 Task: Find connections with filter location Arauca with filter topic #sustainabilitywith filter profile language English with filter current company Microsoft with filter school MVGR College of Engineering with filter industry Housing and Community Development with filter service category Management with filter keywords title Truck Driver
Action: Mouse moved to (647, 92)
Screenshot: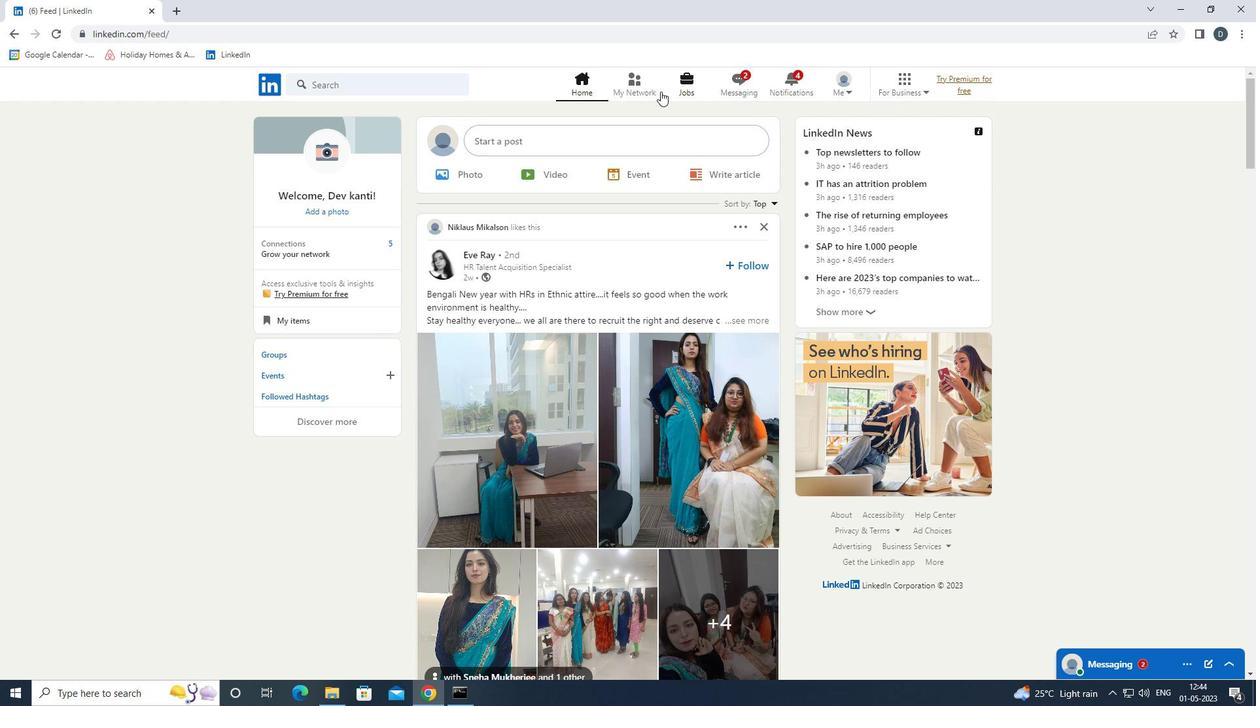 
Action: Mouse pressed left at (647, 92)
Screenshot: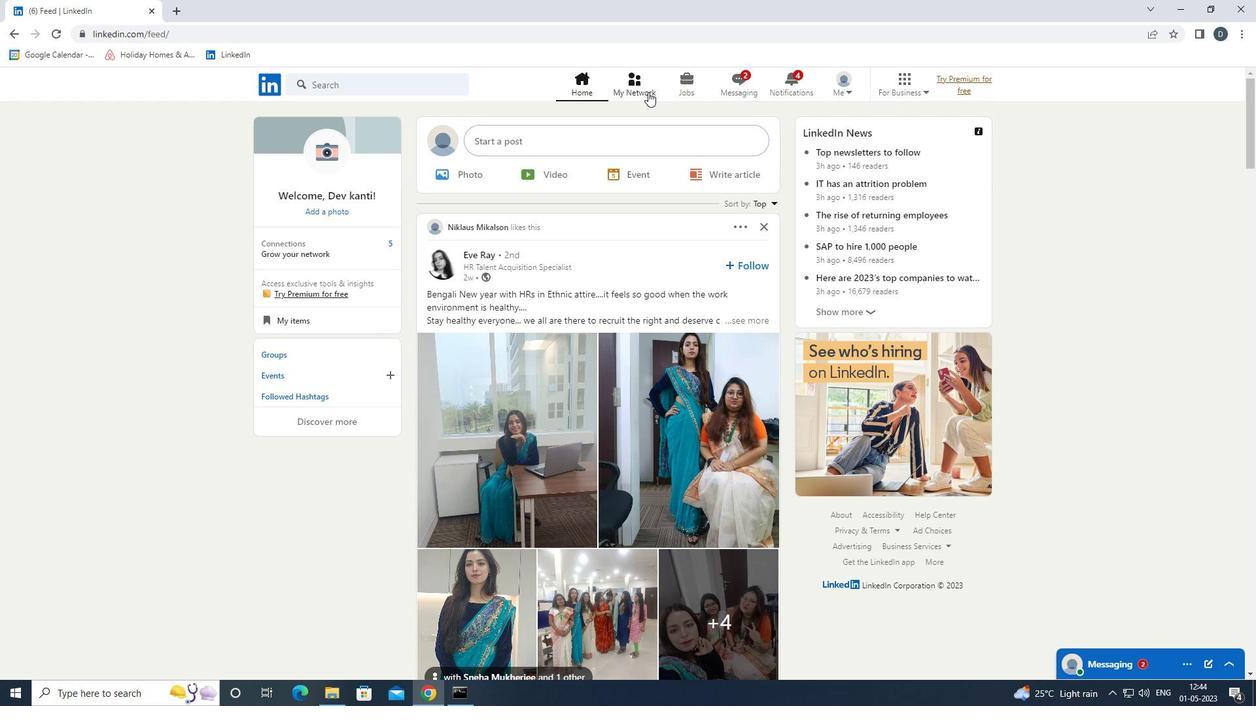 
Action: Mouse moved to (430, 158)
Screenshot: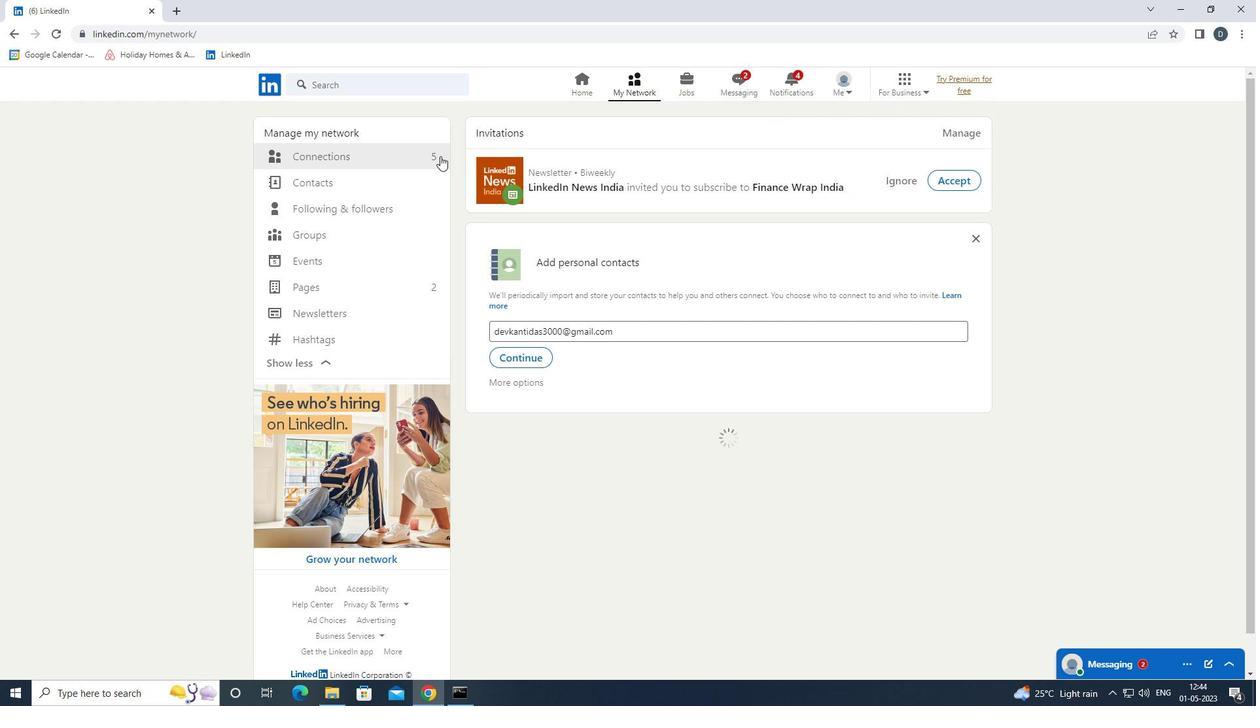 
Action: Mouse pressed left at (430, 158)
Screenshot: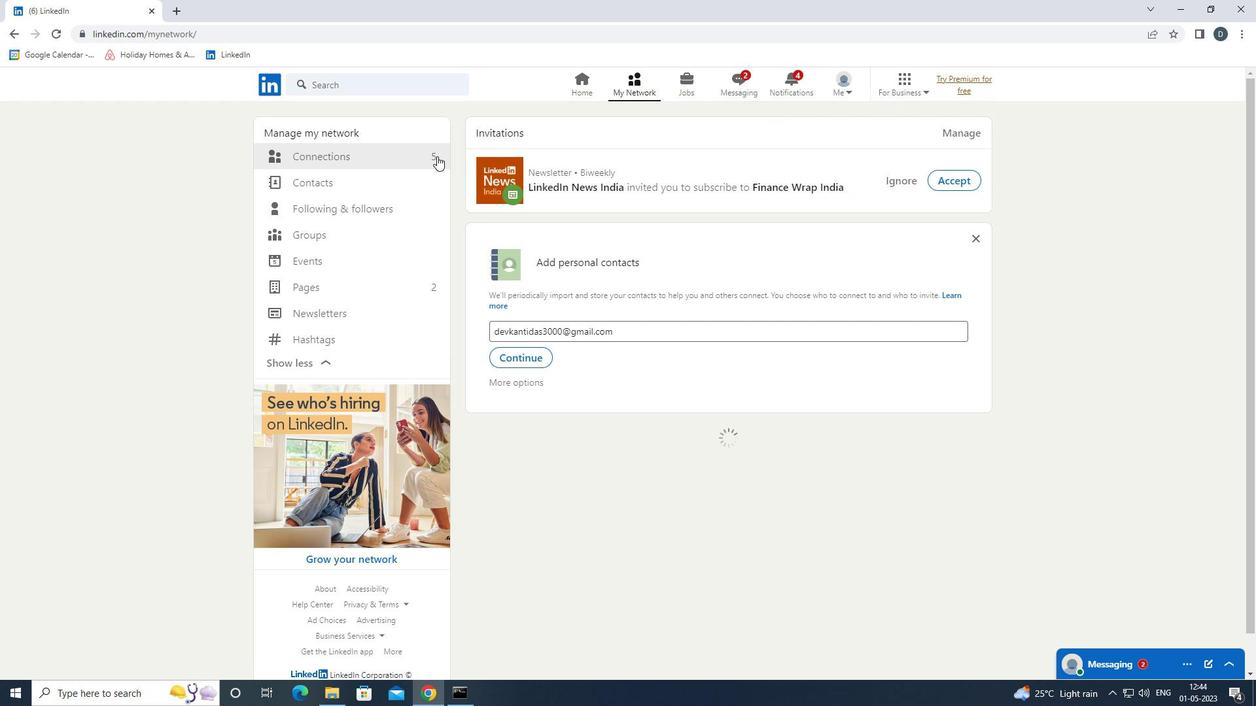 
Action: Mouse moved to (338, 159)
Screenshot: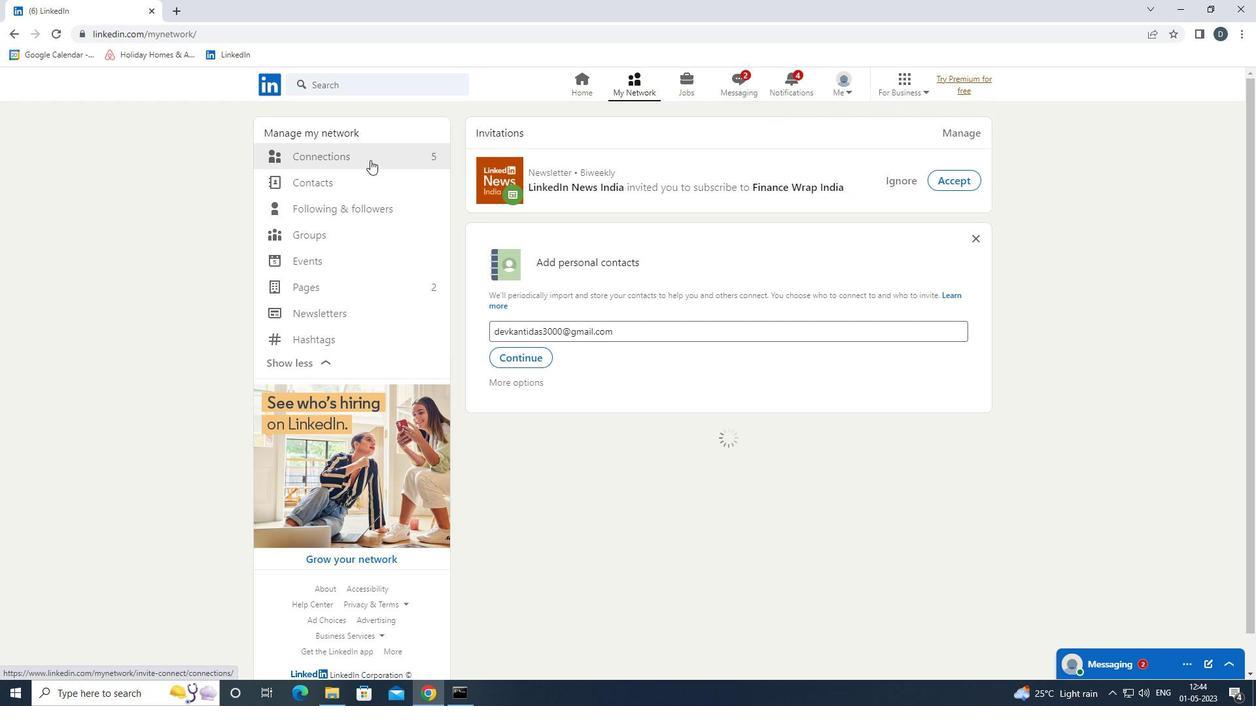 
Action: Mouse pressed left at (338, 159)
Screenshot: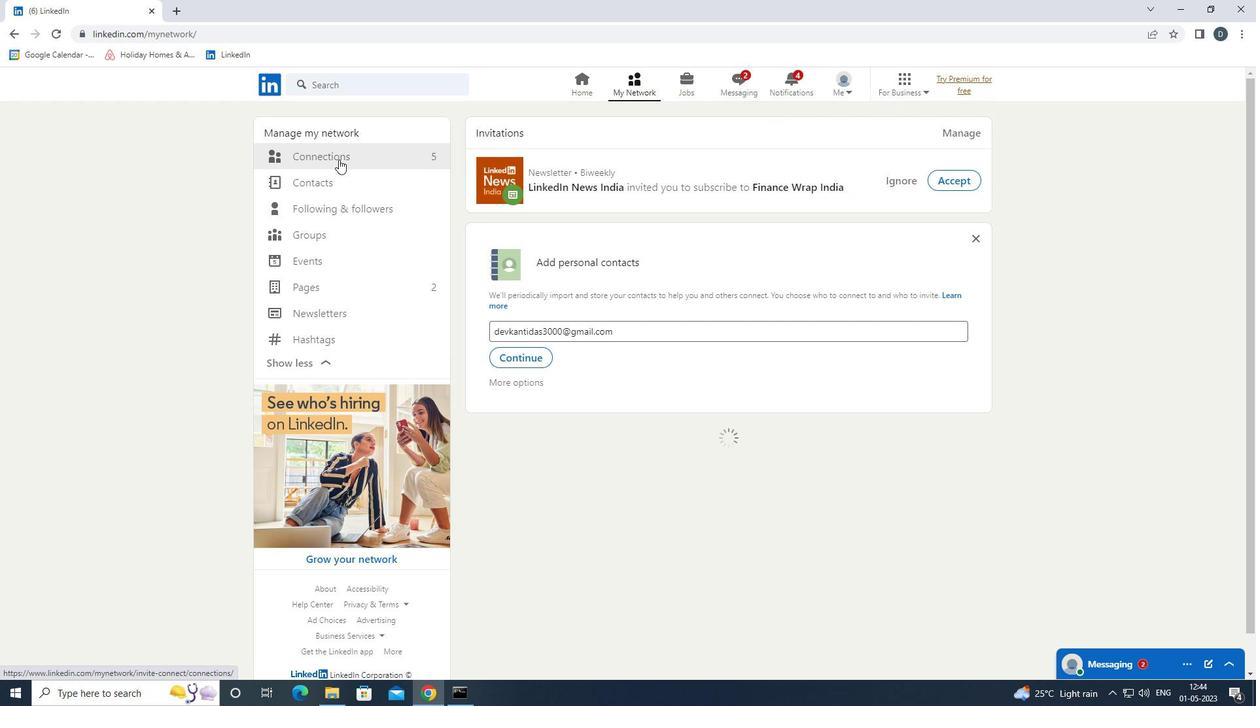 
Action: Mouse moved to (716, 166)
Screenshot: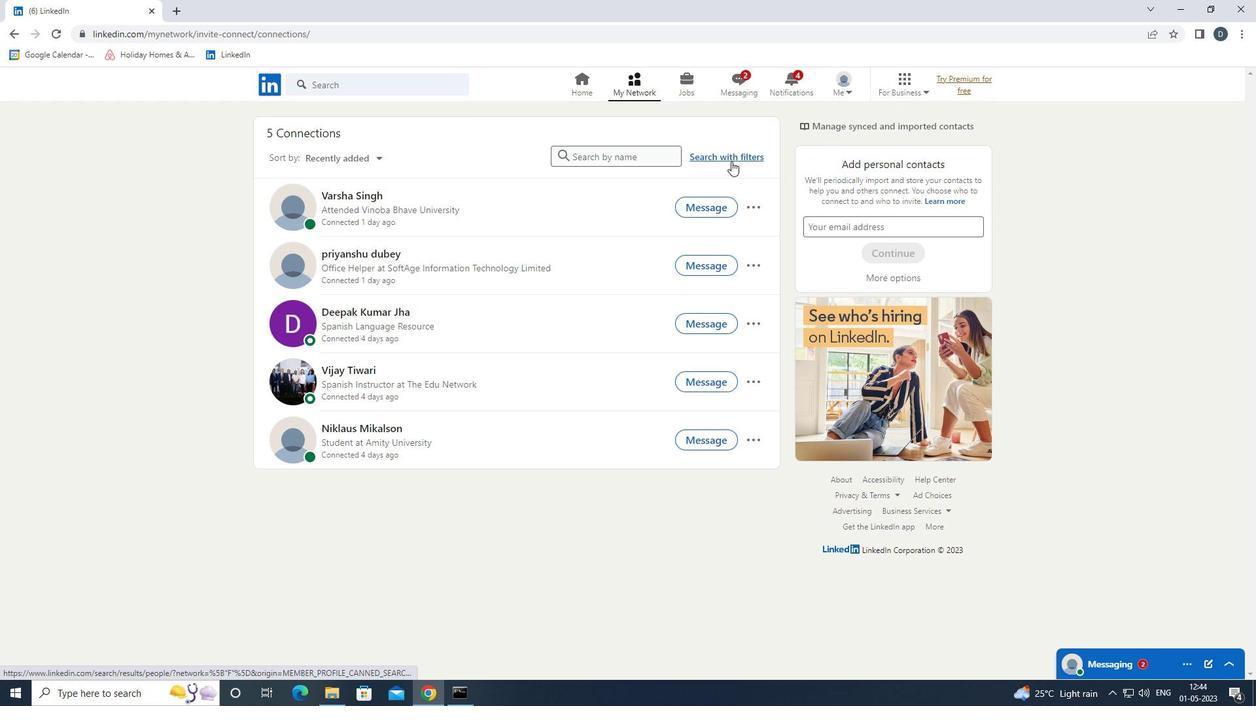 
Action: Mouse pressed left at (716, 166)
Screenshot: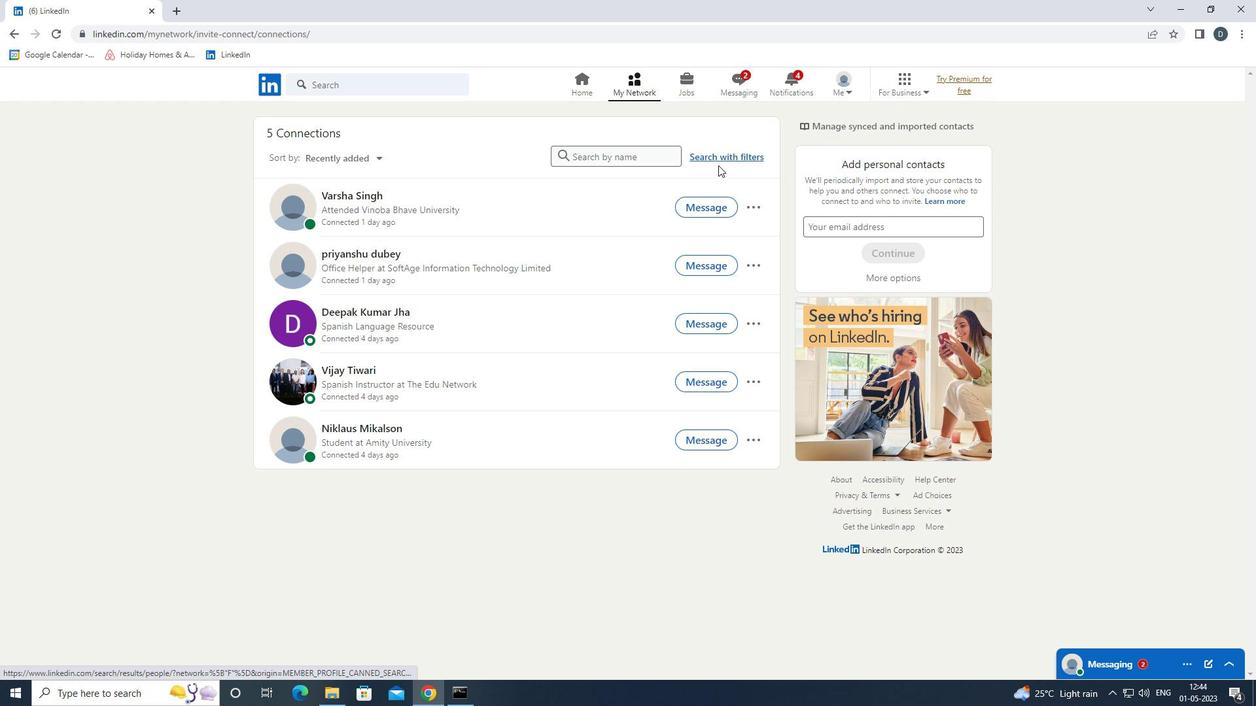 
Action: Mouse moved to (715, 160)
Screenshot: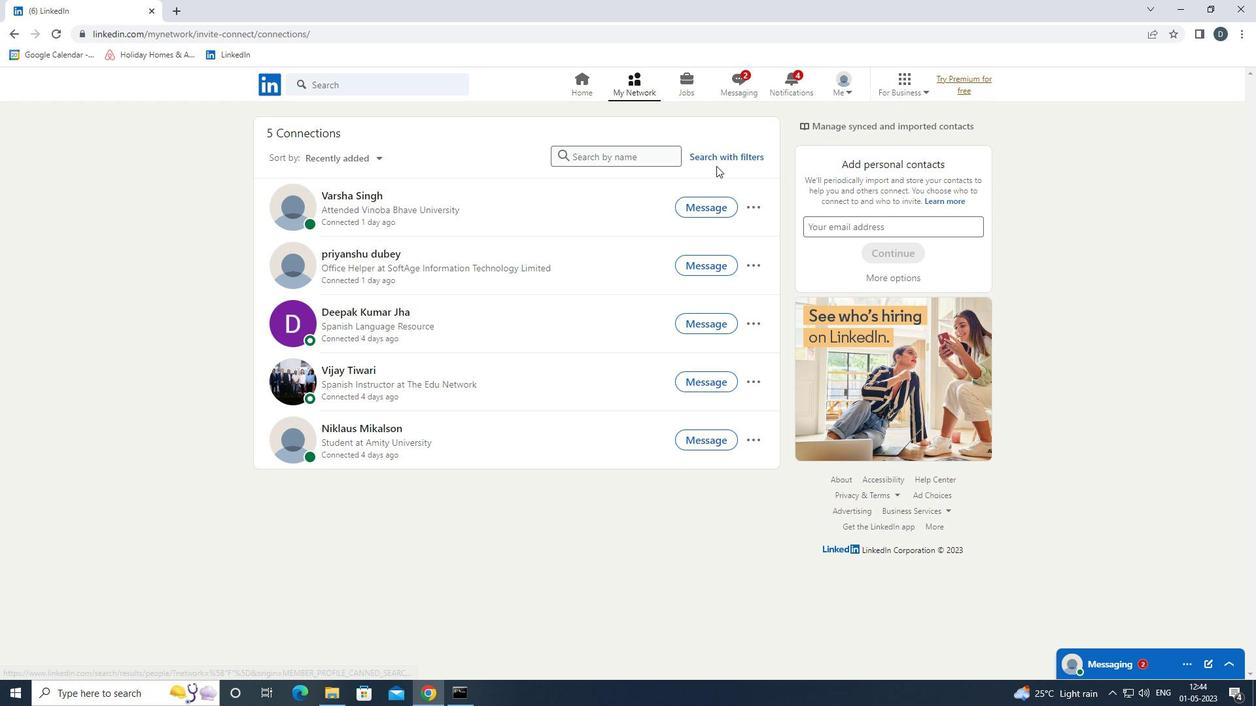 
Action: Mouse pressed left at (715, 160)
Screenshot: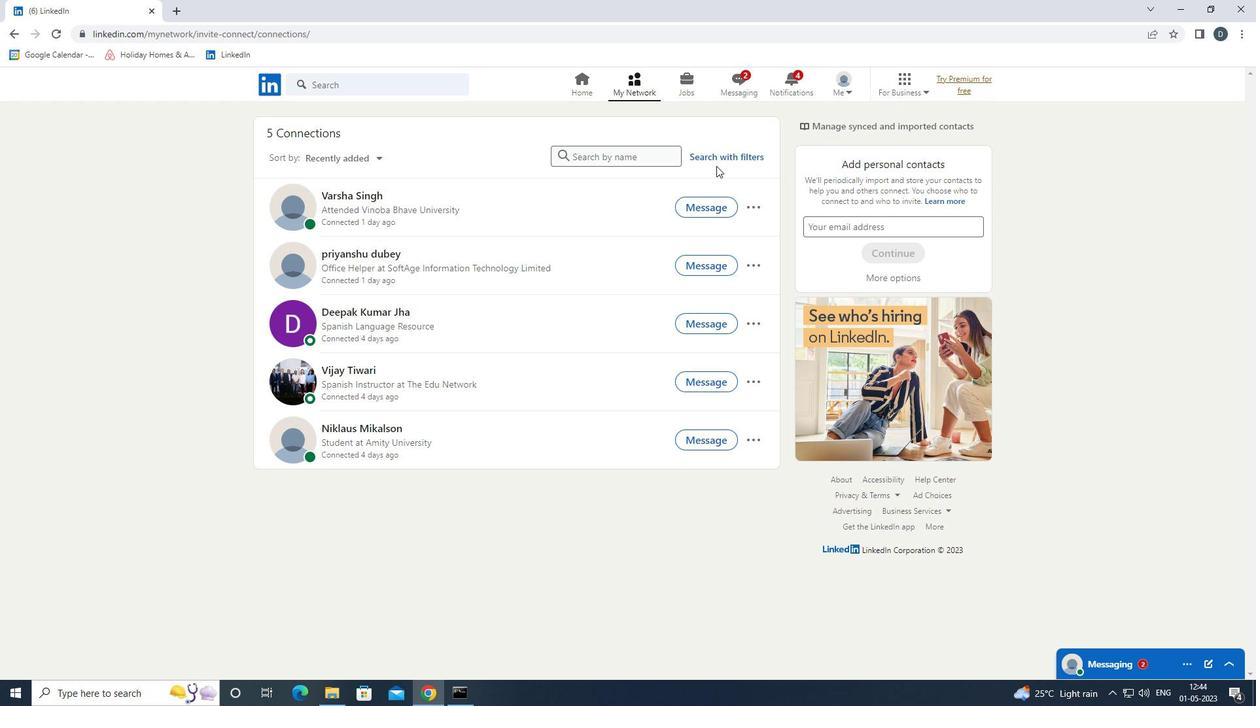 
Action: Mouse moved to (673, 121)
Screenshot: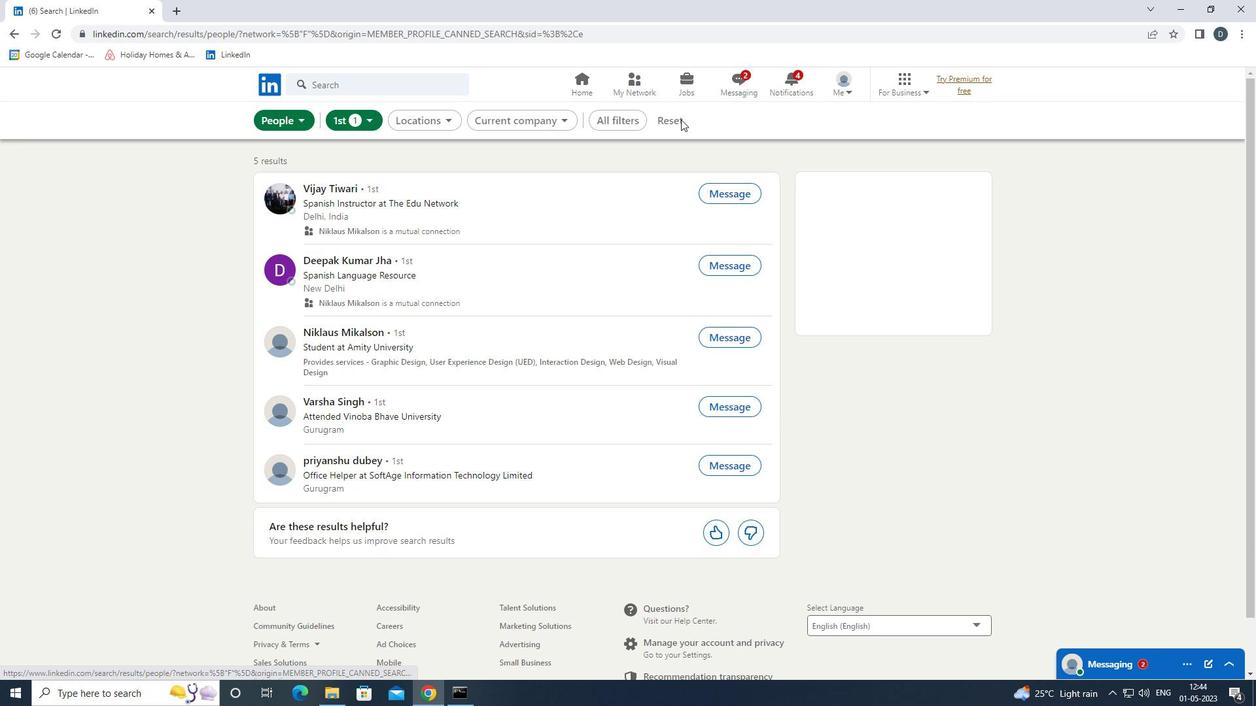 
Action: Mouse pressed left at (673, 121)
Screenshot: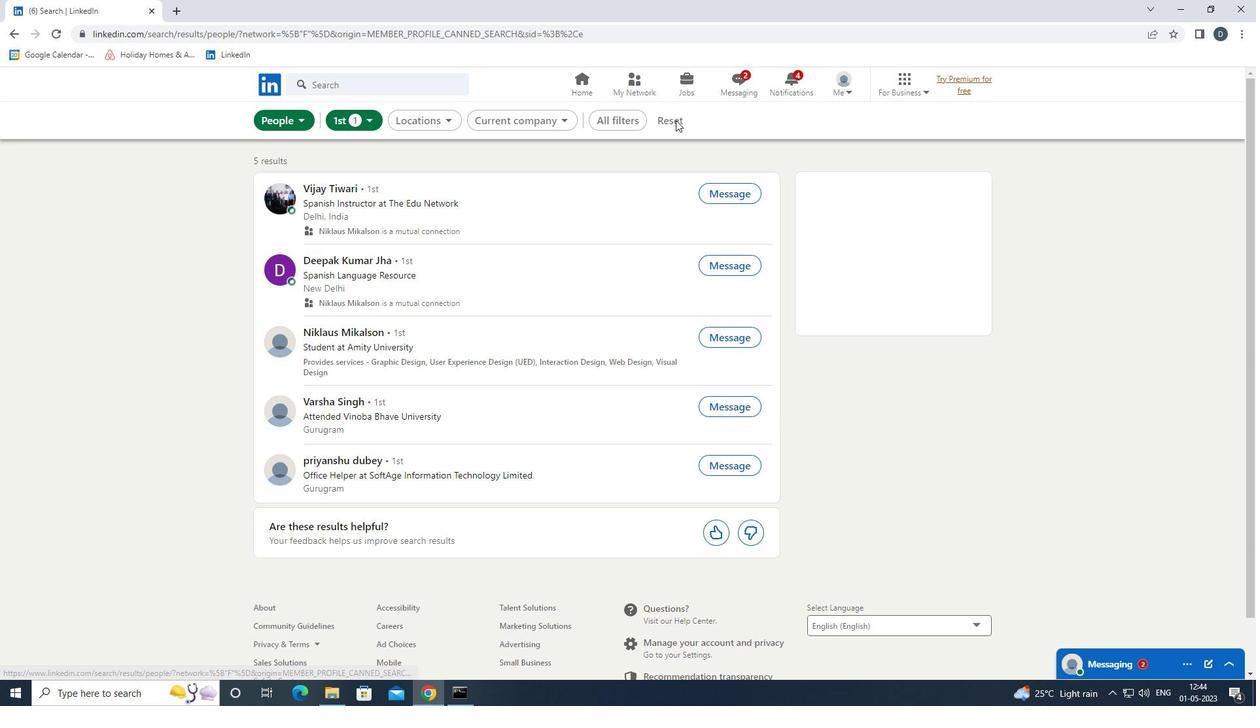 
Action: Mouse moved to (646, 119)
Screenshot: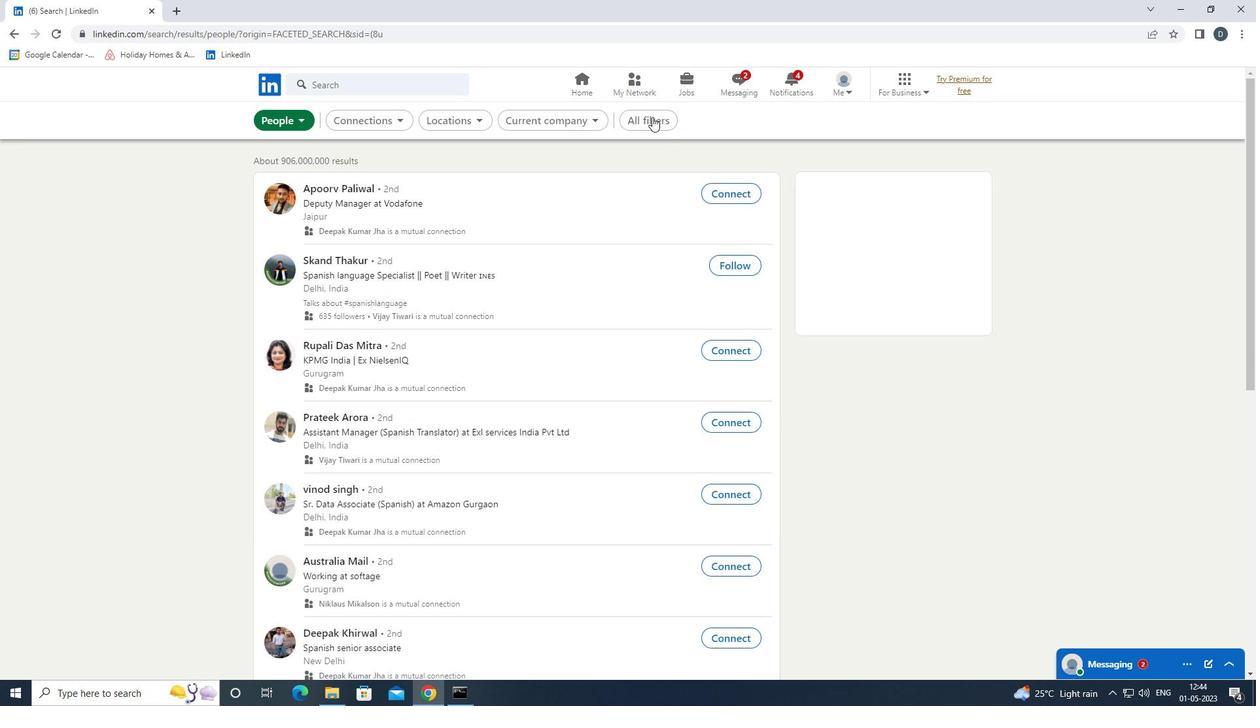 
Action: Mouse pressed left at (646, 119)
Screenshot: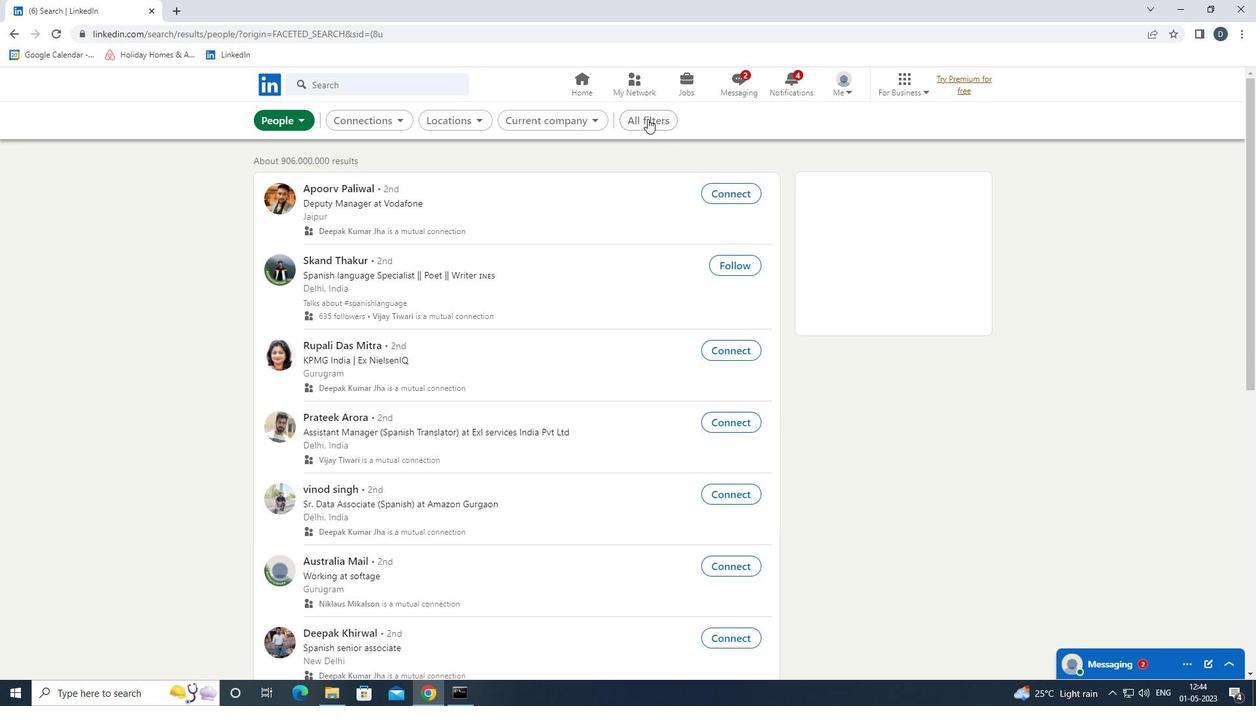 
Action: Mouse moved to (1107, 376)
Screenshot: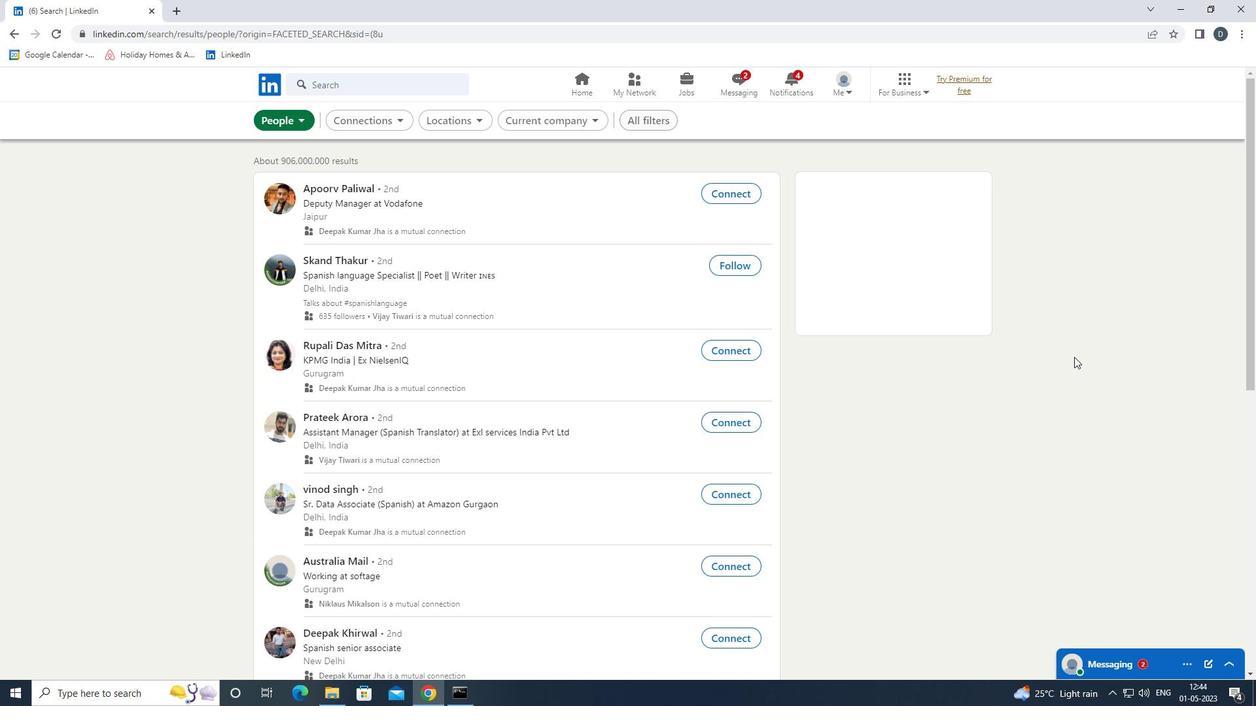 
Action: Mouse scrolled (1107, 376) with delta (0, 0)
Screenshot: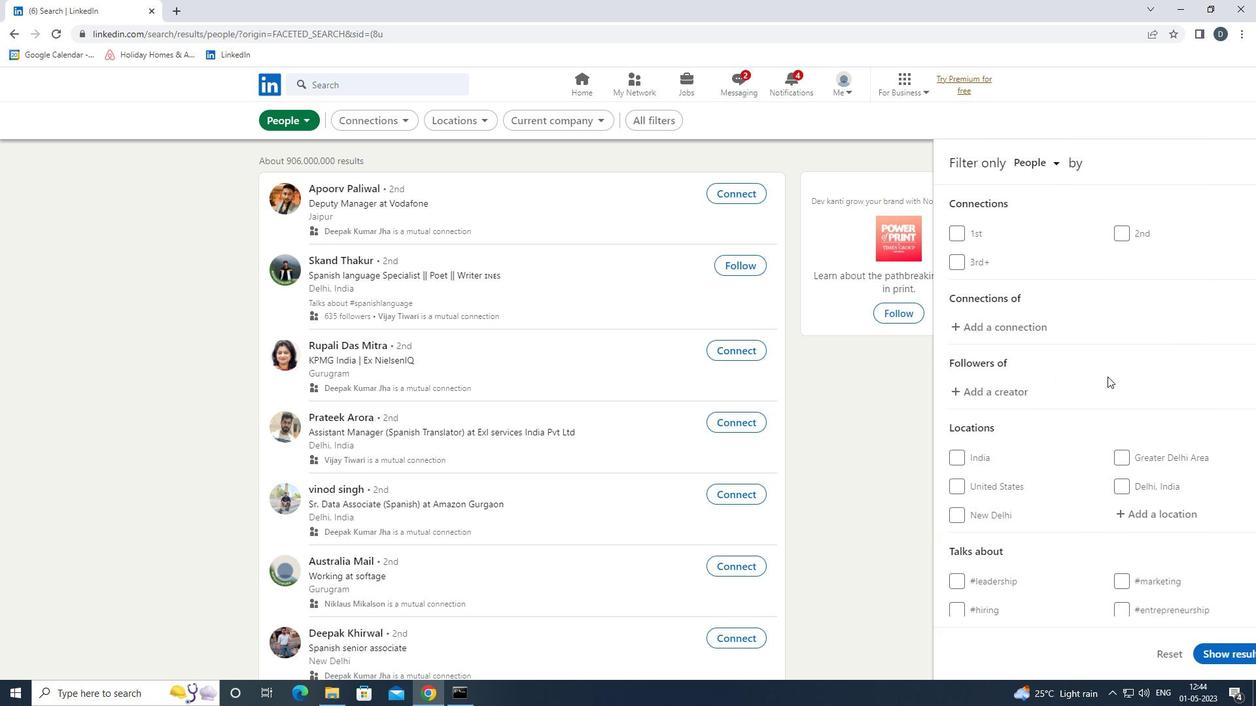 
Action: Mouse scrolled (1107, 376) with delta (0, 0)
Screenshot: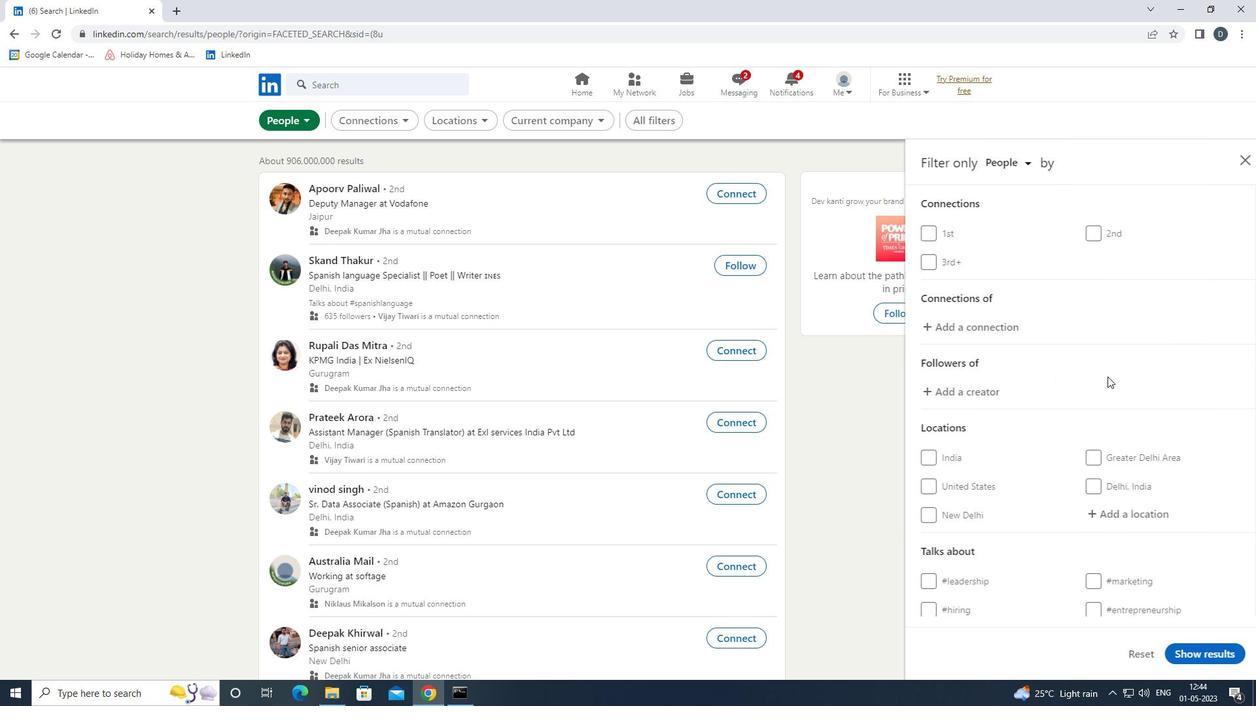 
Action: Mouse moved to (1118, 377)
Screenshot: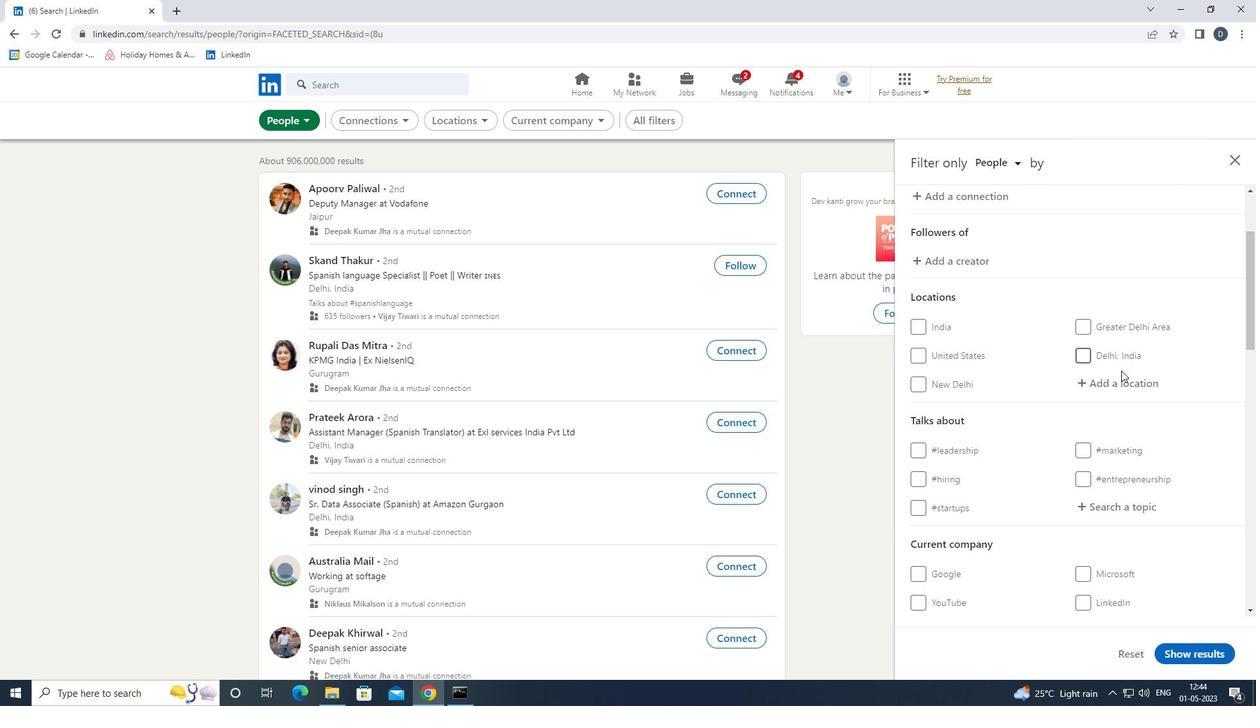 
Action: Mouse pressed left at (1118, 377)
Screenshot: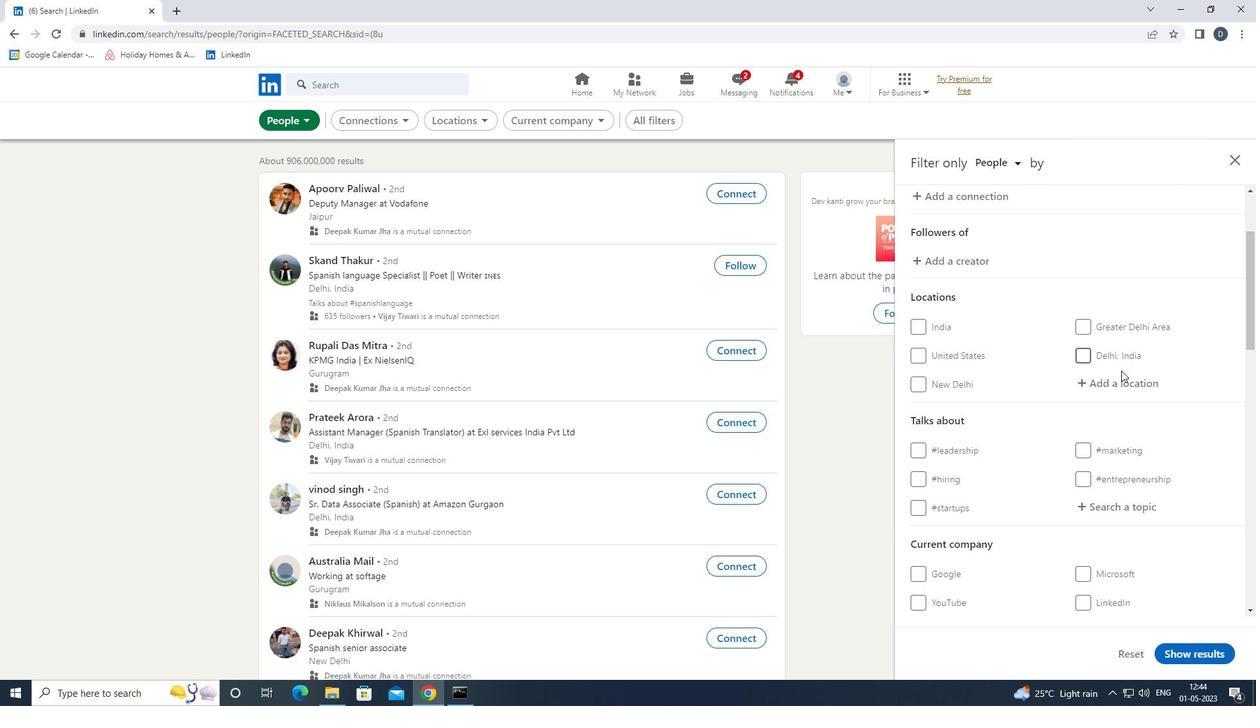 
Action: Mouse moved to (845, 435)
Screenshot: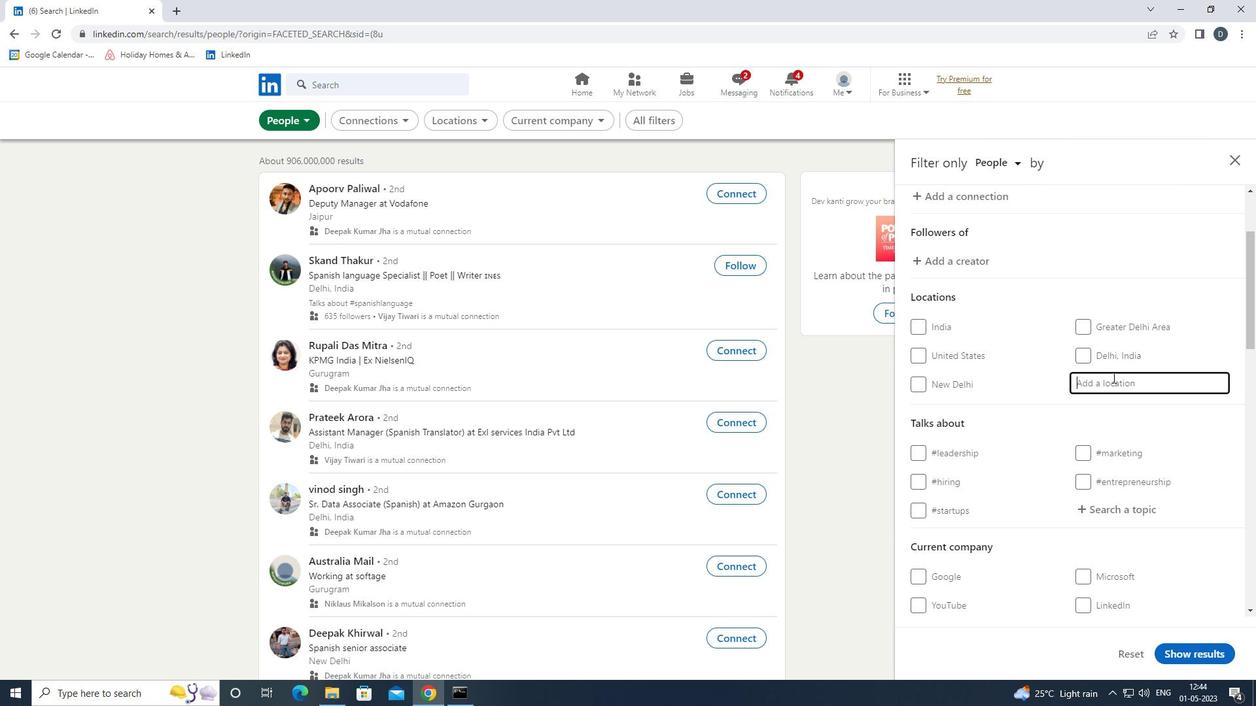 
Action: Key pressed <Key.shift>
Screenshot: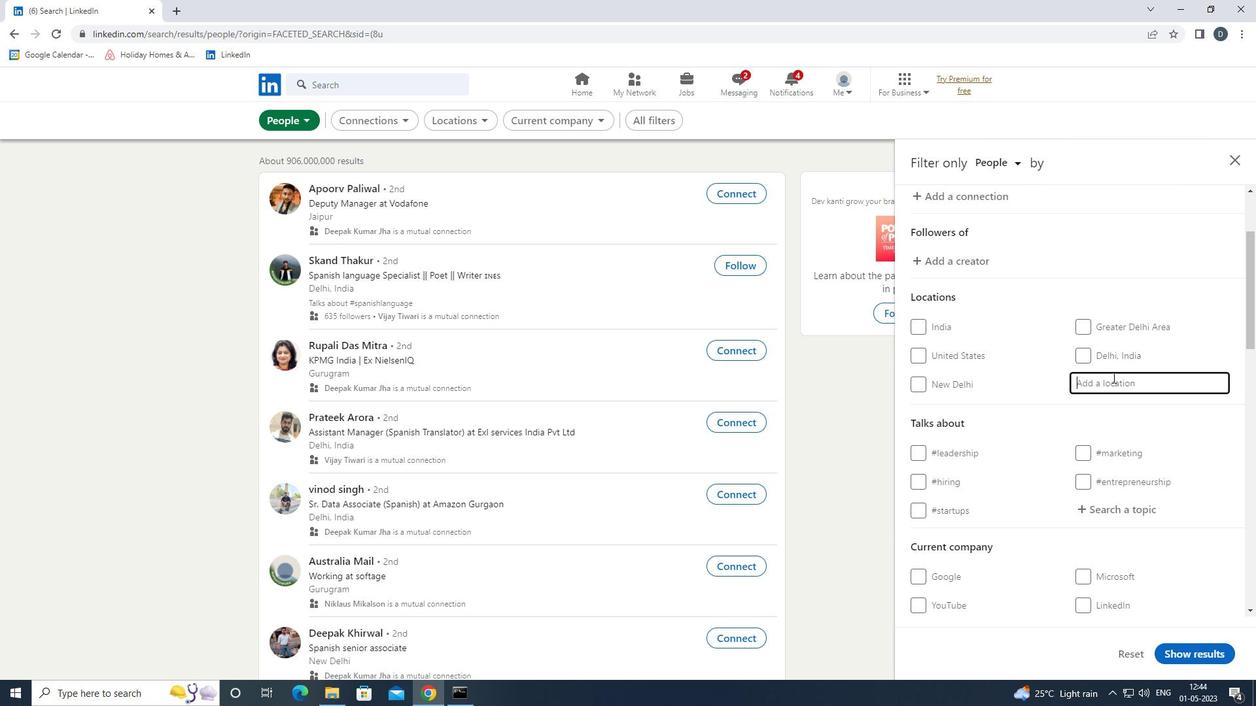 
Action: Mouse moved to (832, 440)
Screenshot: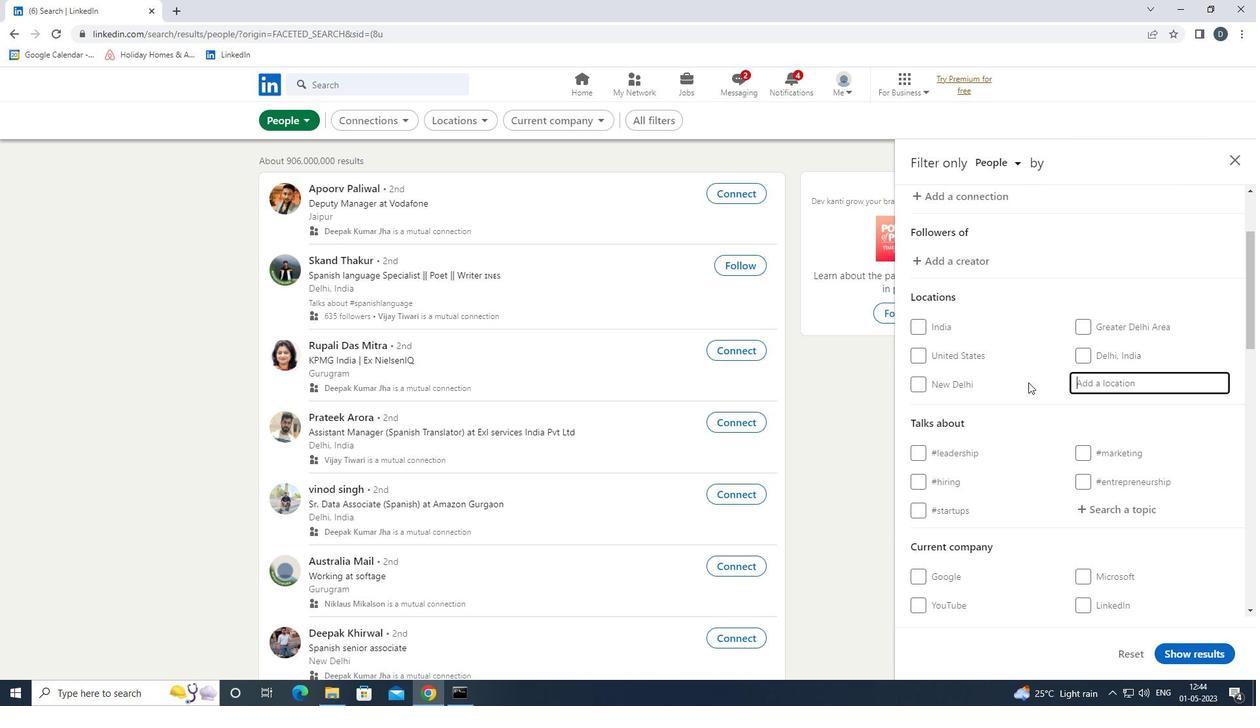 
Action: Key pressed ART<Key.backspace>AUCA<Key.down><Key.enter>
Screenshot: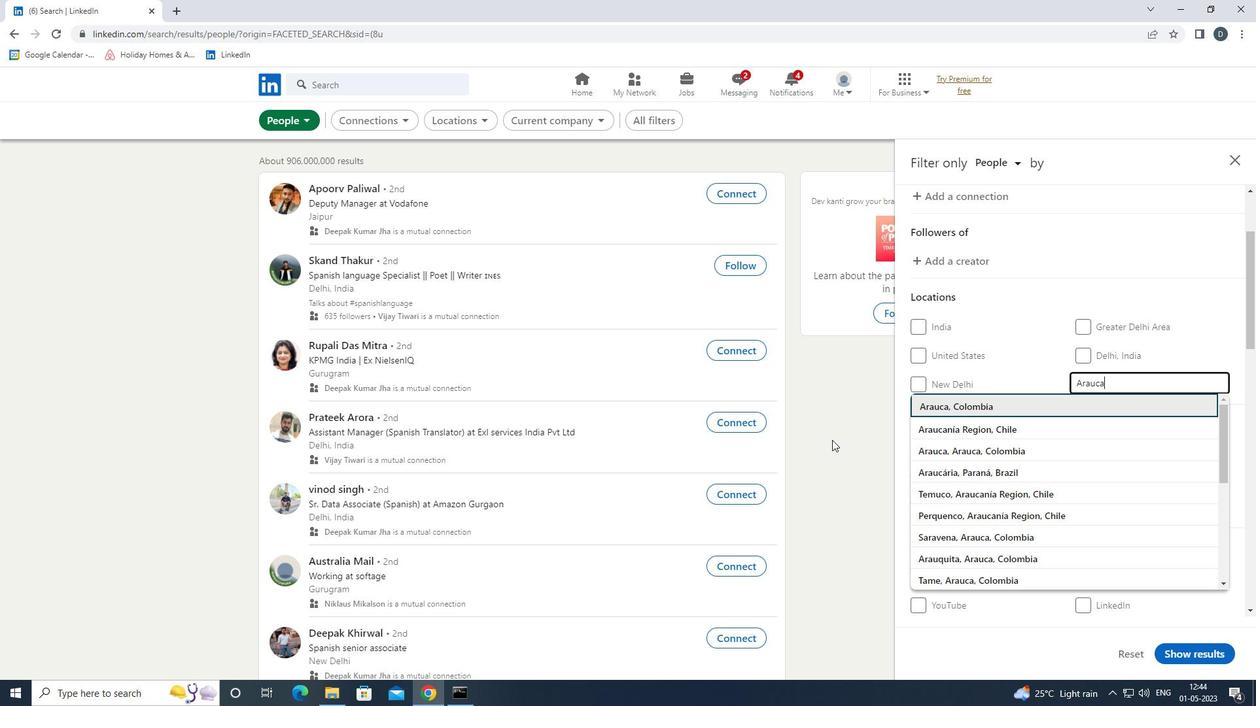 
Action: Mouse moved to (1101, 433)
Screenshot: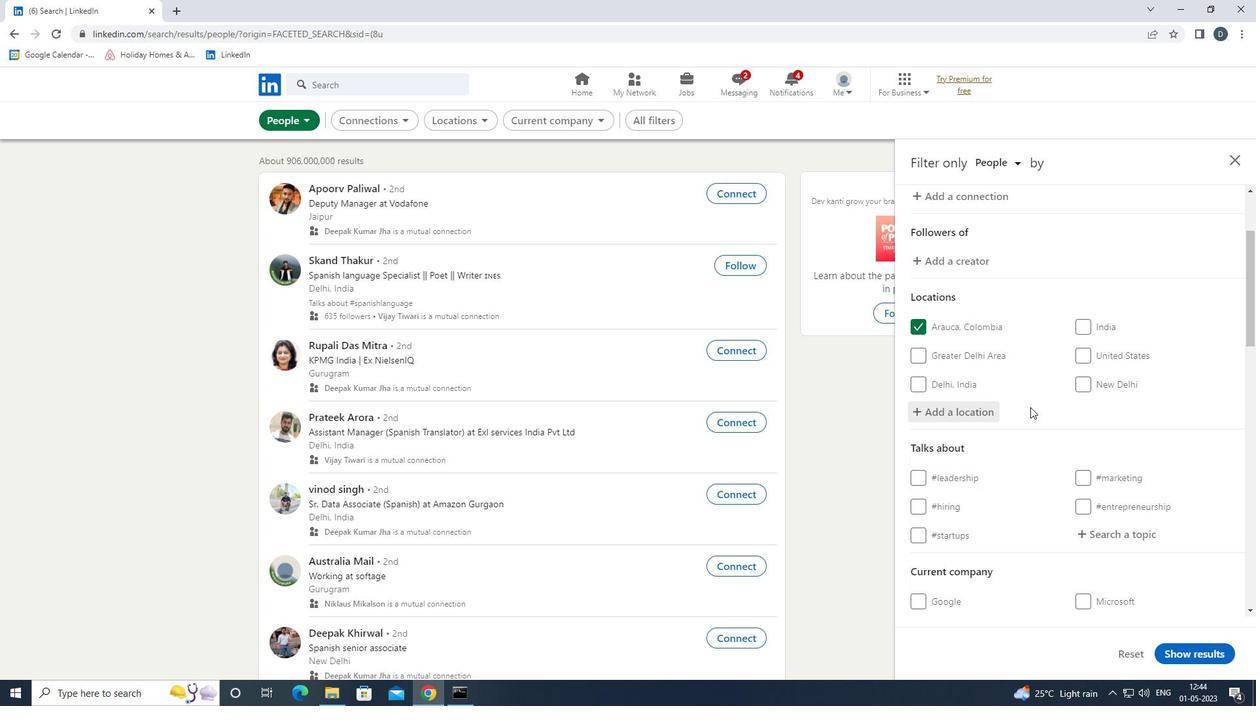 
Action: Mouse scrolled (1101, 432) with delta (0, 0)
Screenshot: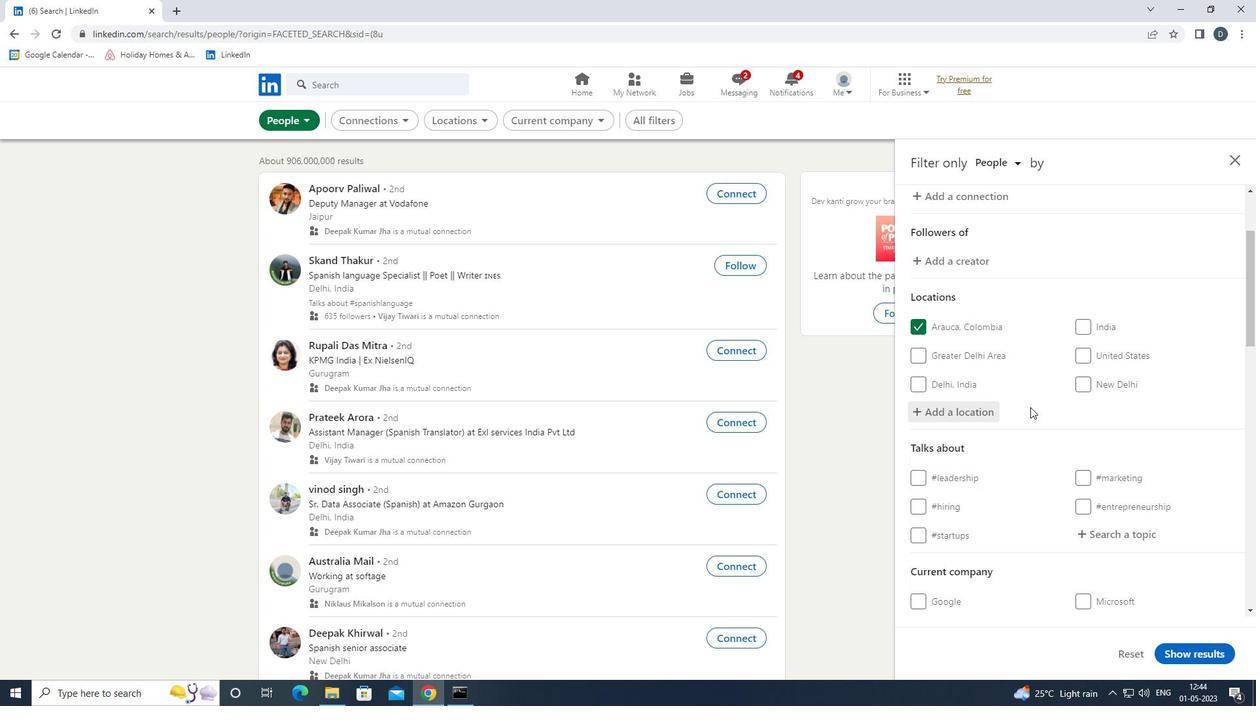 
Action: Mouse scrolled (1101, 432) with delta (0, 0)
Screenshot: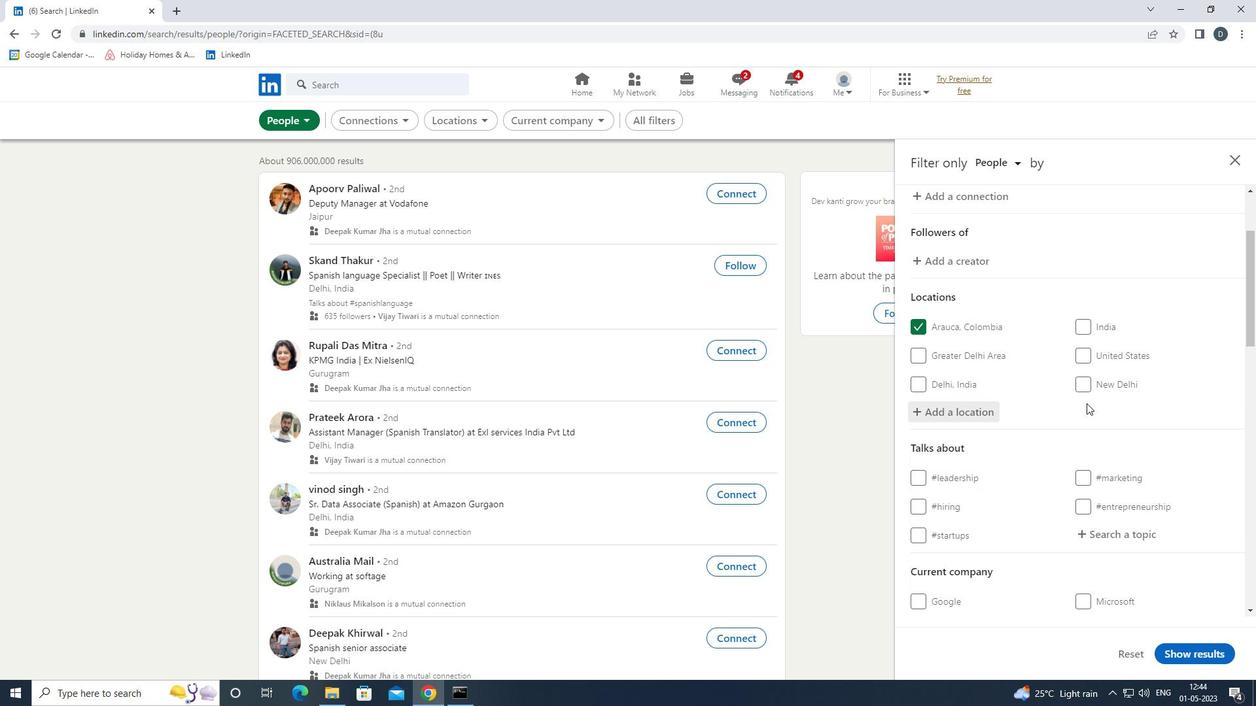 
Action: Mouse moved to (1124, 399)
Screenshot: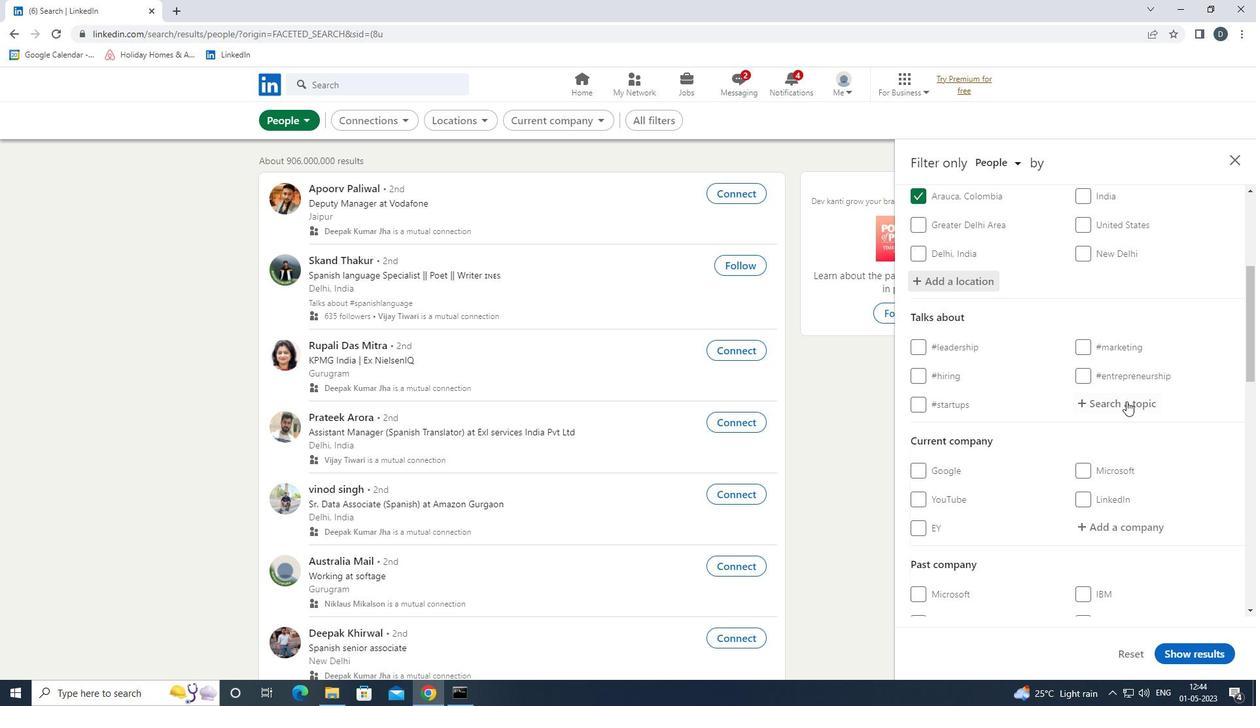
Action: Mouse pressed left at (1124, 399)
Screenshot: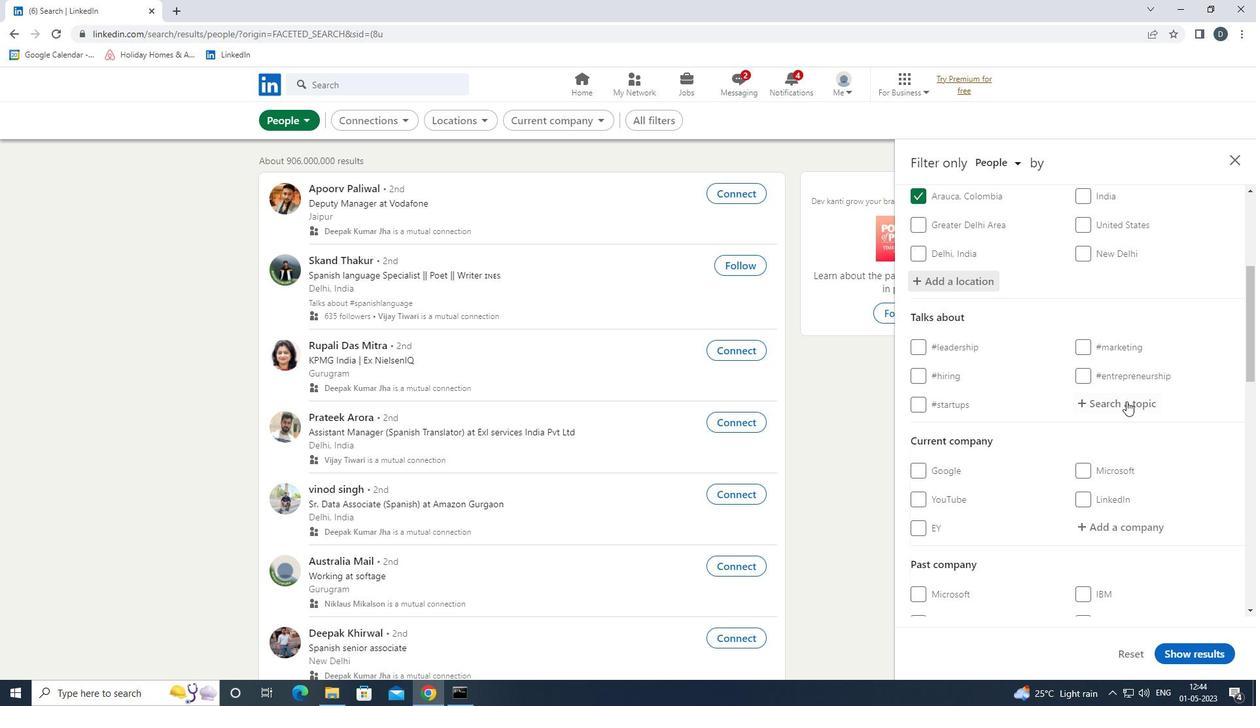 
Action: Mouse moved to (768, 509)
Screenshot: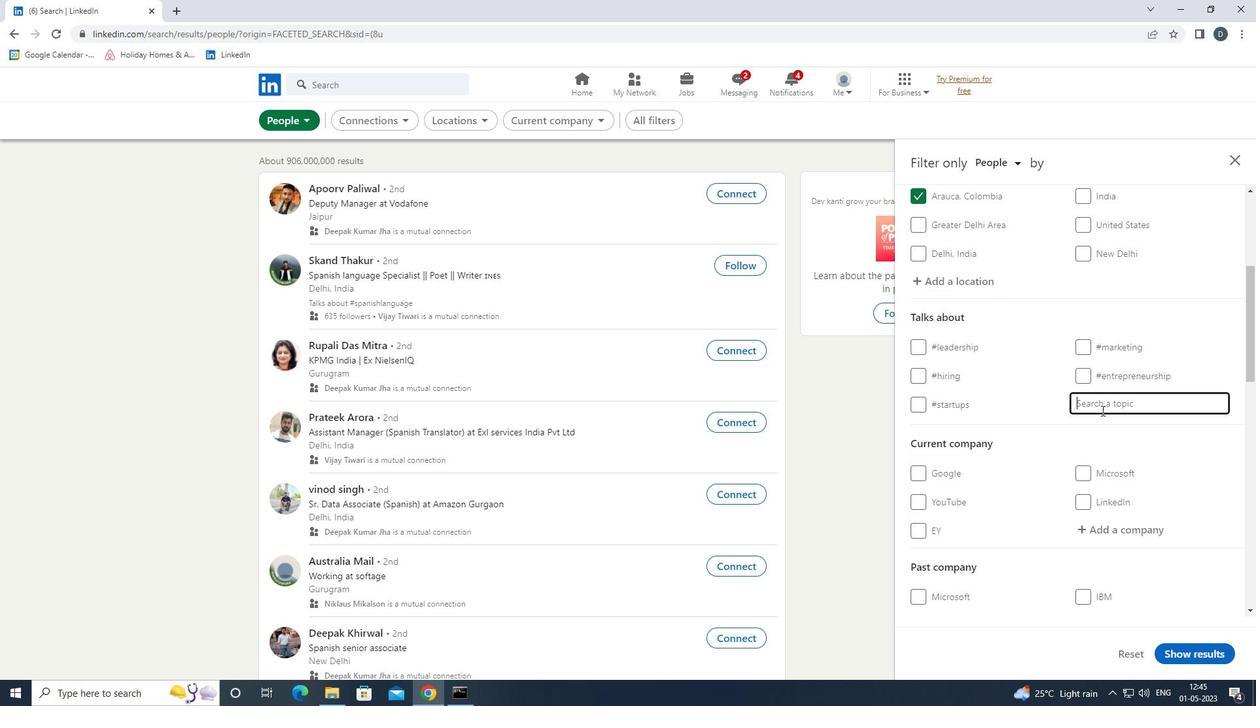
Action: Key pressed <Key.shift>
Screenshot: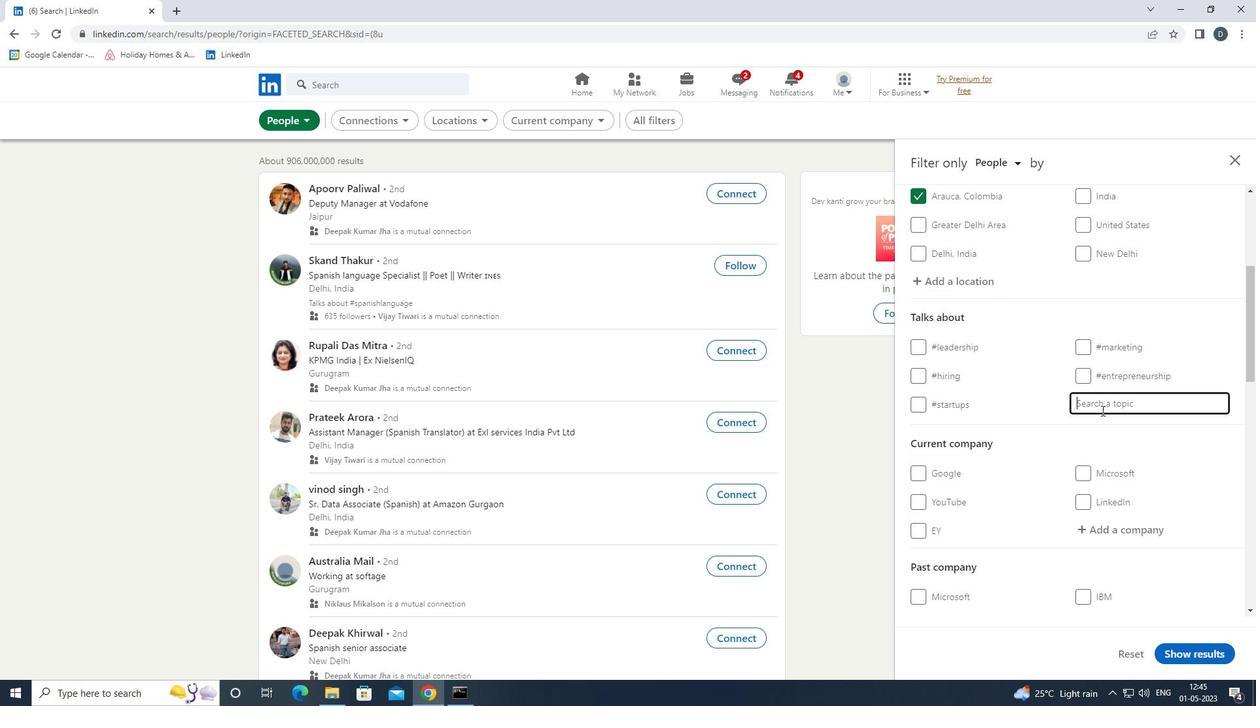 
Action: Mouse moved to (767, 509)
Screenshot: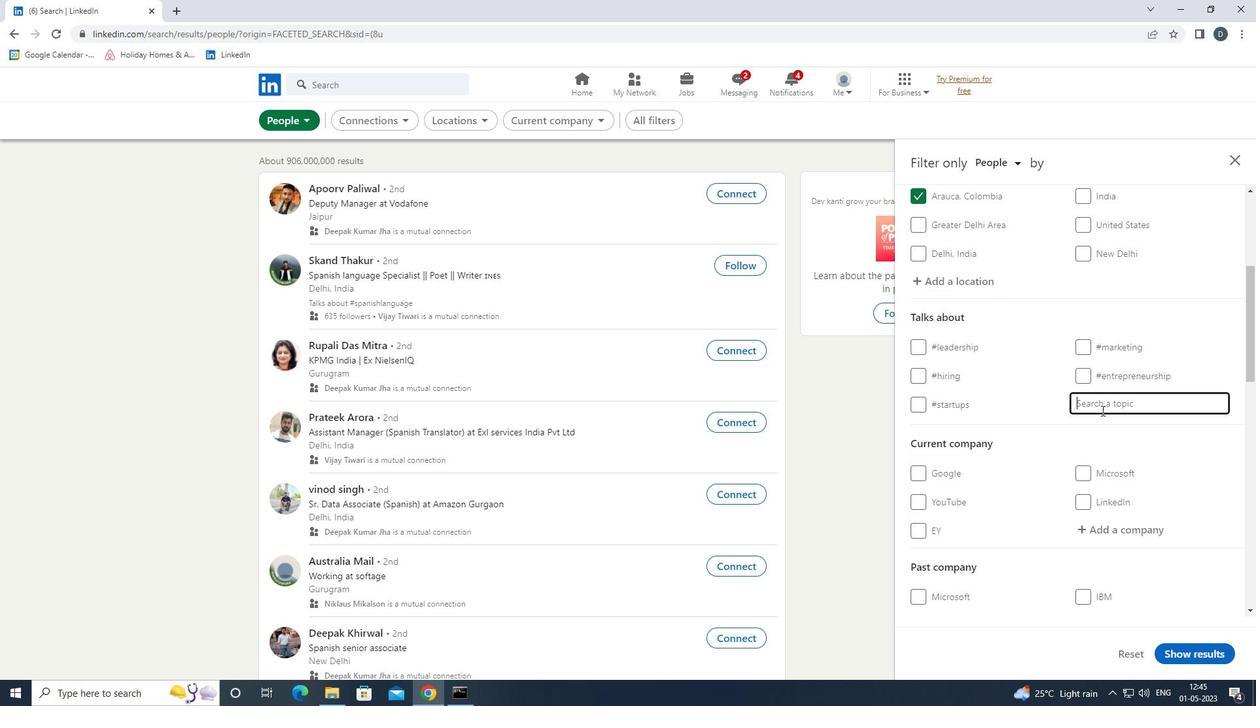 
Action: Key pressed <Key.shift>#SUSTAINABILITY
Screenshot: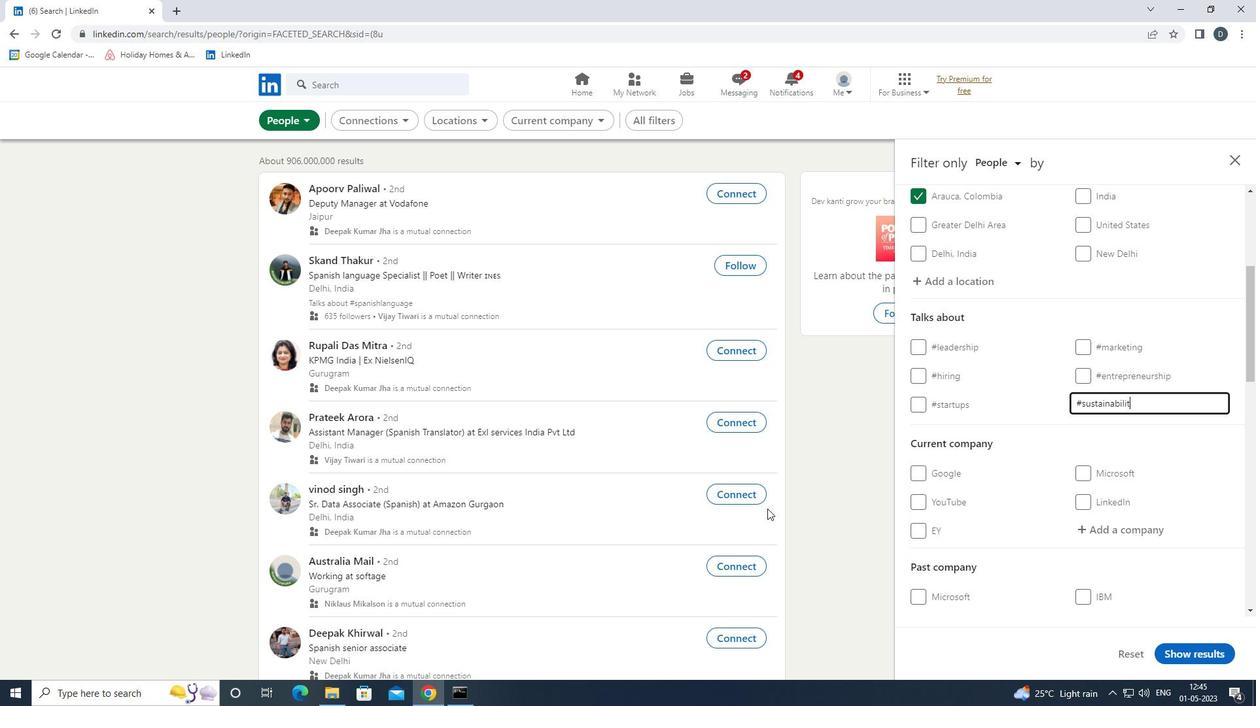 
Action: Mouse moved to (1021, 515)
Screenshot: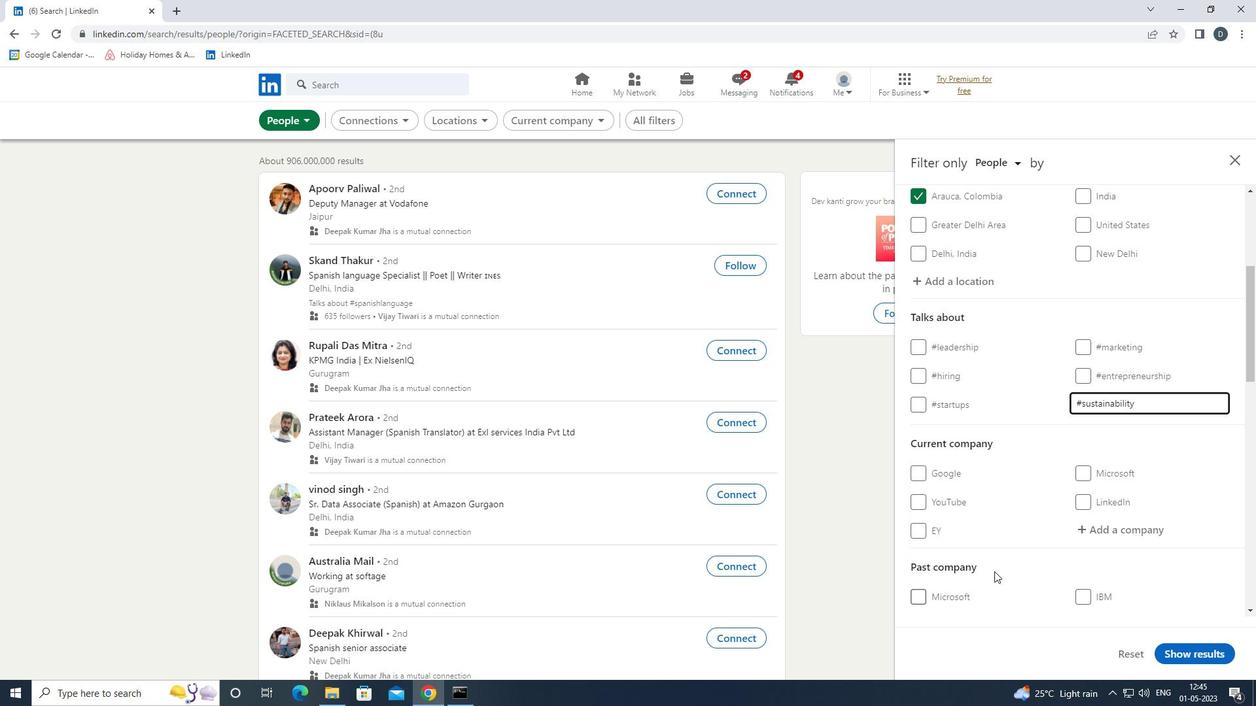 
Action: Mouse scrolled (1021, 514) with delta (0, 0)
Screenshot: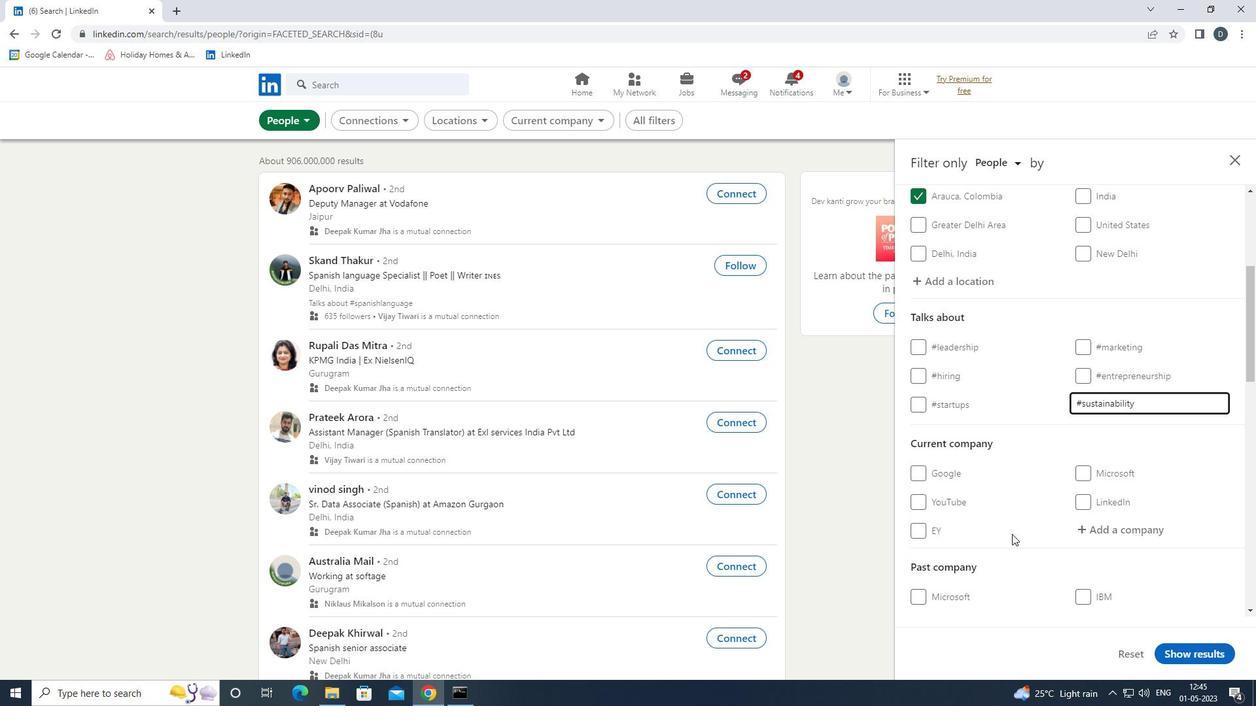 
Action: Mouse scrolled (1021, 514) with delta (0, 0)
Screenshot: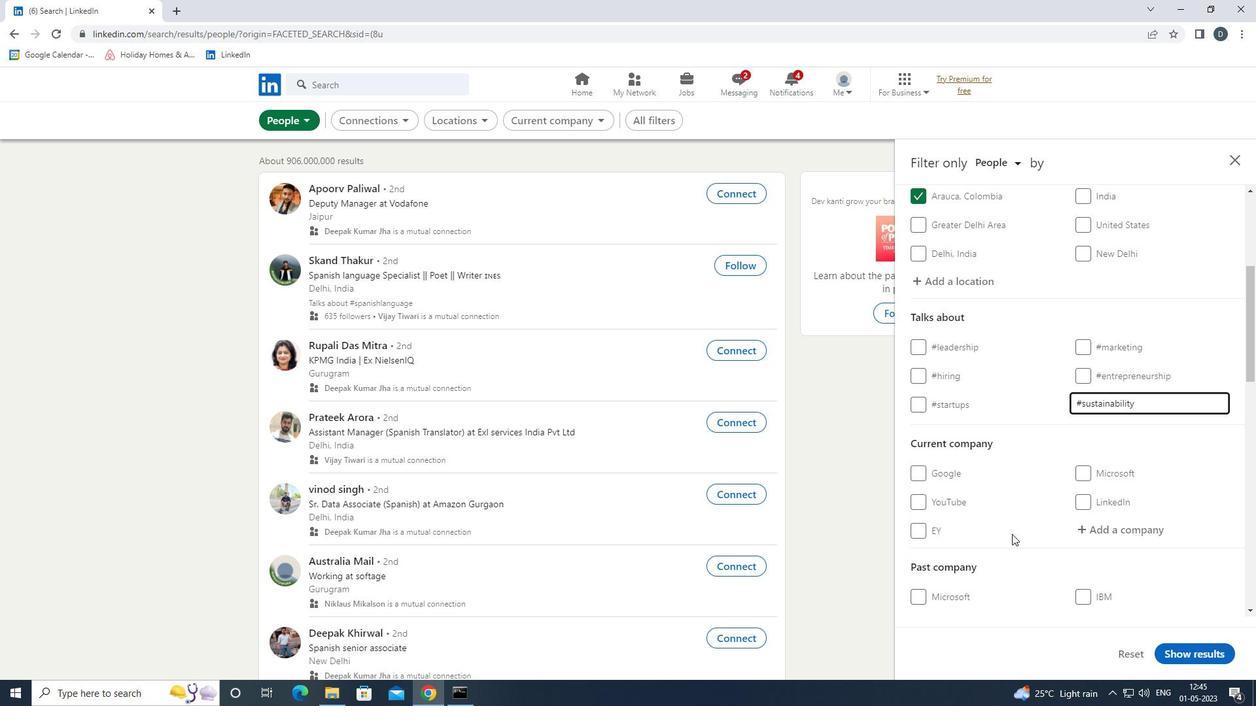
Action: Mouse scrolled (1021, 514) with delta (0, 0)
Screenshot: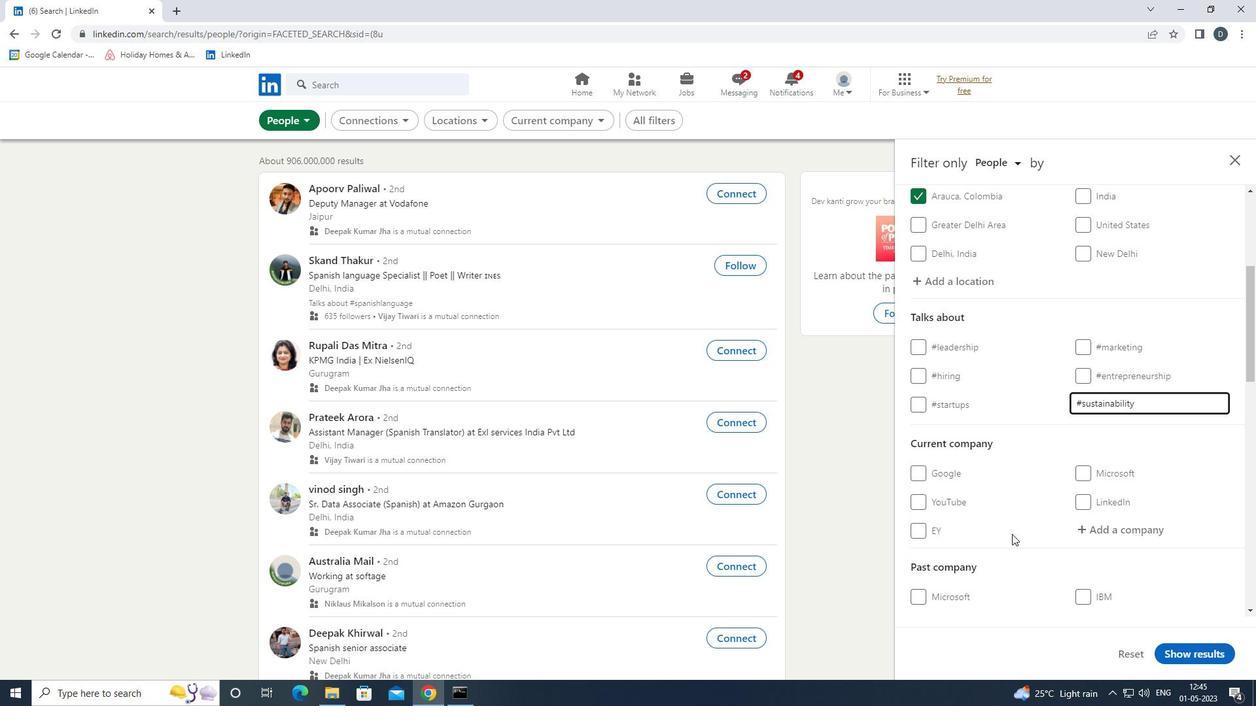 
Action: Mouse scrolled (1021, 514) with delta (0, 0)
Screenshot: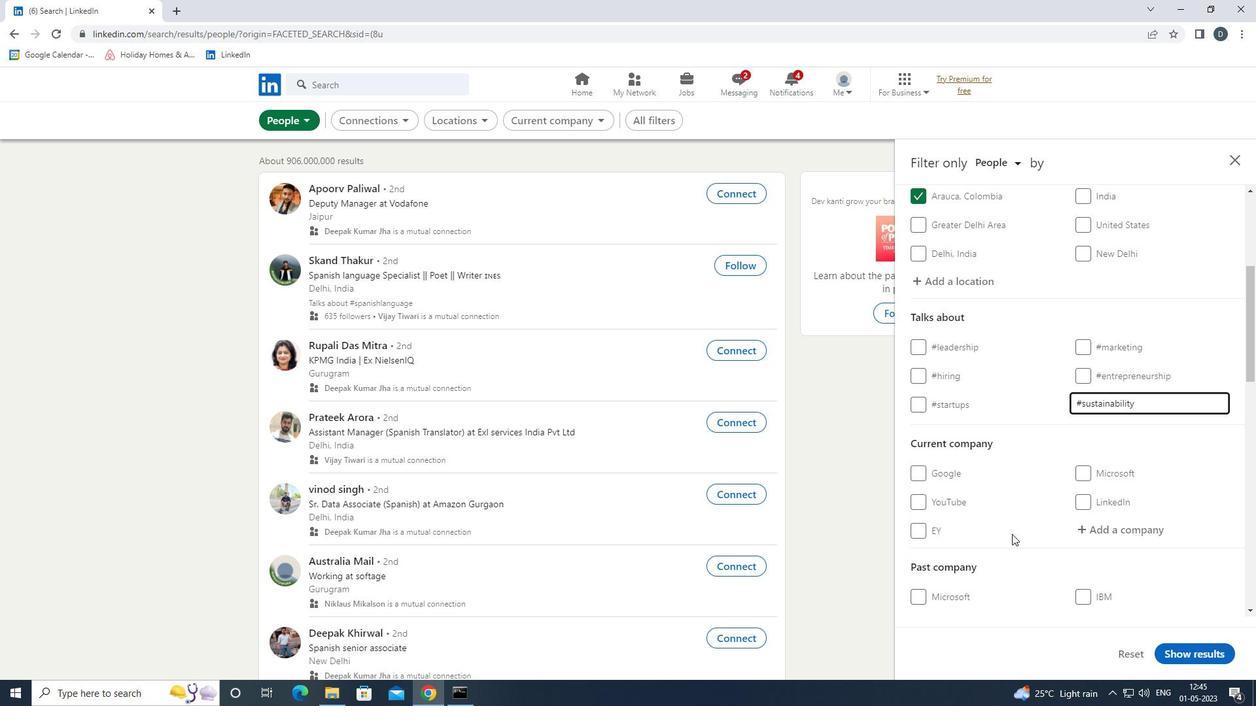 
Action: Mouse moved to (1025, 510)
Screenshot: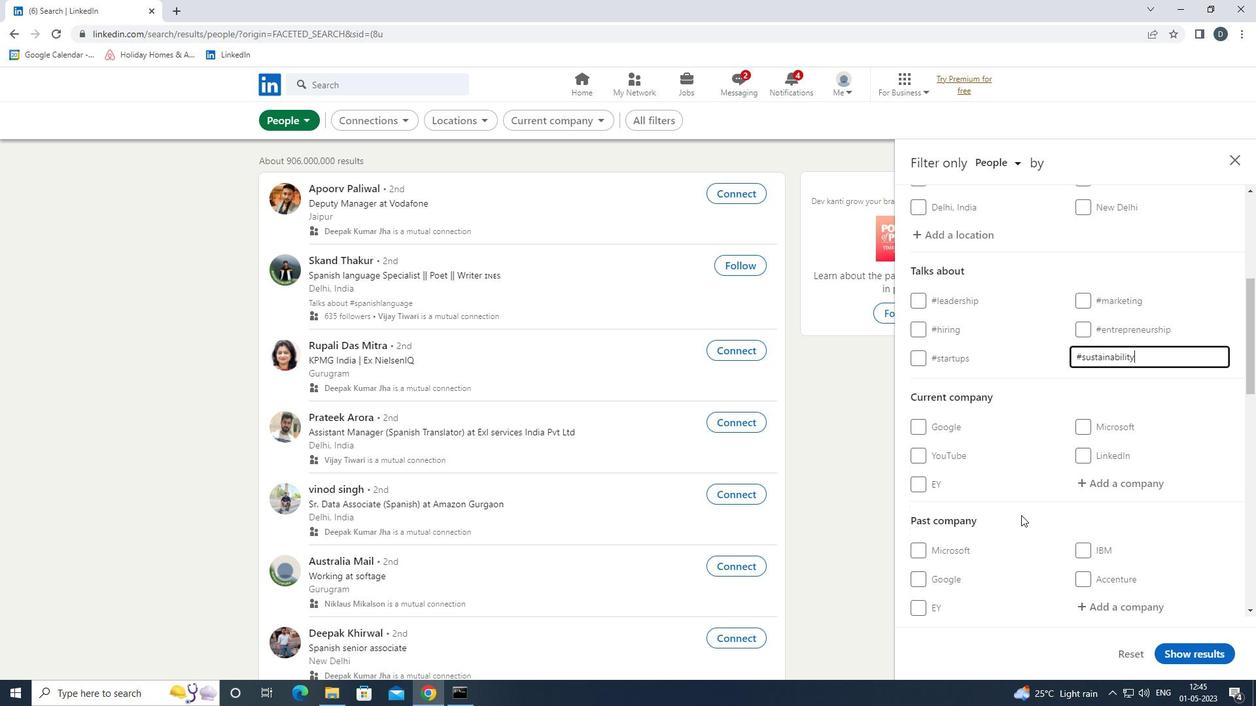 
Action: Mouse scrolled (1025, 509) with delta (0, 0)
Screenshot: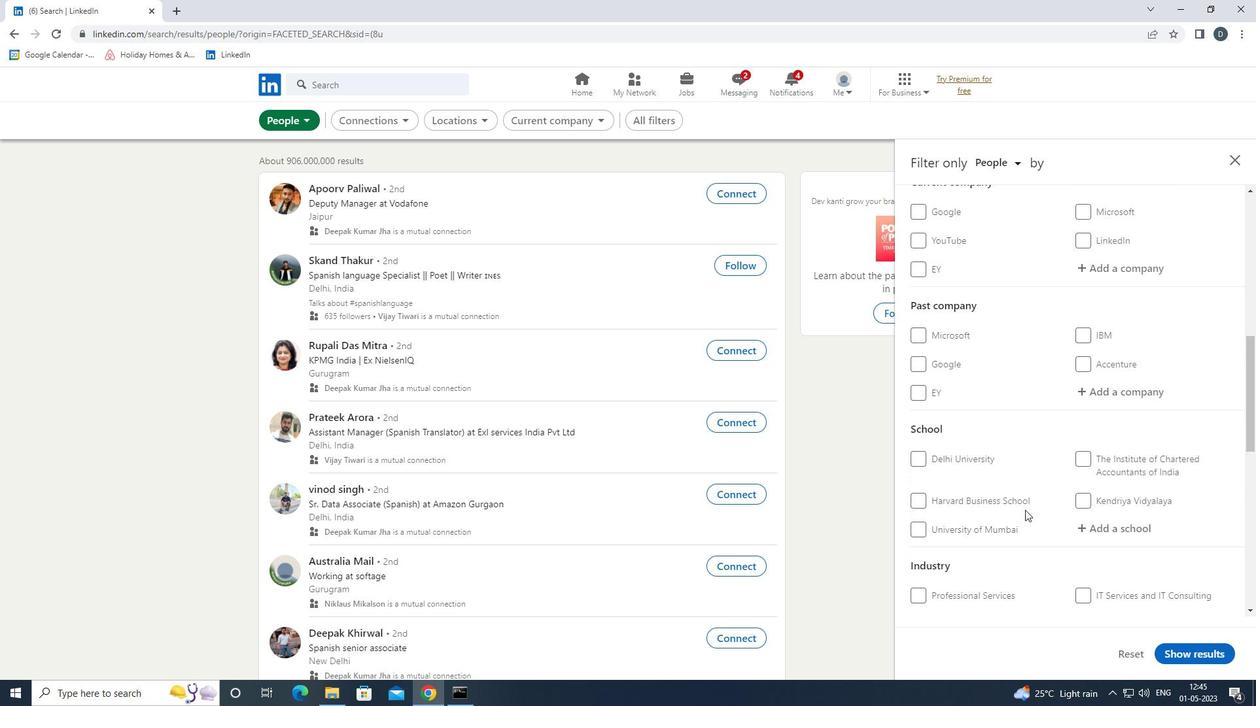 
Action: Mouse scrolled (1025, 509) with delta (0, 0)
Screenshot: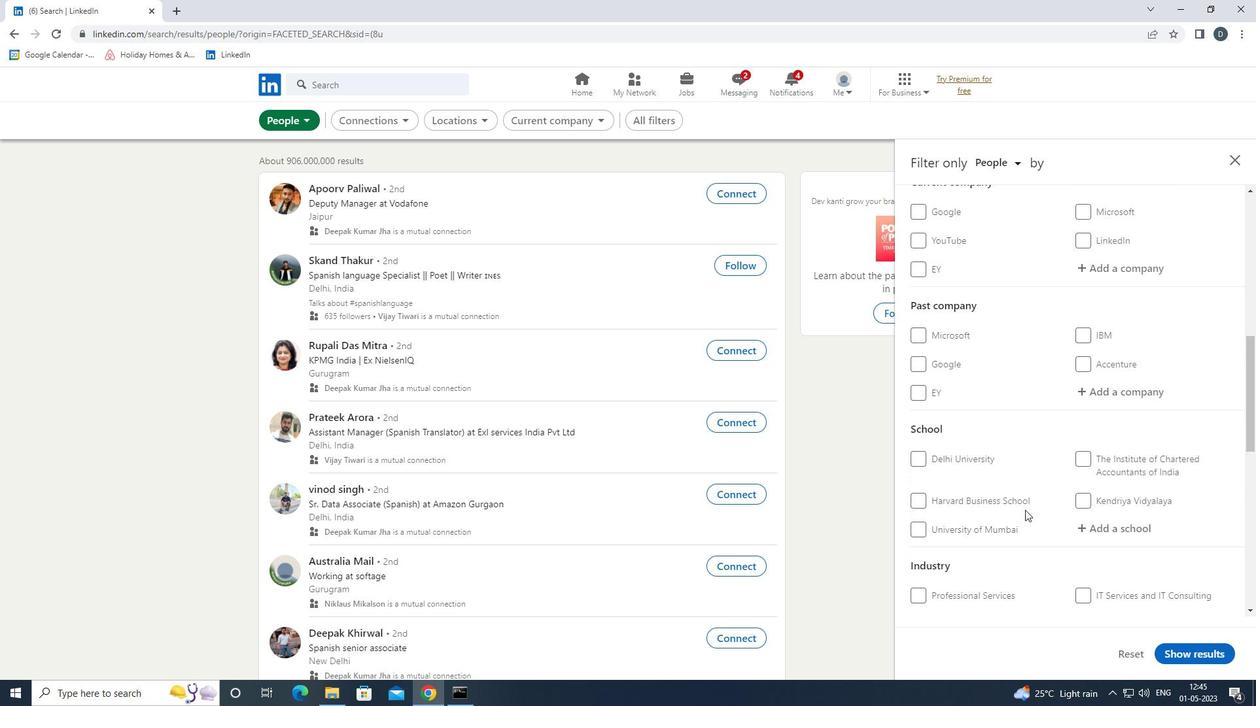
Action: Mouse moved to (1022, 507)
Screenshot: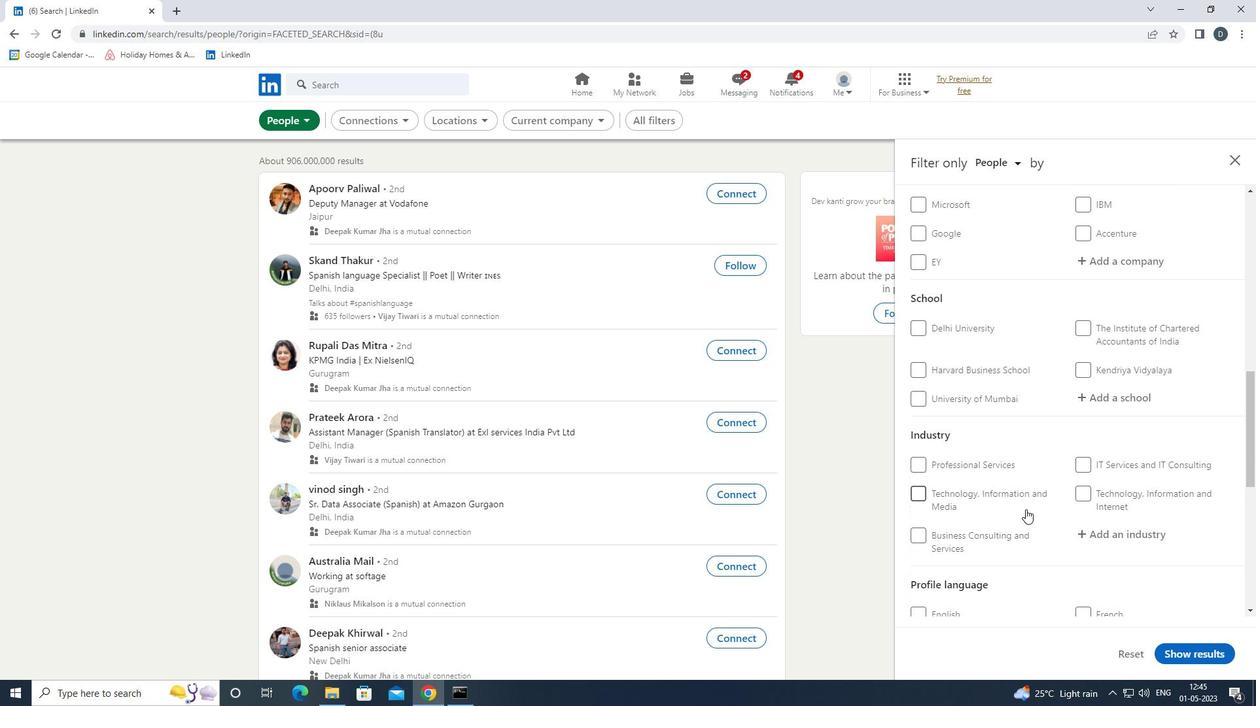 
Action: Mouse scrolled (1022, 507) with delta (0, 0)
Screenshot: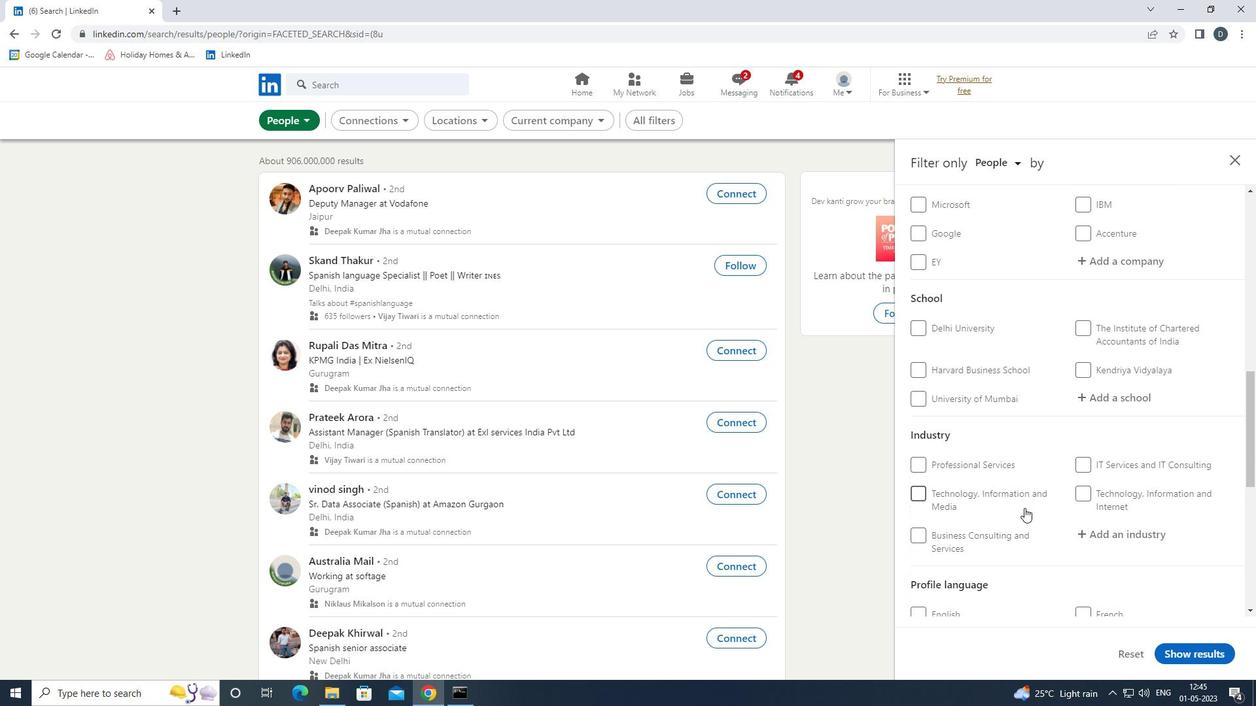 
Action: Mouse scrolled (1022, 507) with delta (0, 0)
Screenshot: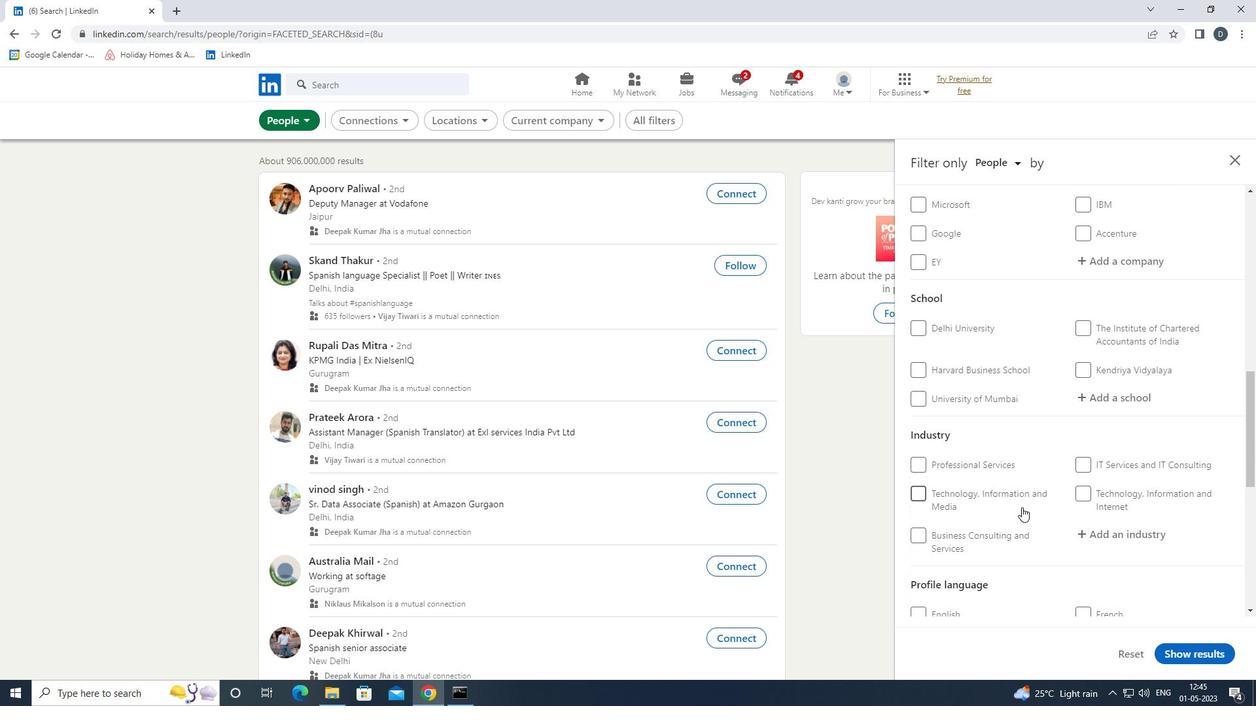 
Action: Mouse moved to (912, 490)
Screenshot: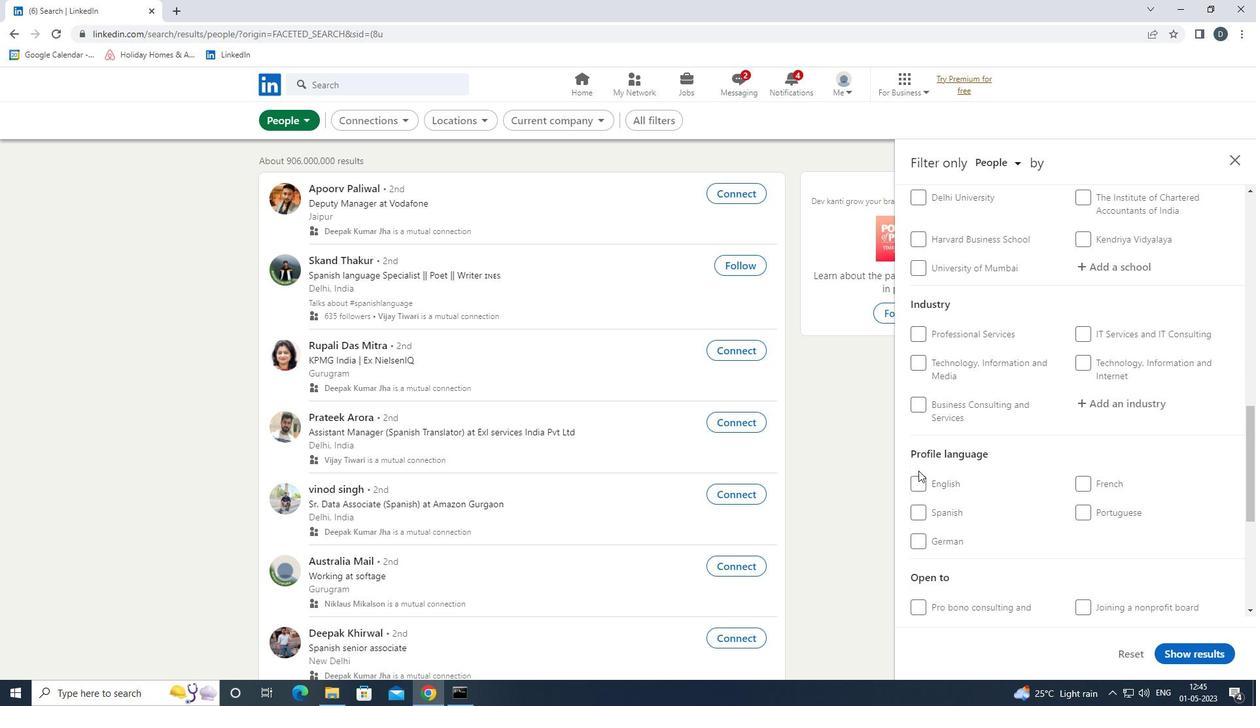
Action: Mouse pressed left at (912, 490)
Screenshot: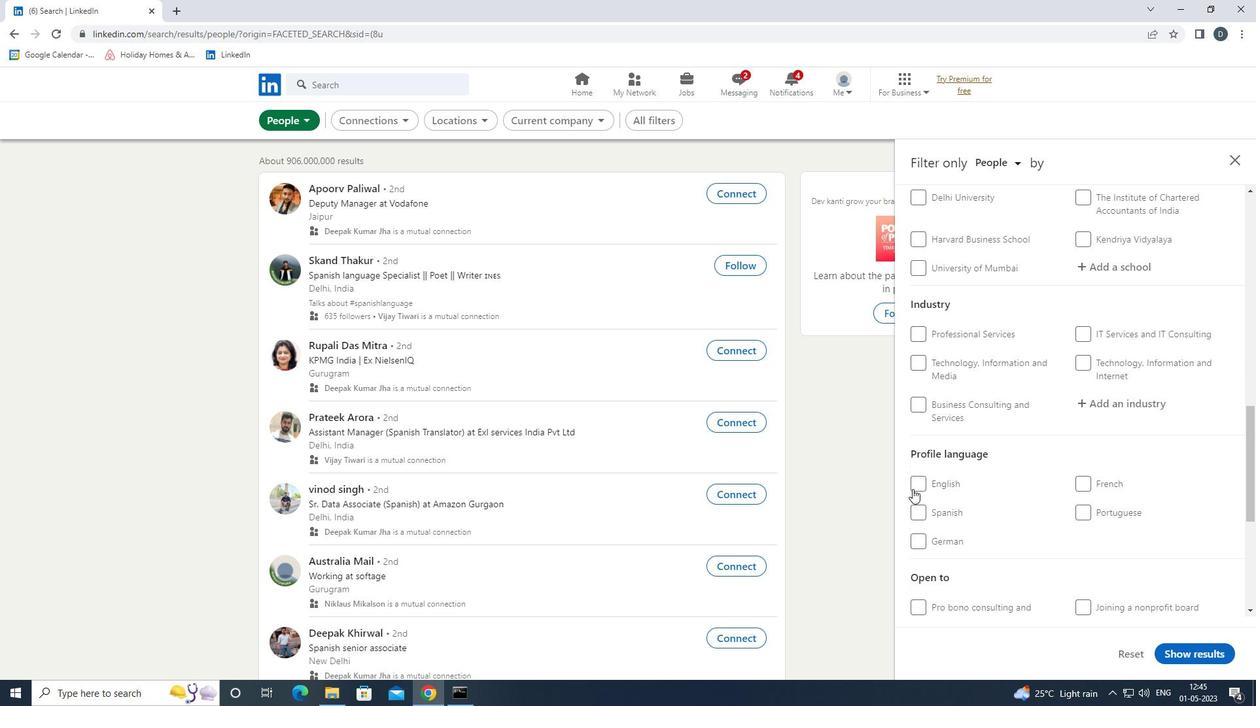 
Action: Mouse moved to (1087, 497)
Screenshot: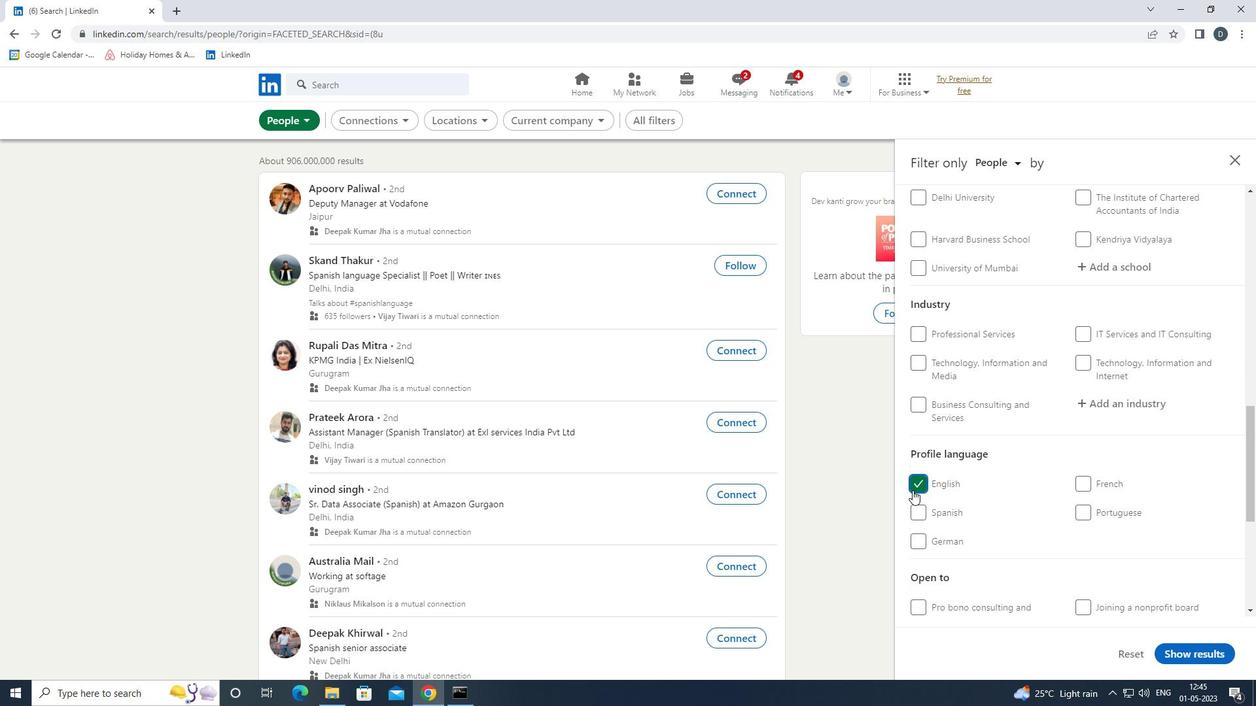 
Action: Mouse scrolled (1087, 497) with delta (0, 0)
Screenshot: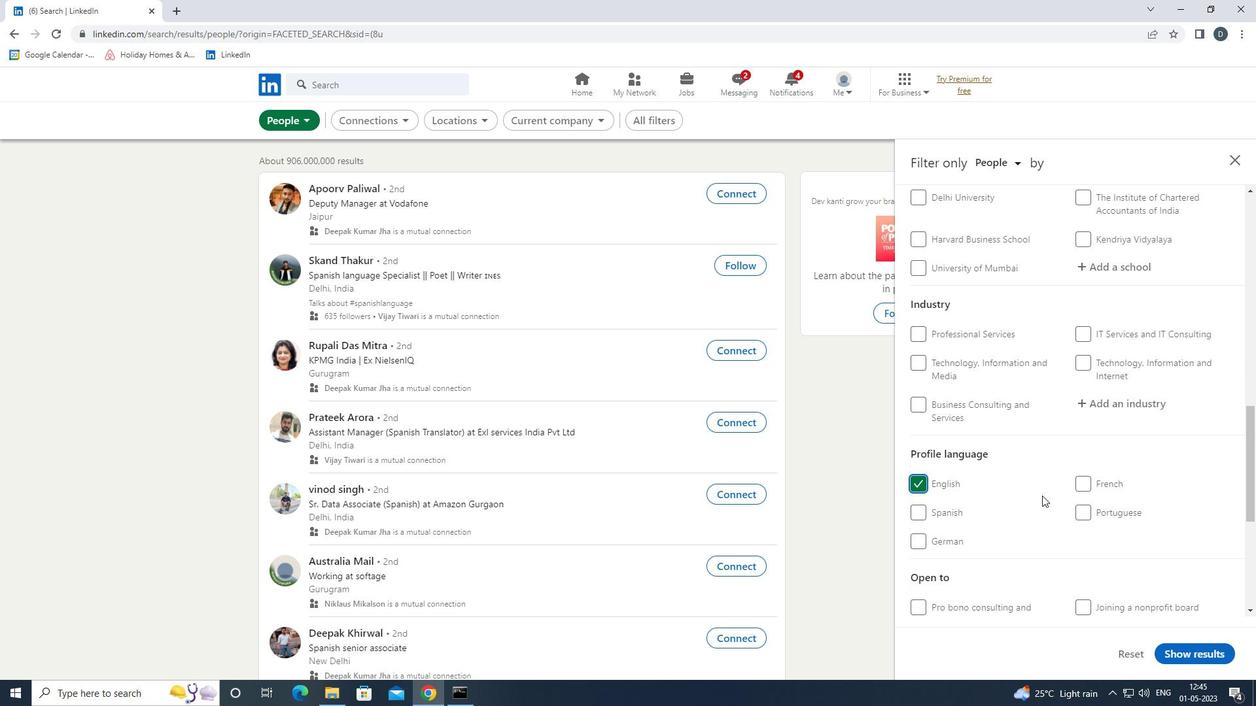 
Action: Mouse moved to (1087, 497)
Screenshot: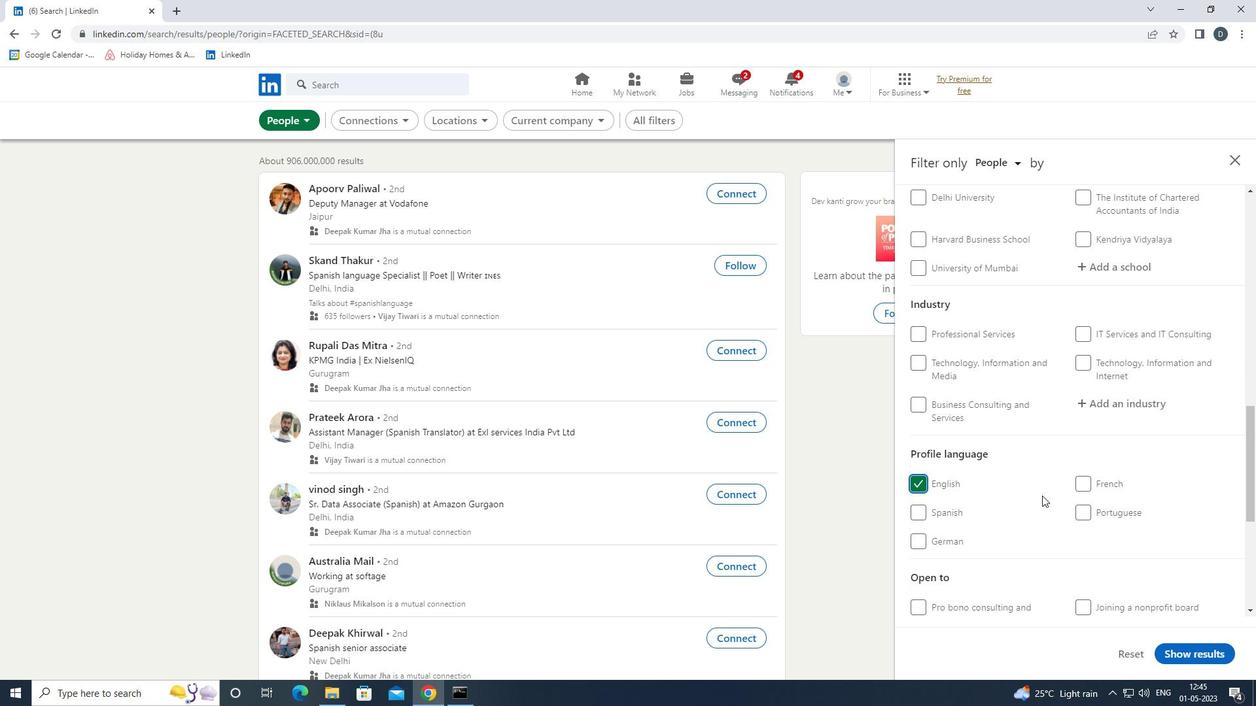 
Action: Mouse scrolled (1087, 498) with delta (0, 0)
Screenshot: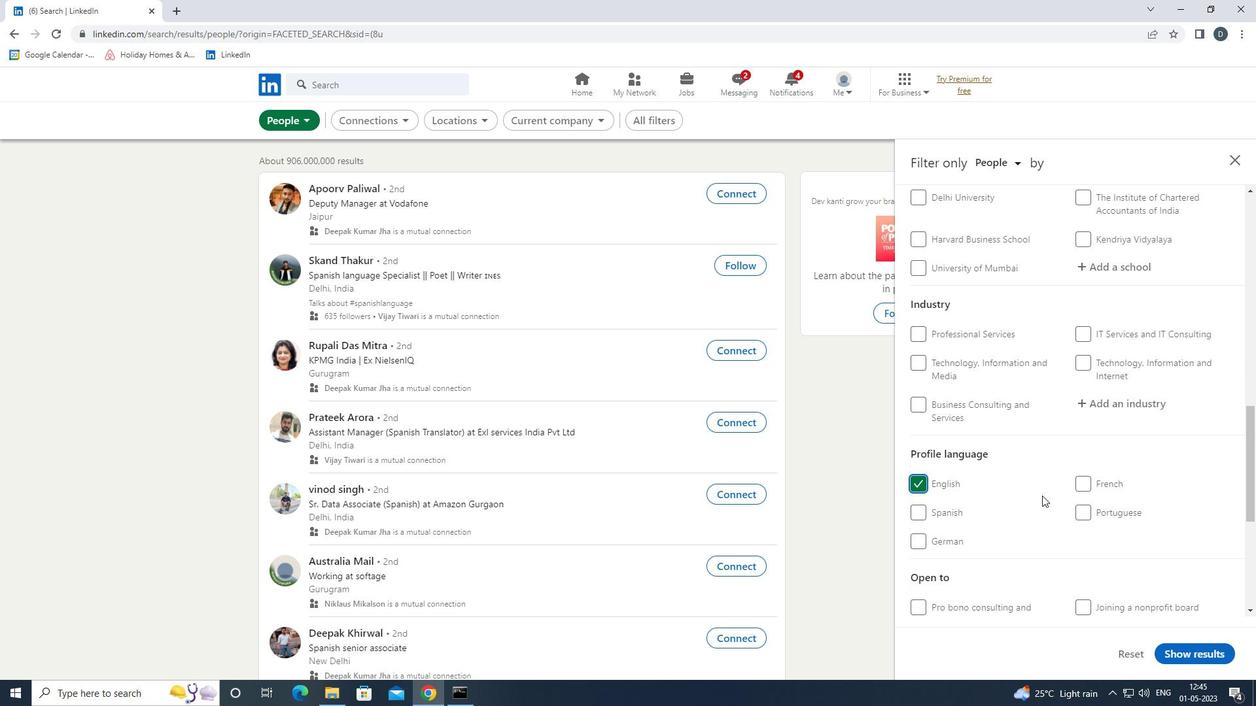 
Action: Mouse scrolled (1087, 498) with delta (0, 0)
Screenshot: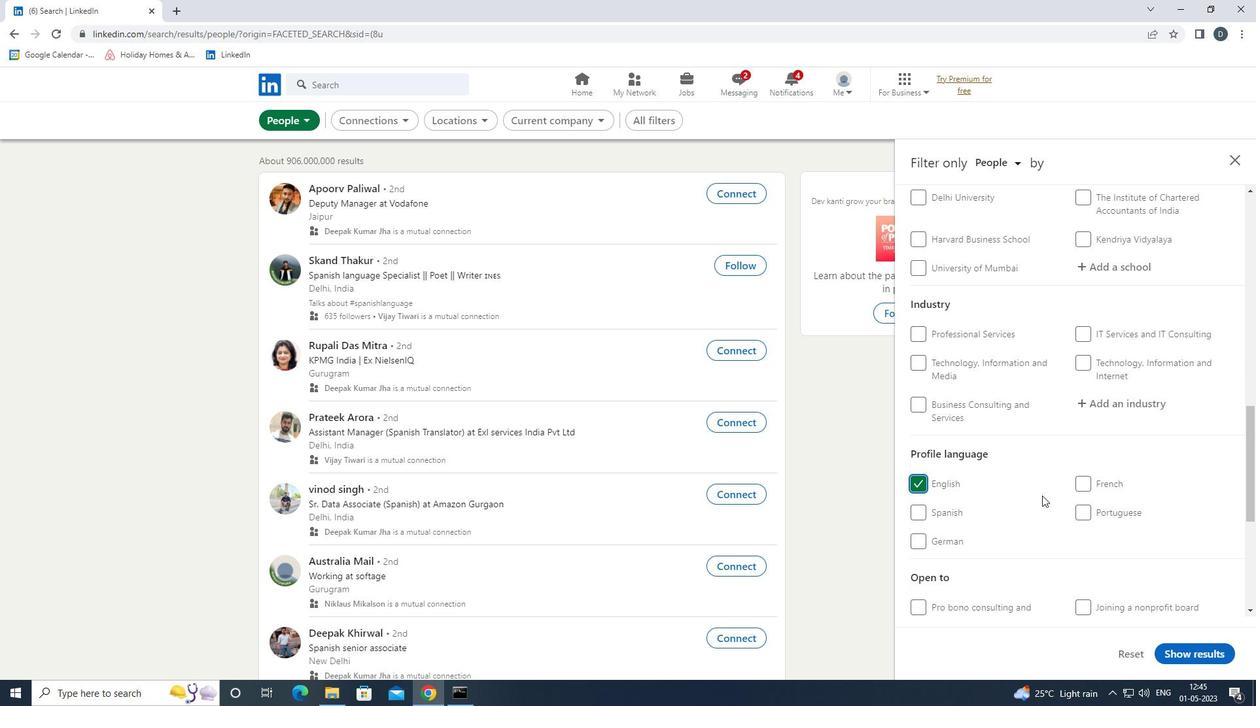 
Action: Mouse scrolled (1087, 498) with delta (0, 0)
Screenshot: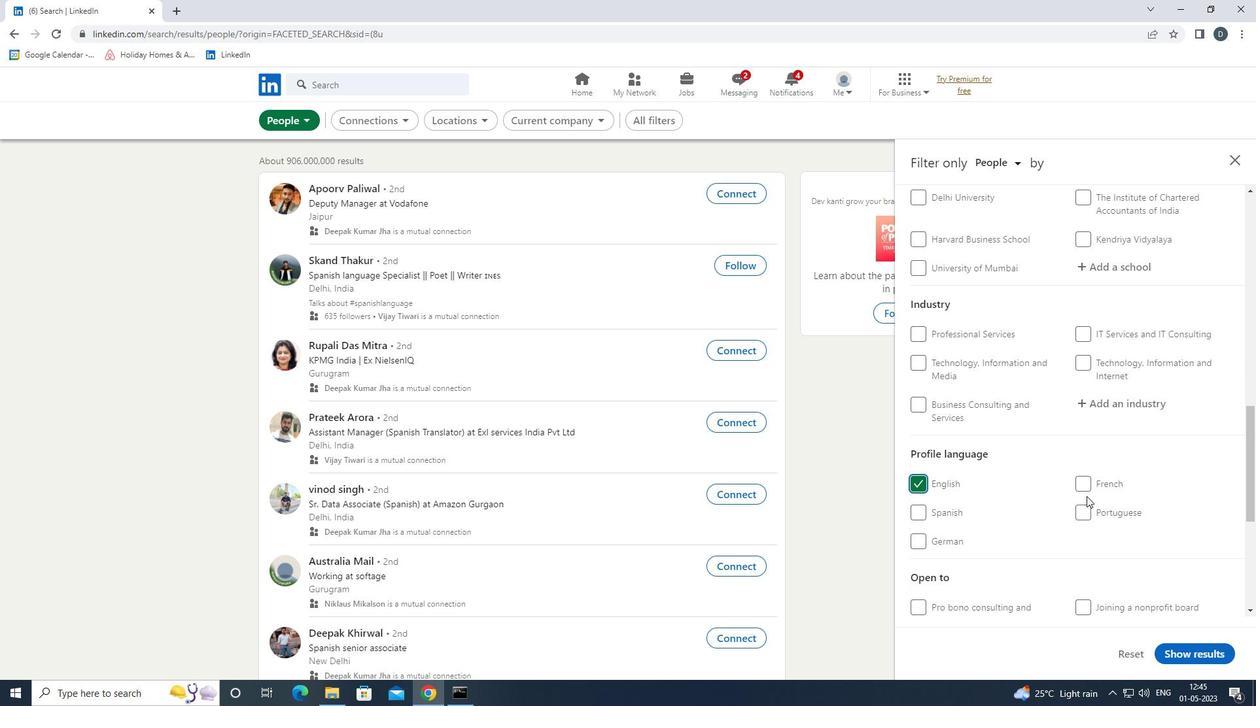 
Action: Mouse scrolled (1087, 498) with delta (0, 0)
Screenshot: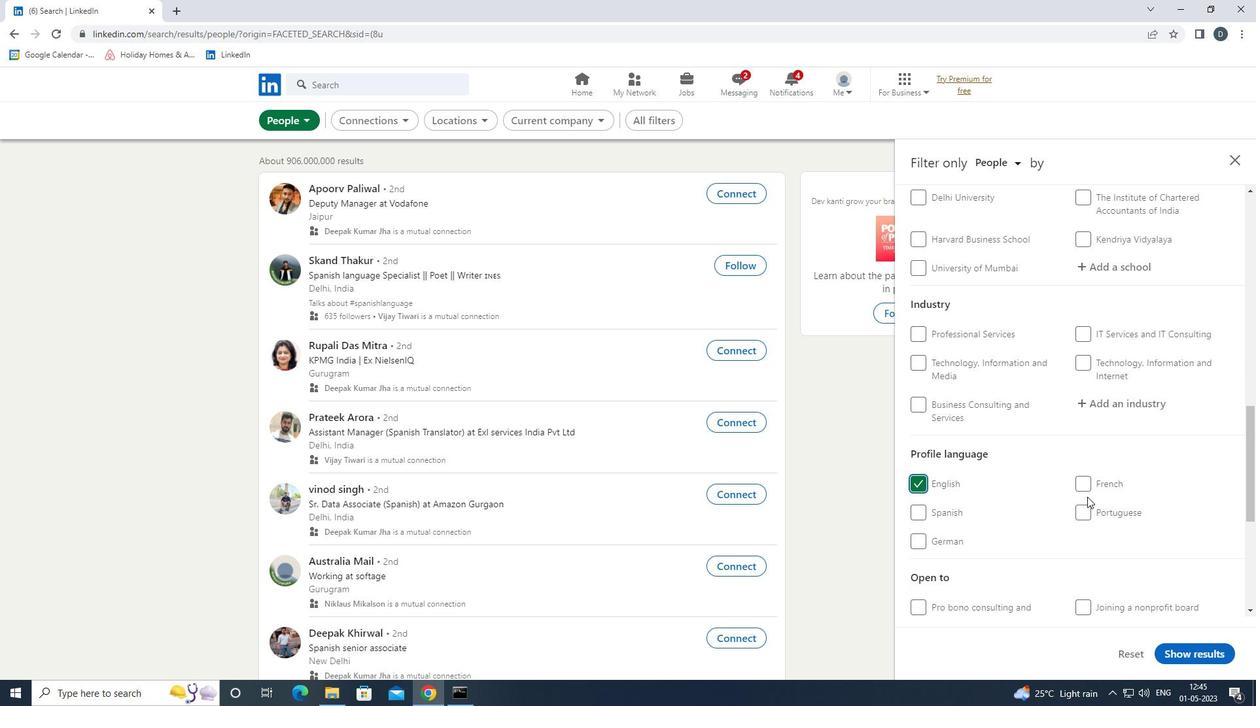 
Action: Mouse moved to (1087, 499)
Screenshot: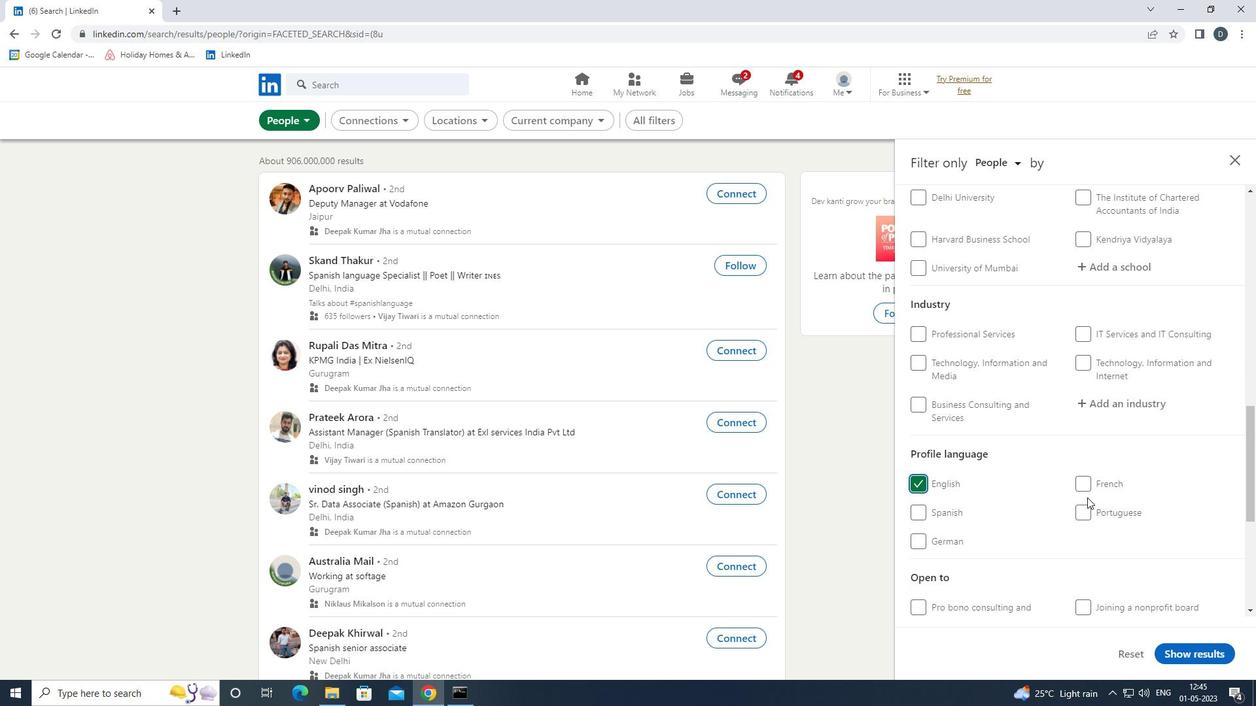 
Action: Mouse scrolled (1087, 499) with delta (0, 0)
Screenshot: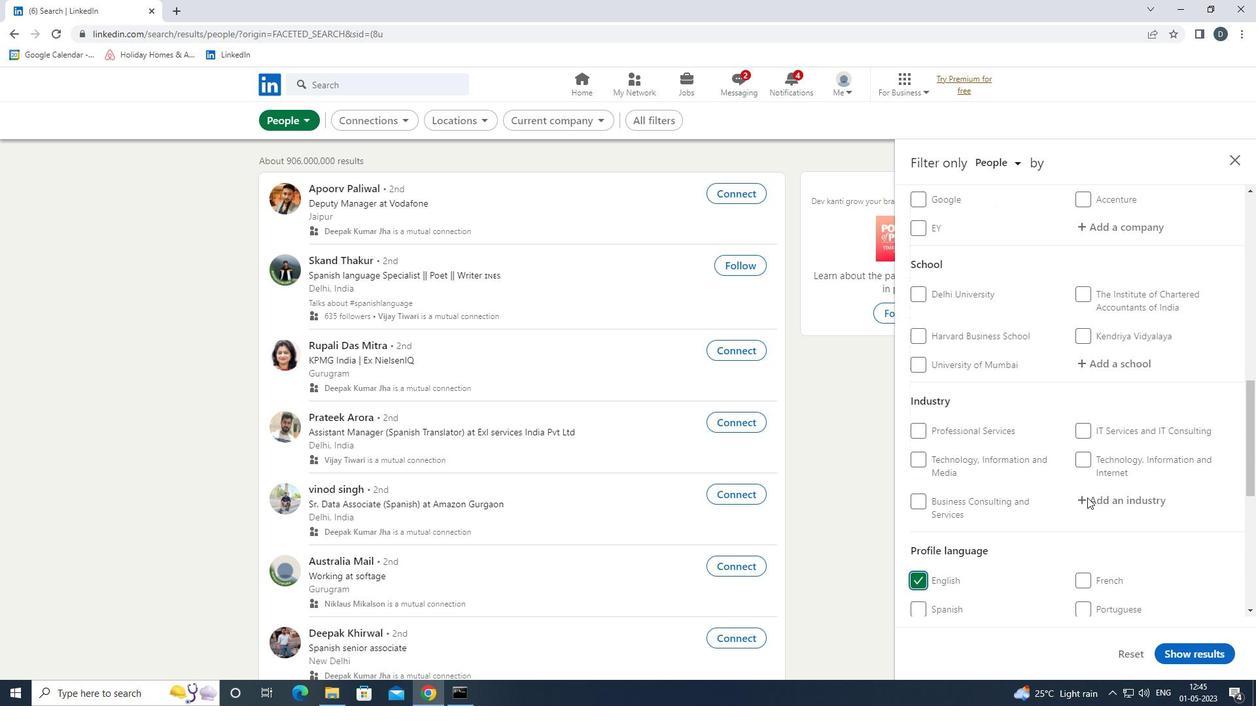 
Action: Mouse scrolled (1087, 499) with delta (0, 0)
Screenshot: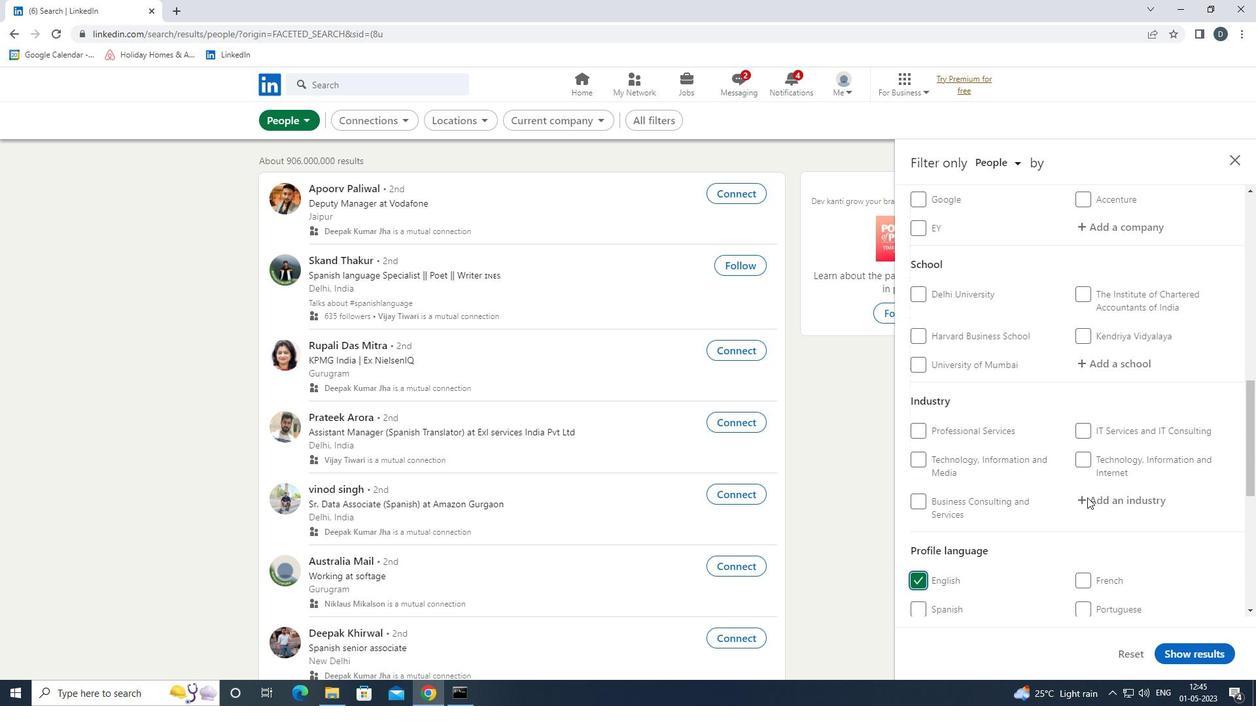 
Action: Mouse scrolled (1087, 499) with delta (0, 0)
Screenshot: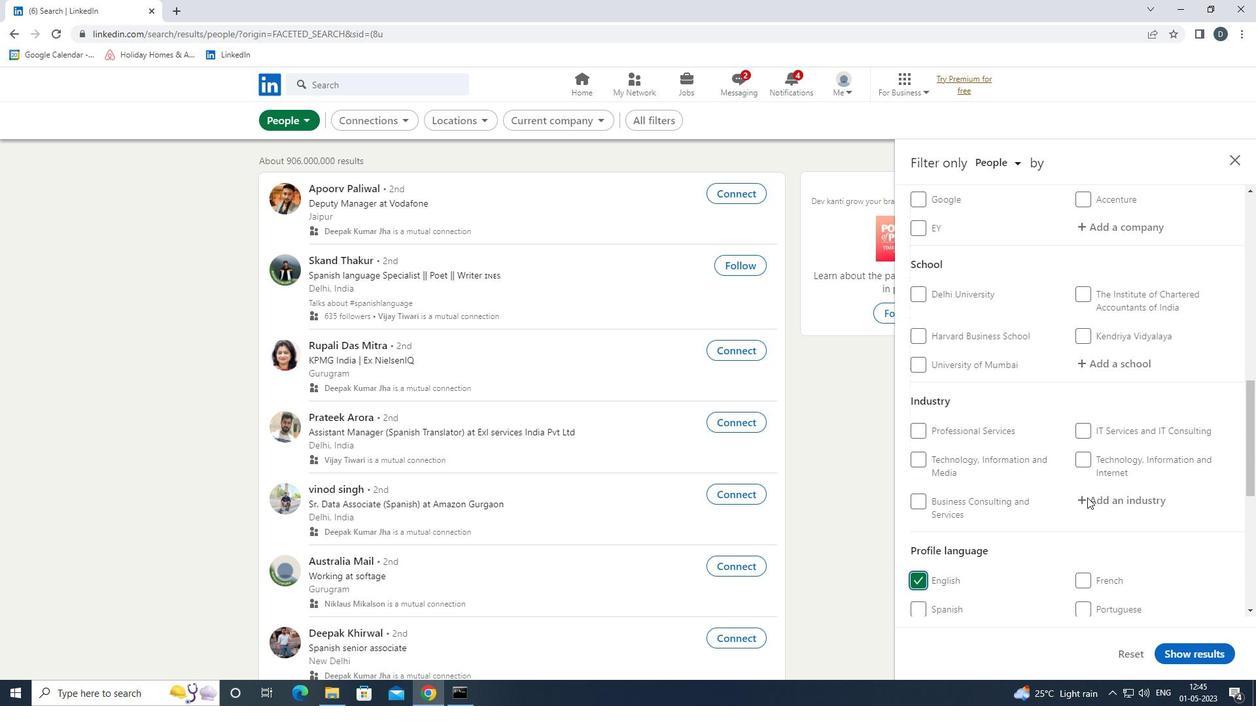 
Action: Mouse scrolled (1087, 499) with delta (0, 0)
Screenshot: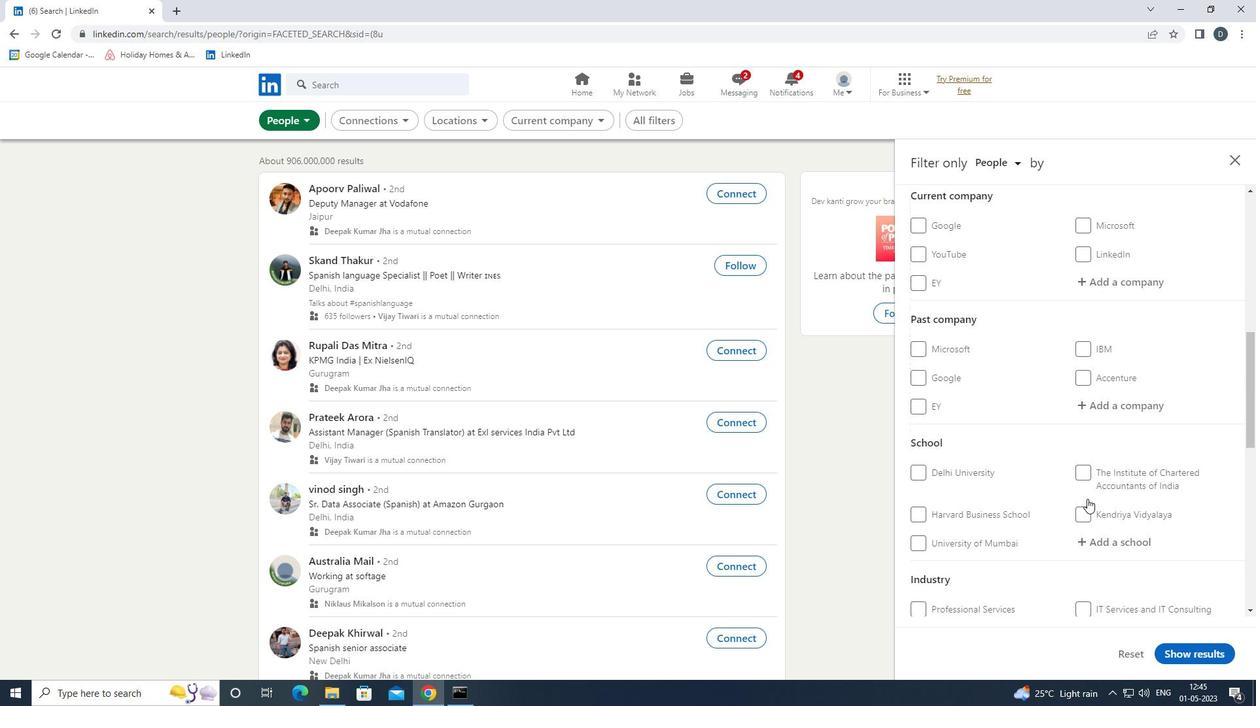 
Action: Mouse moved to (1125, 554)
Screenshot: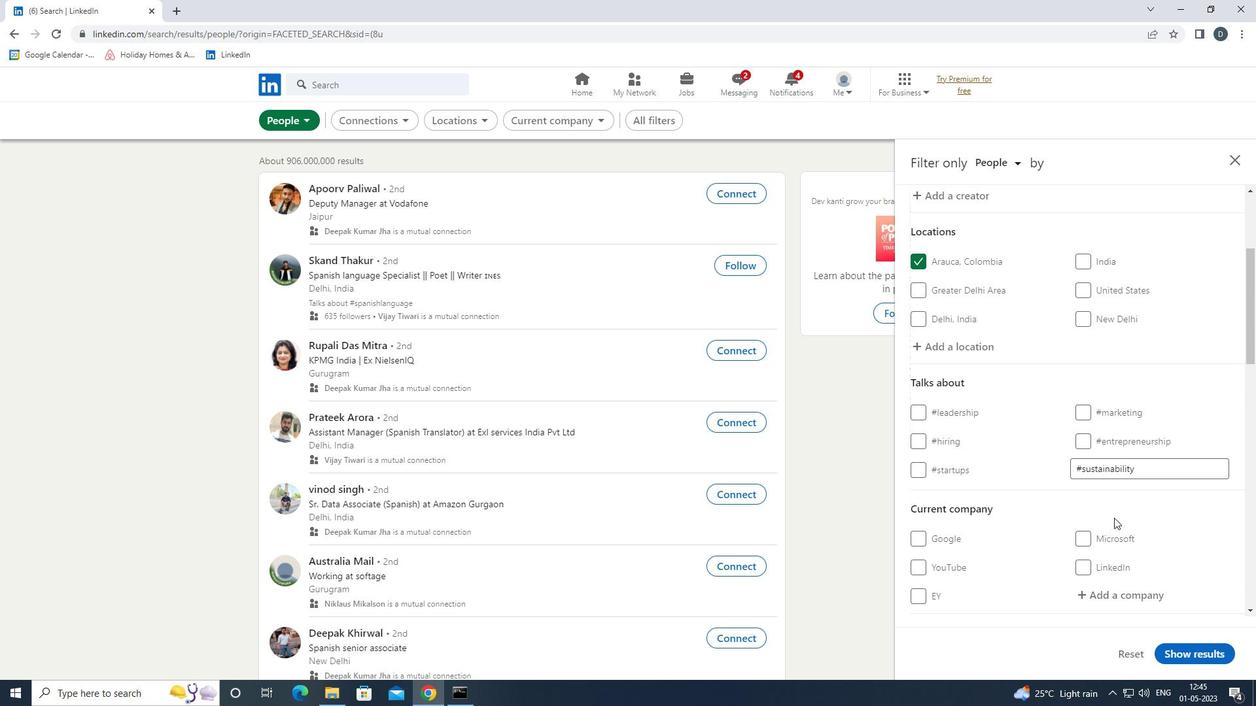 
Action: Mouse scrolled (1125, 554) with delta (0, 0)
Screenshot: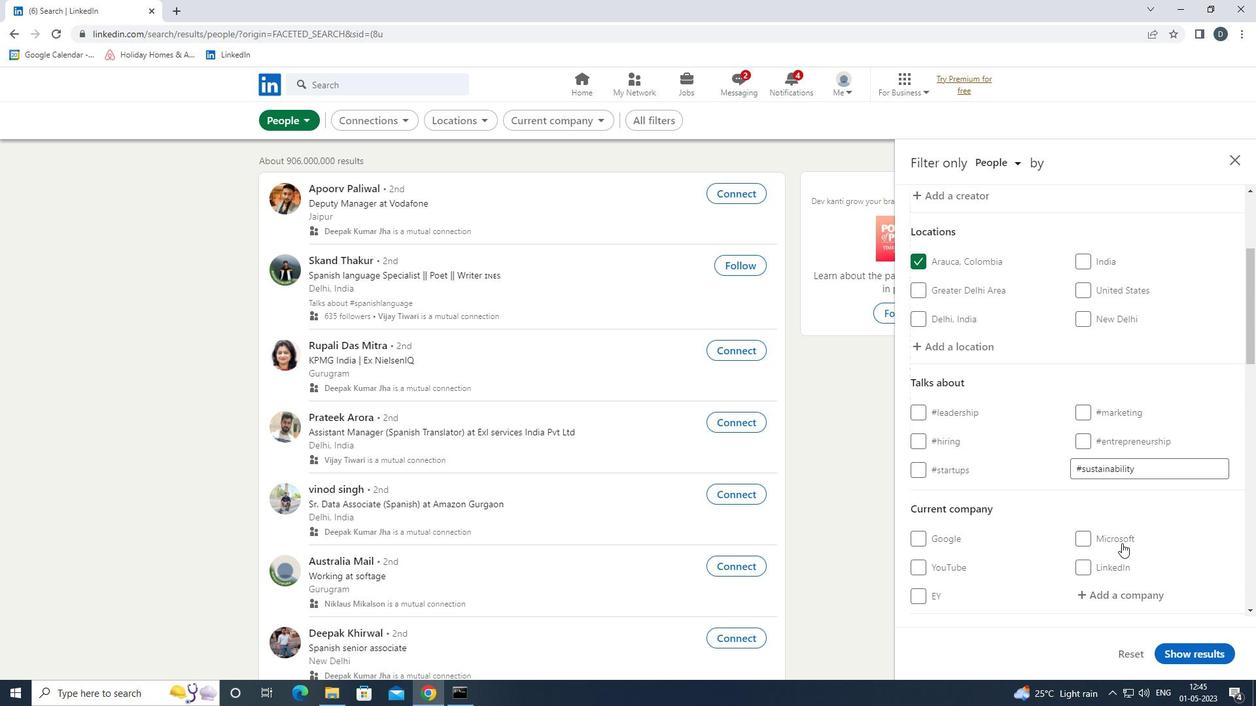 
Action: Mouse scrolled (1125, 554) with delta (0, 0)
Screenshot: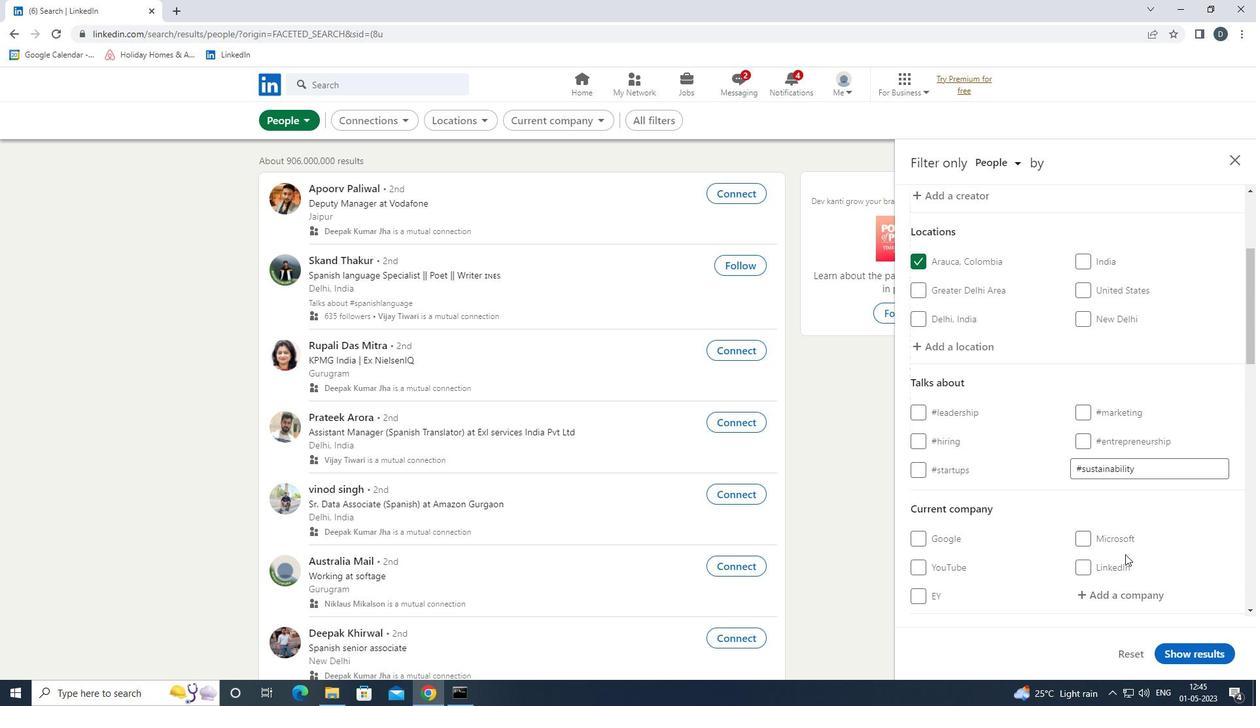 
Action: Mouse moved to (1132, 464)
Screenshot: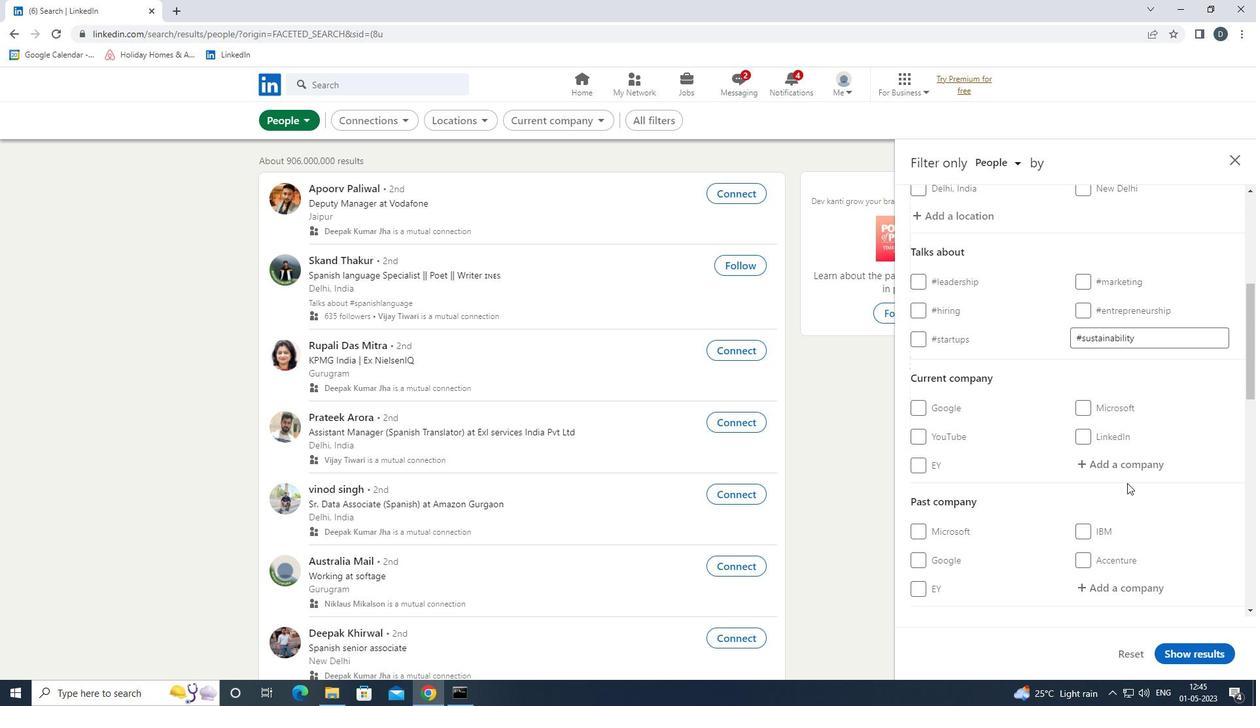 
Action: Mouse pressed left at (1132, 464)
Screenshot: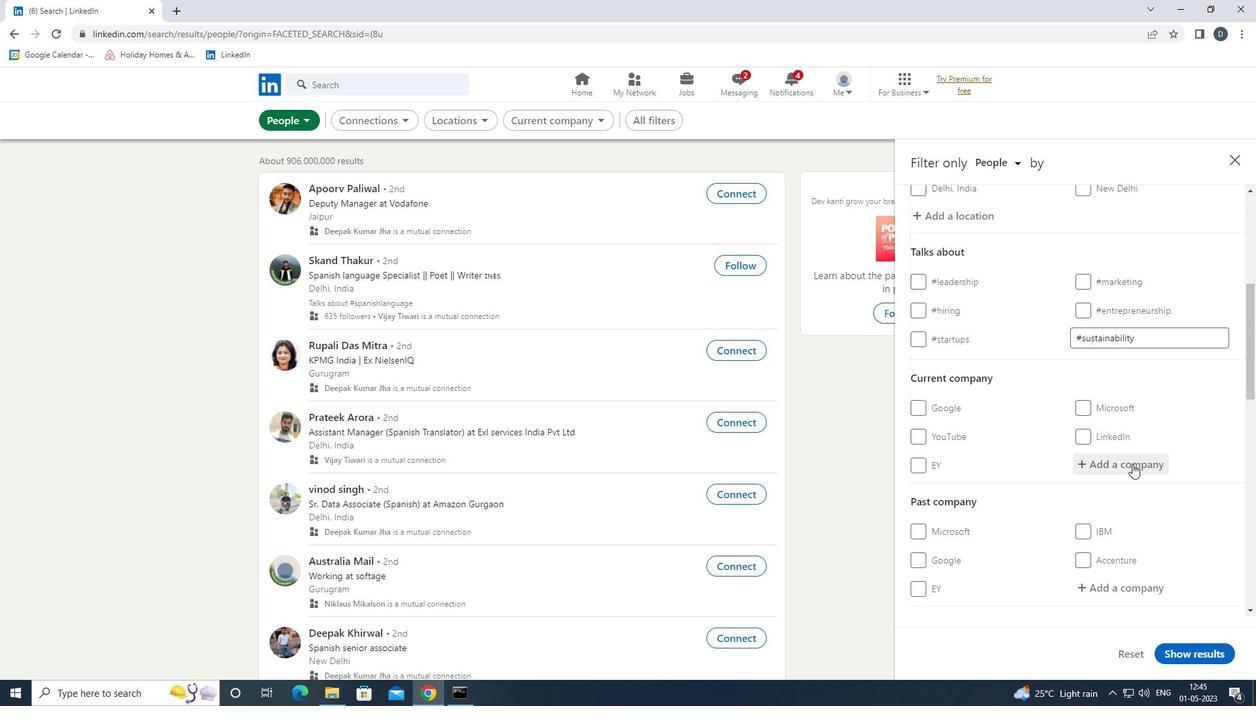 
Action: Mouse moved to (1126, 466)
Screenshot: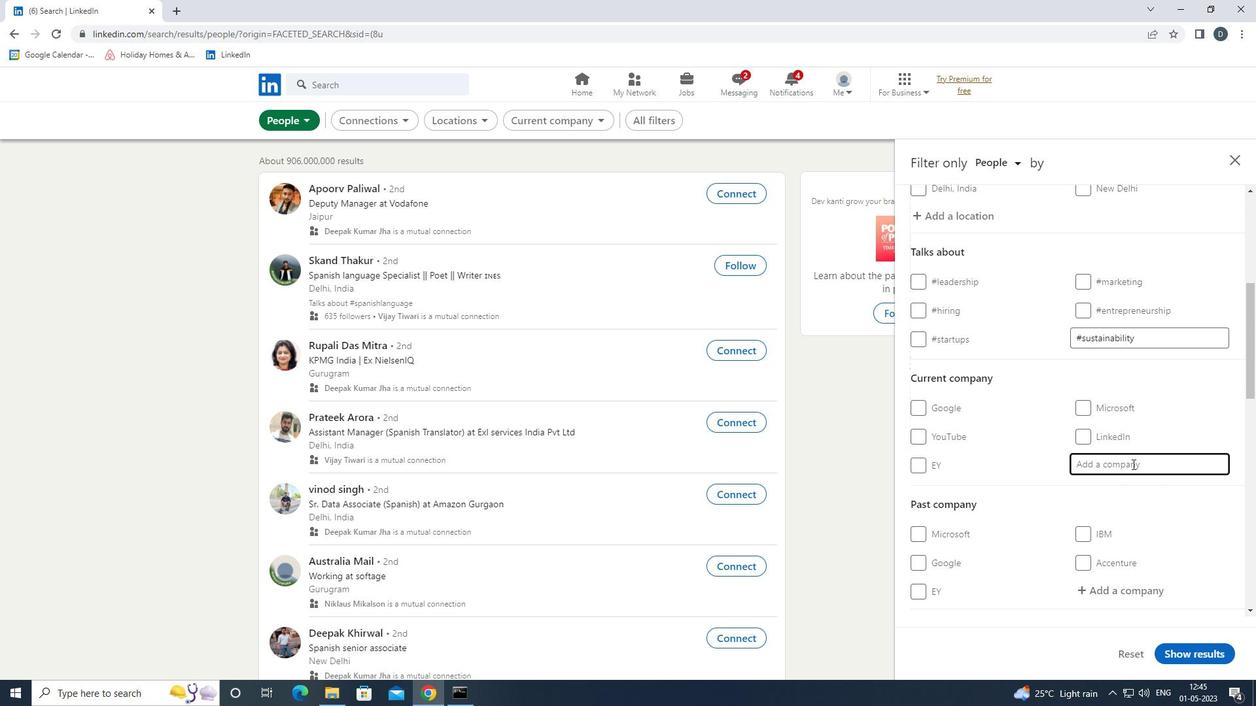
Action: Key pressed <Key.shift>
Screenshot: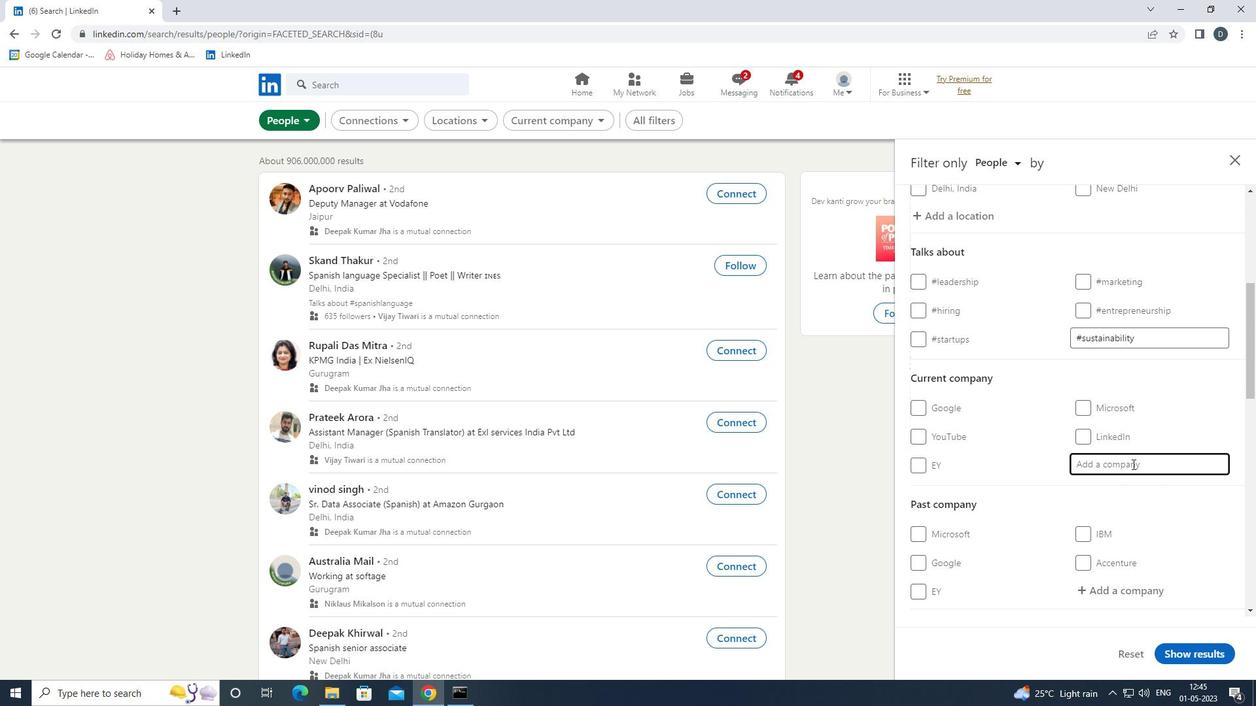 
Action: Mouse moved to (1125, 466)
Screenshot: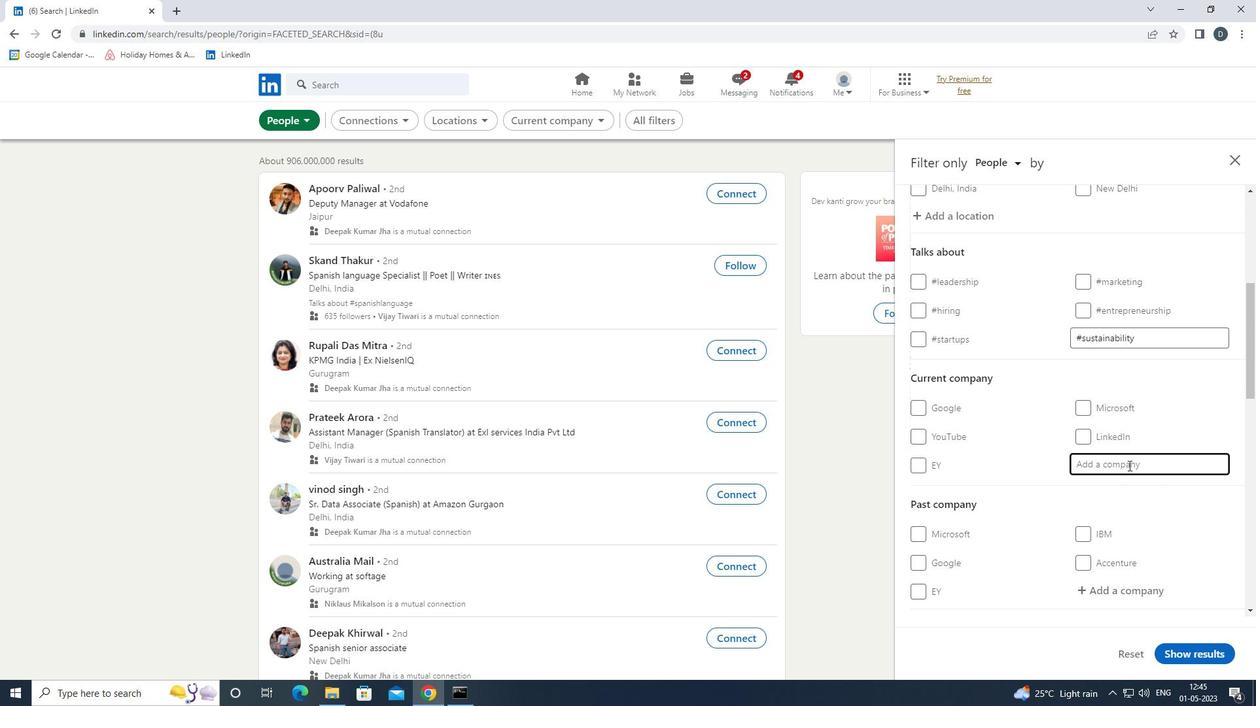 
Action: Key pressed MI
Screenshot: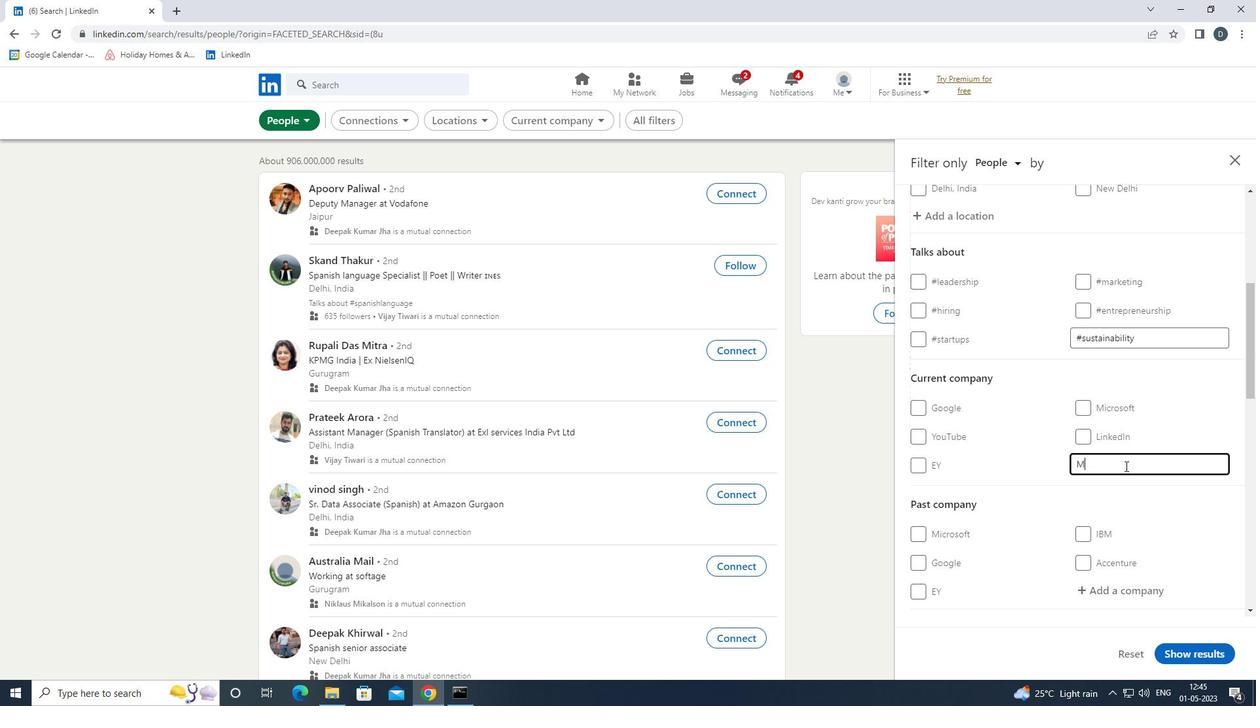 
Action: Mouse moved to (1125, 466)
Screenshot: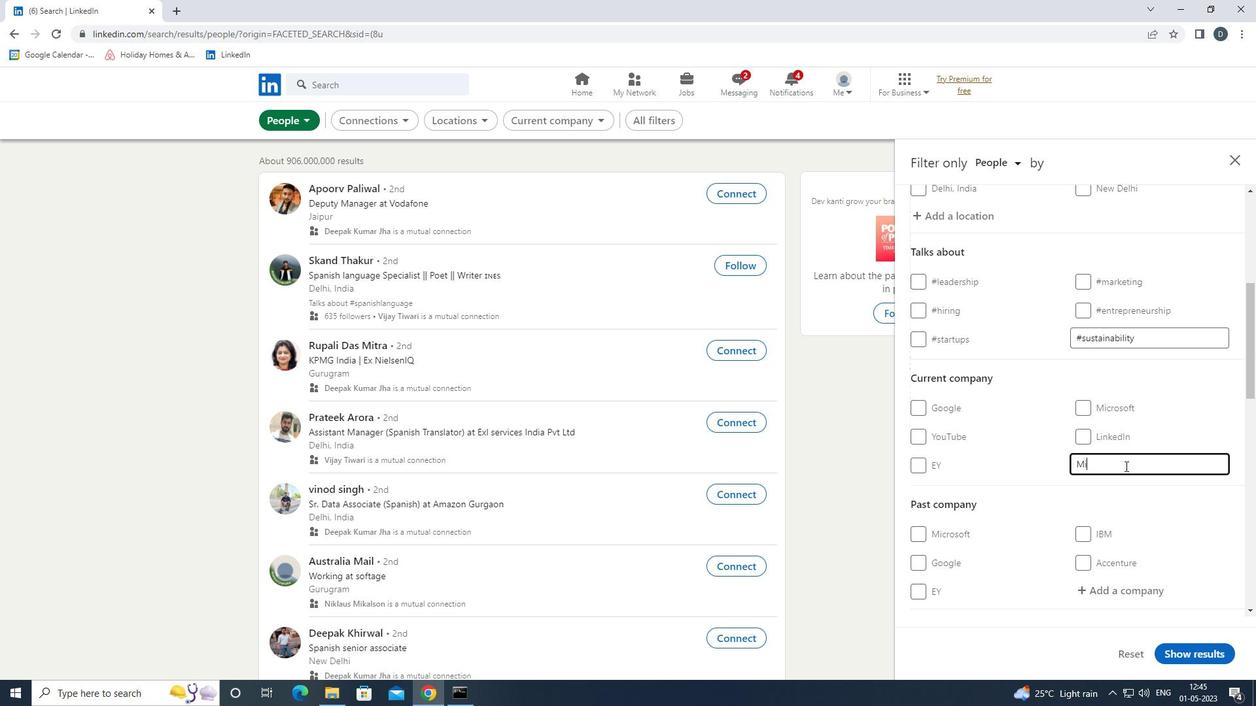 
Action: Key pressed CROSOFT<Key.down><Key.enter>
Screenshot: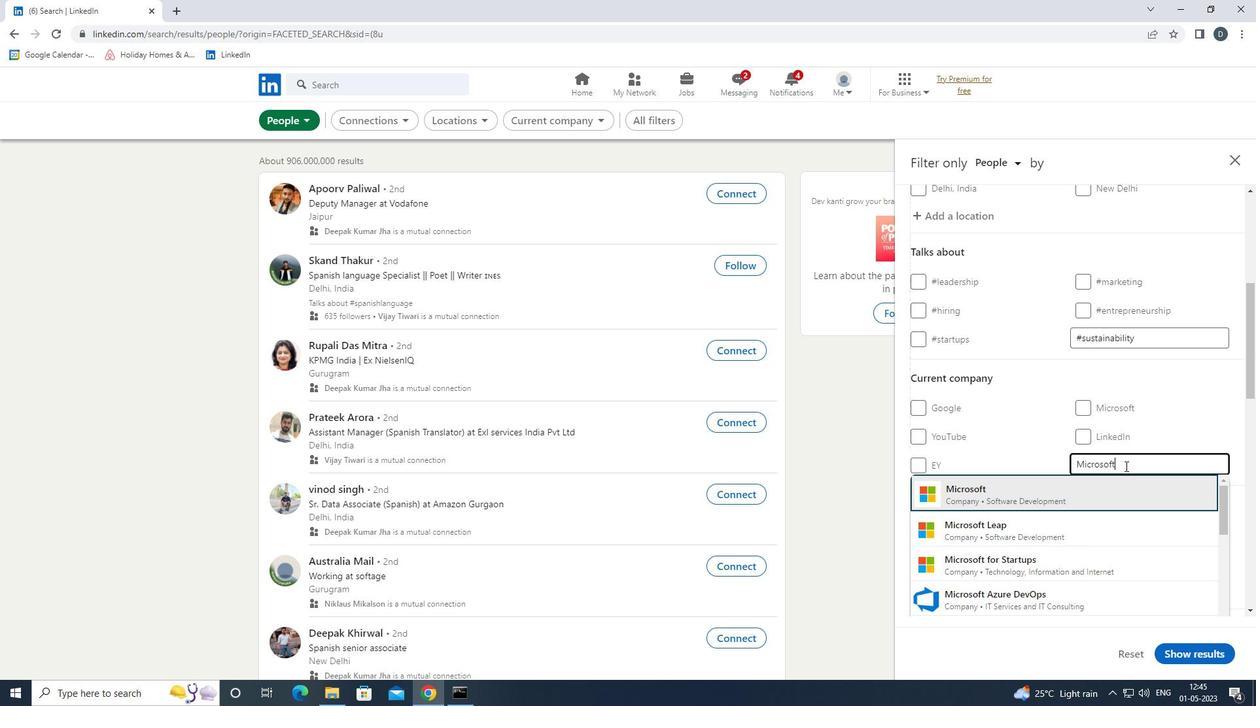 
Action: Mouse moved to (983, 505)
Screenshot: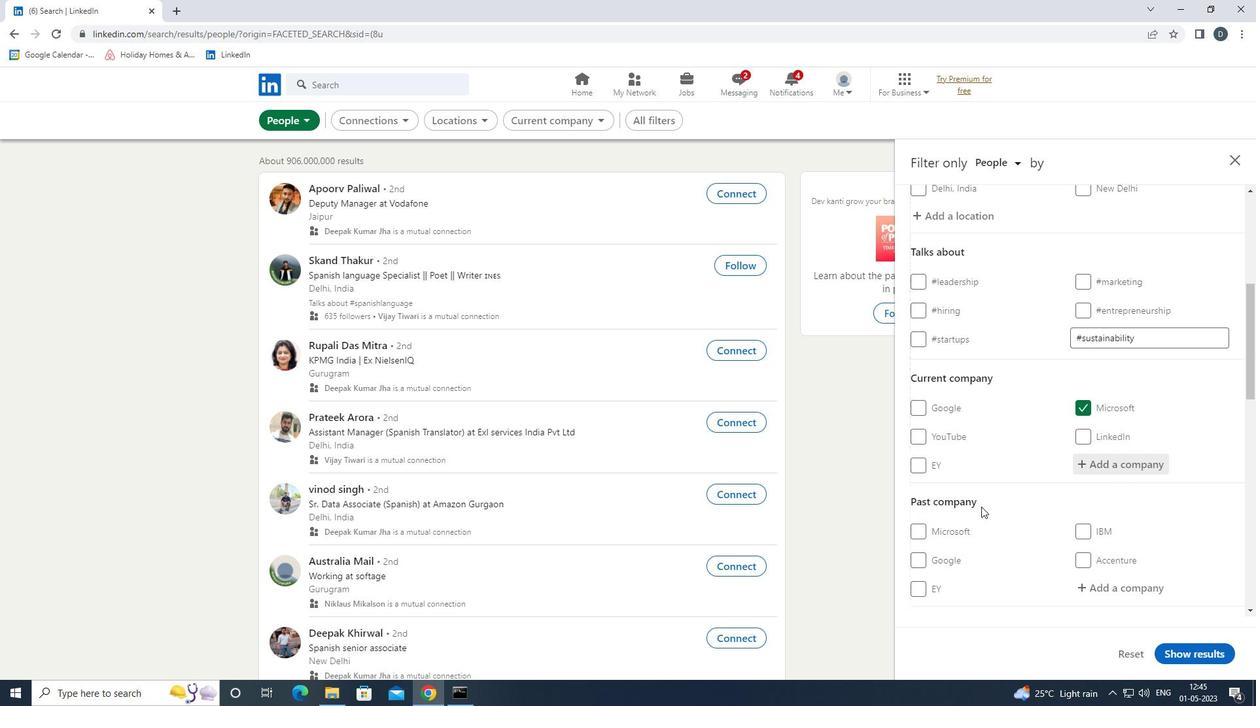
Action: Mouse scrolled (983, 505) with delta (0, 0)
Screenshot: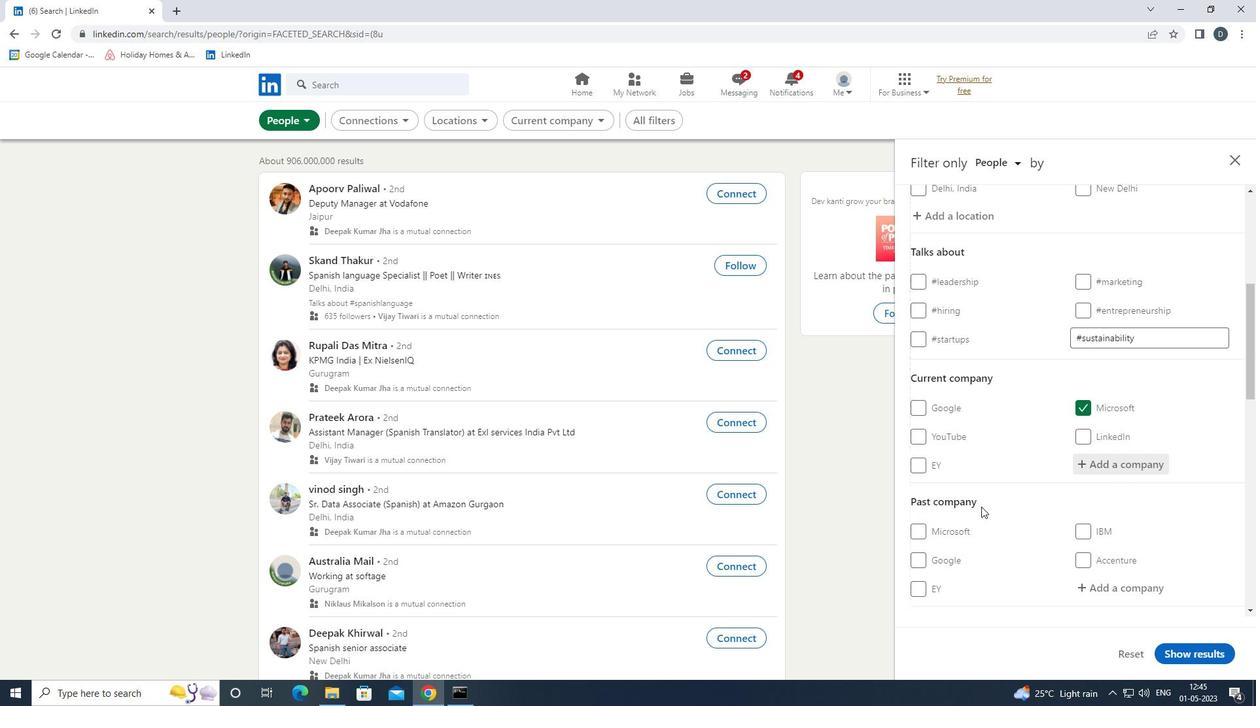 
Action: Mouse moved to (985, 507)
Screenshot: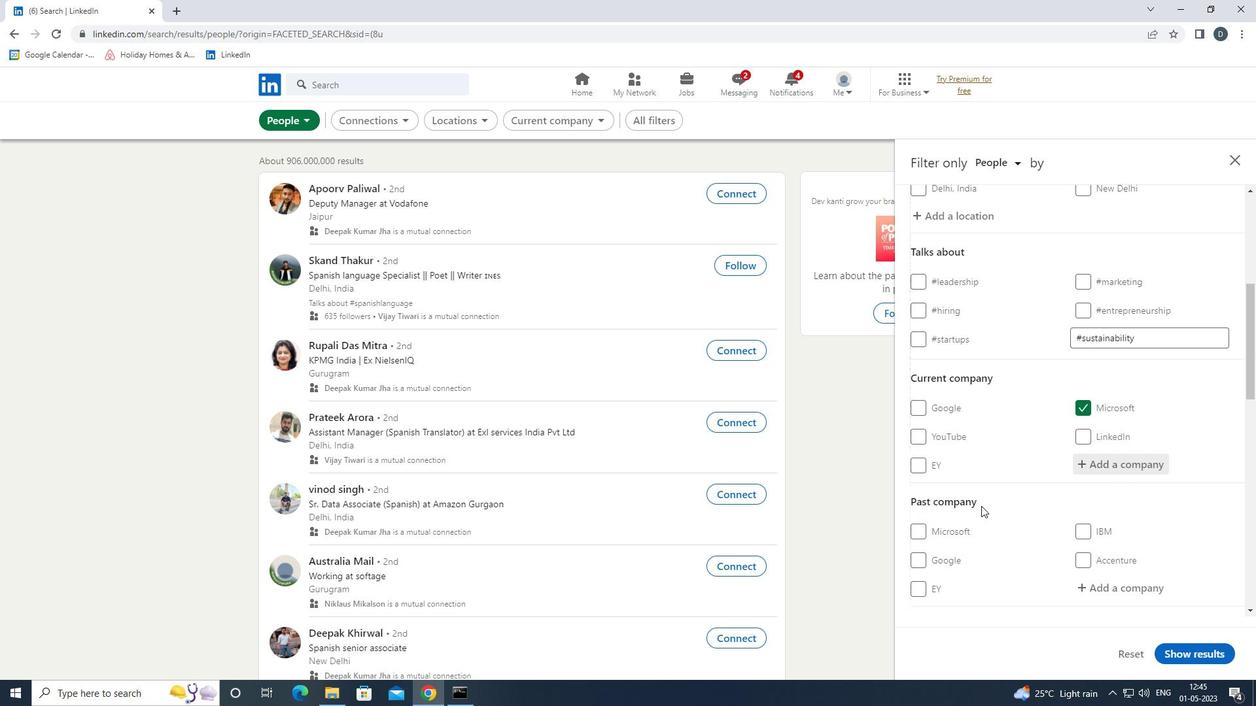 
Action: Mouse scrolled (985, 507) with delta (0, 0)
Screenshot: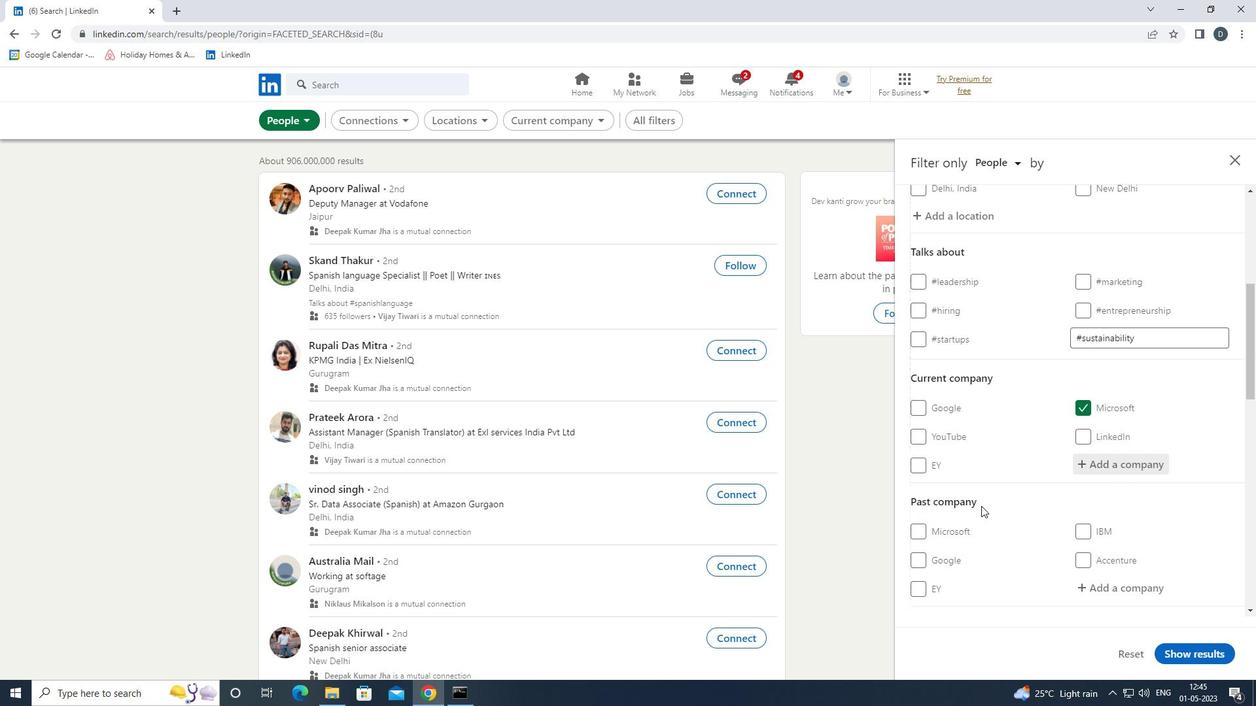 
Action: Mouse moved to (986, 508)
Screenshot: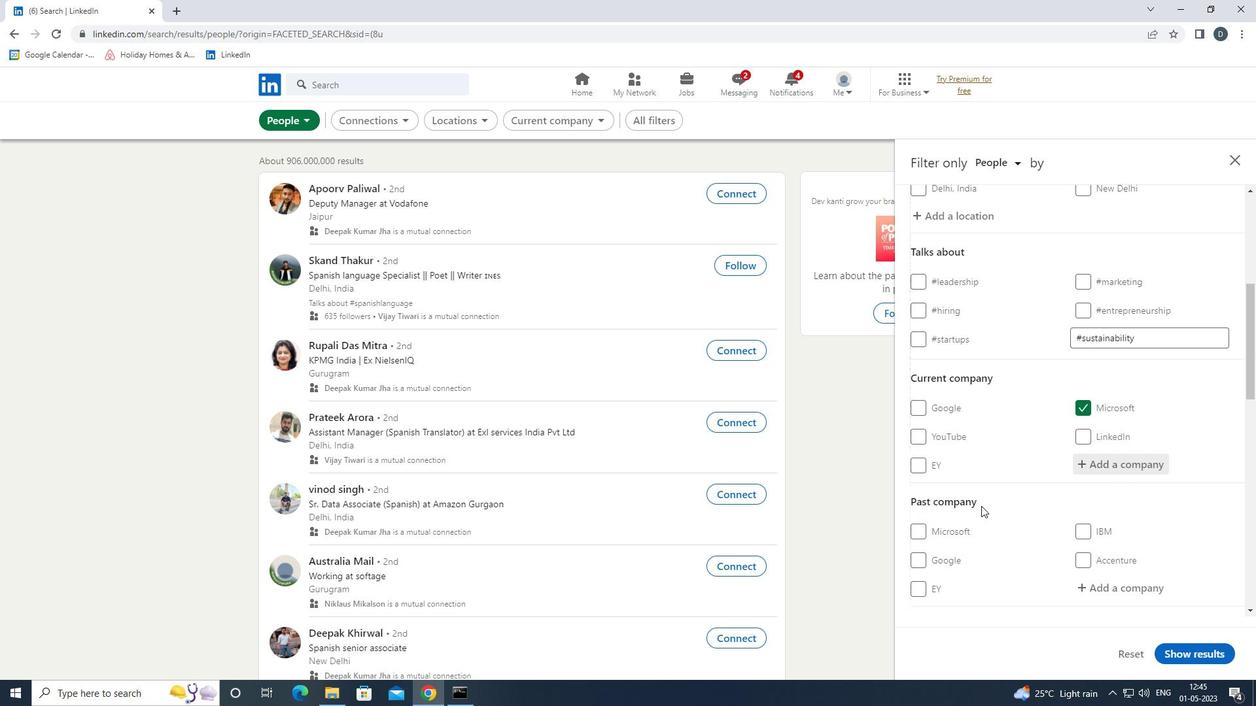 
Action: Mouse scrolled (986, 507) with delta (0, 0)
Screenshot: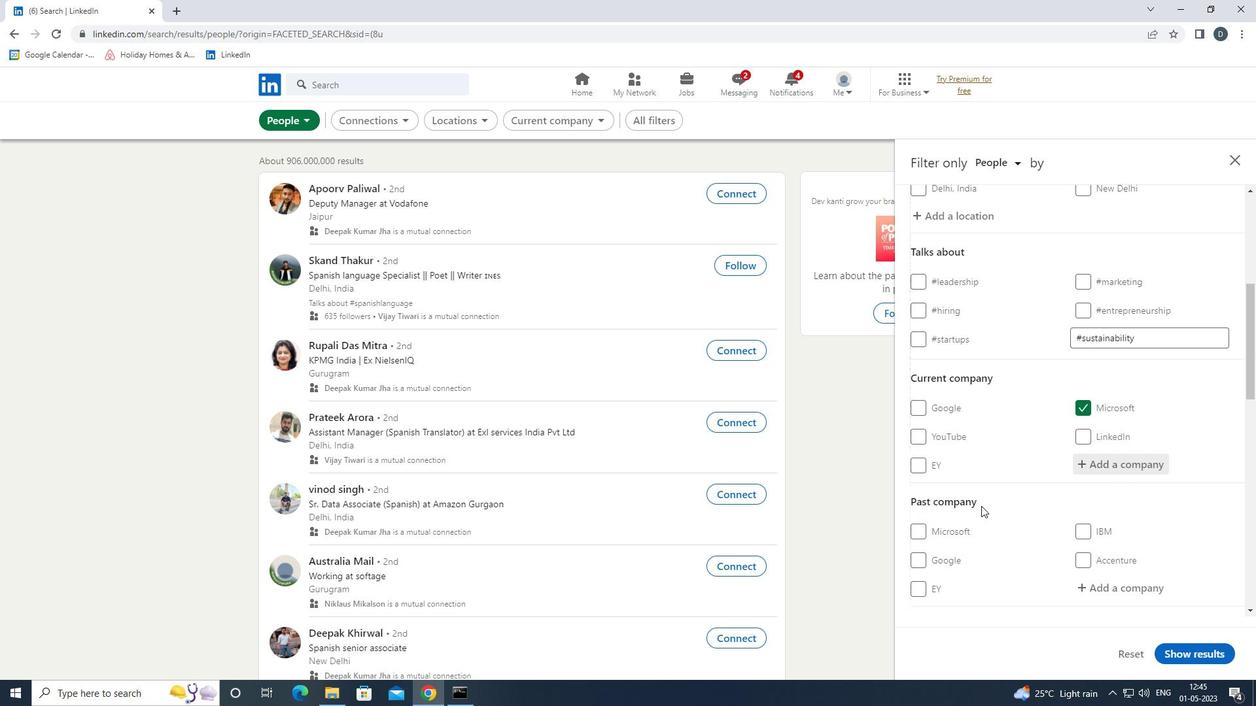 
Action: Mouse moved to (1090, 520)
Screenshot: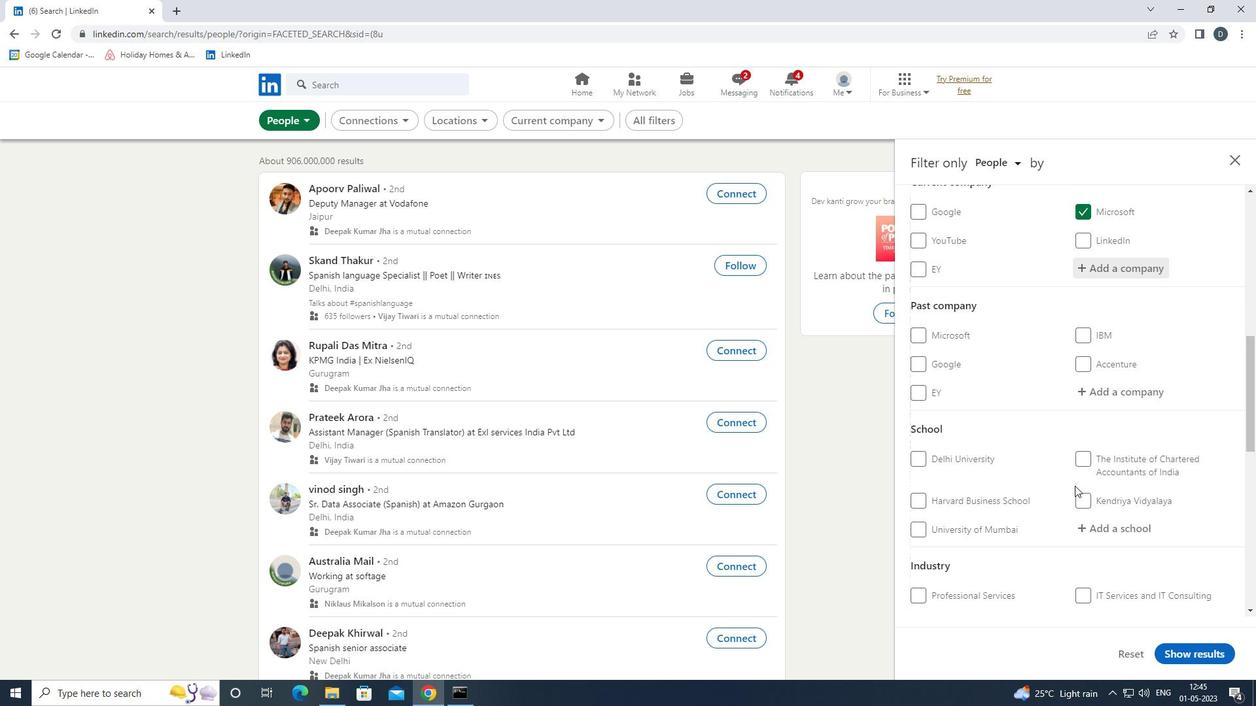 
Action: Mouse pressed left at (1090, 520)
Screenshot: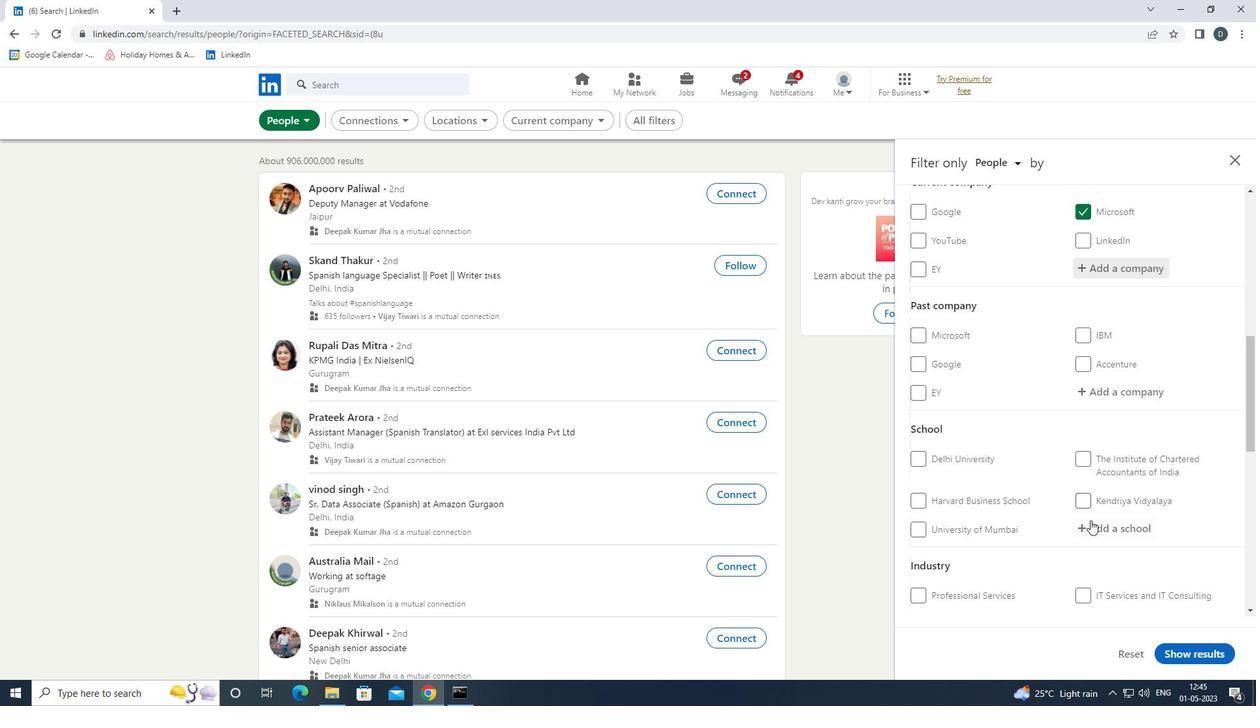 
Action: Key pressed <Key.shift><Key.shift><Key.shift><Key.shift>MVGR<Key.down><Key.enter>
Screenshot: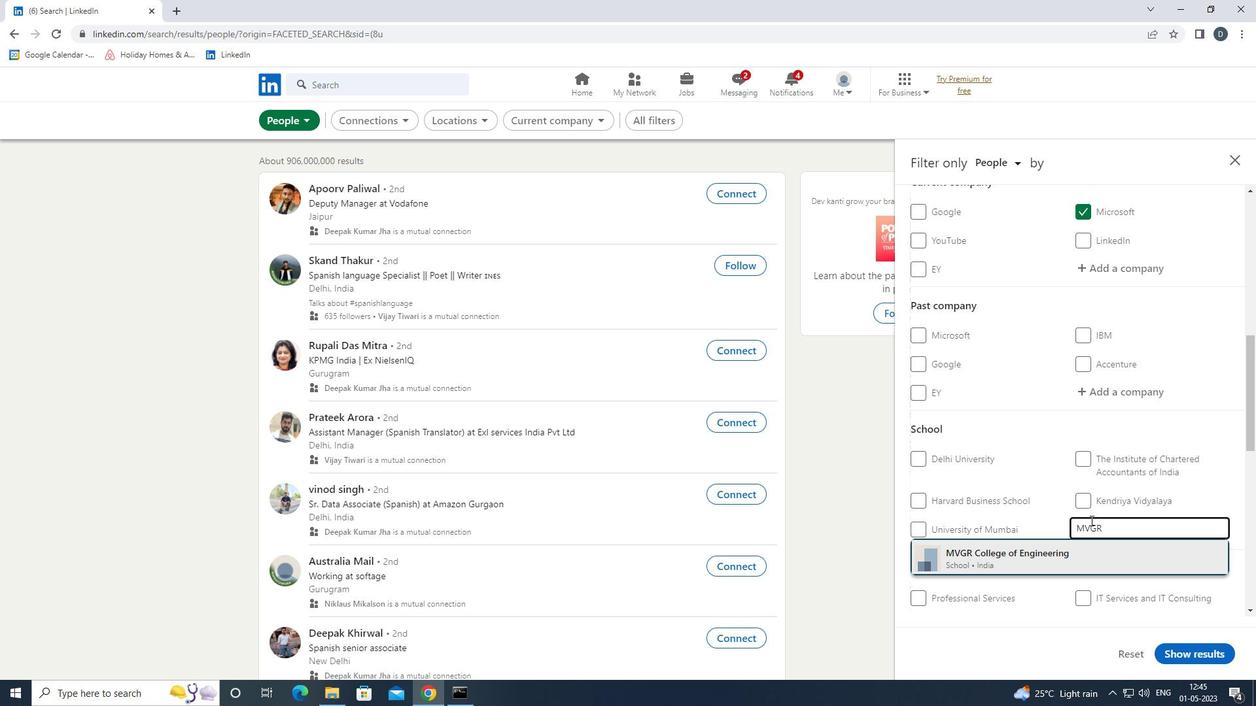 
Action: Mouse moved to (1120, 500)
Screenshot: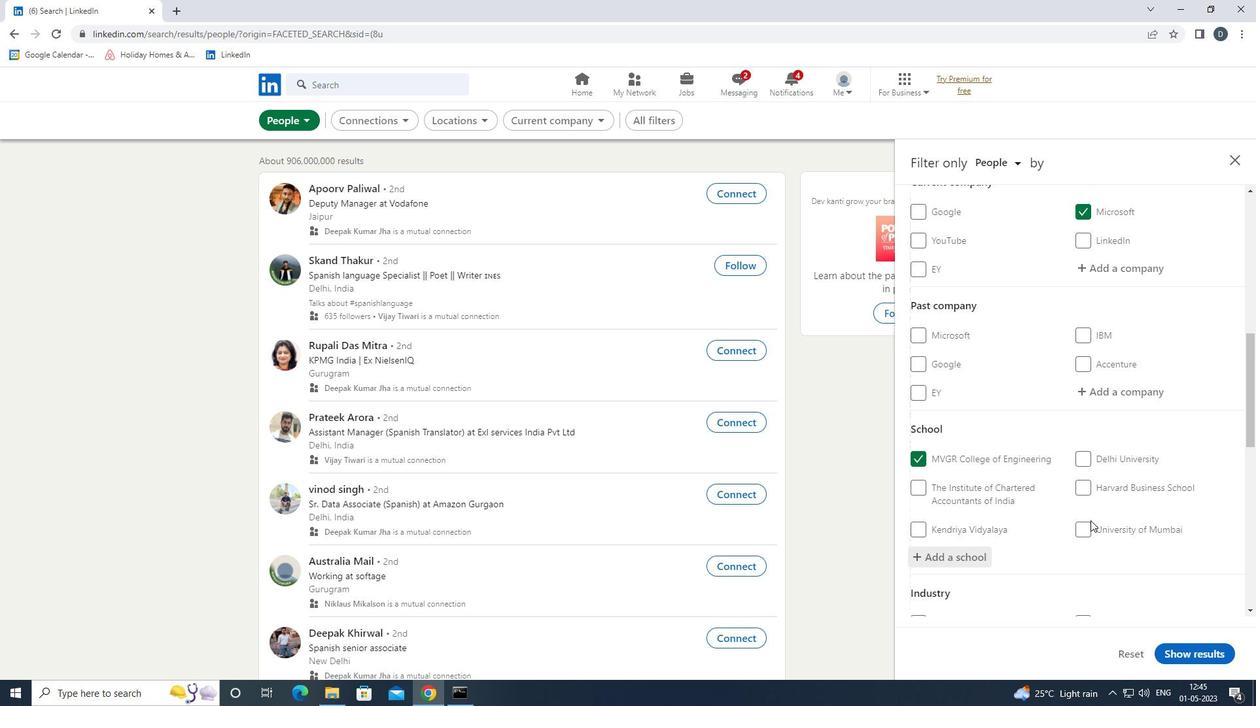 
Action: Mouse scrolled (1120, 499) with delta (0, 0)
Screenshot: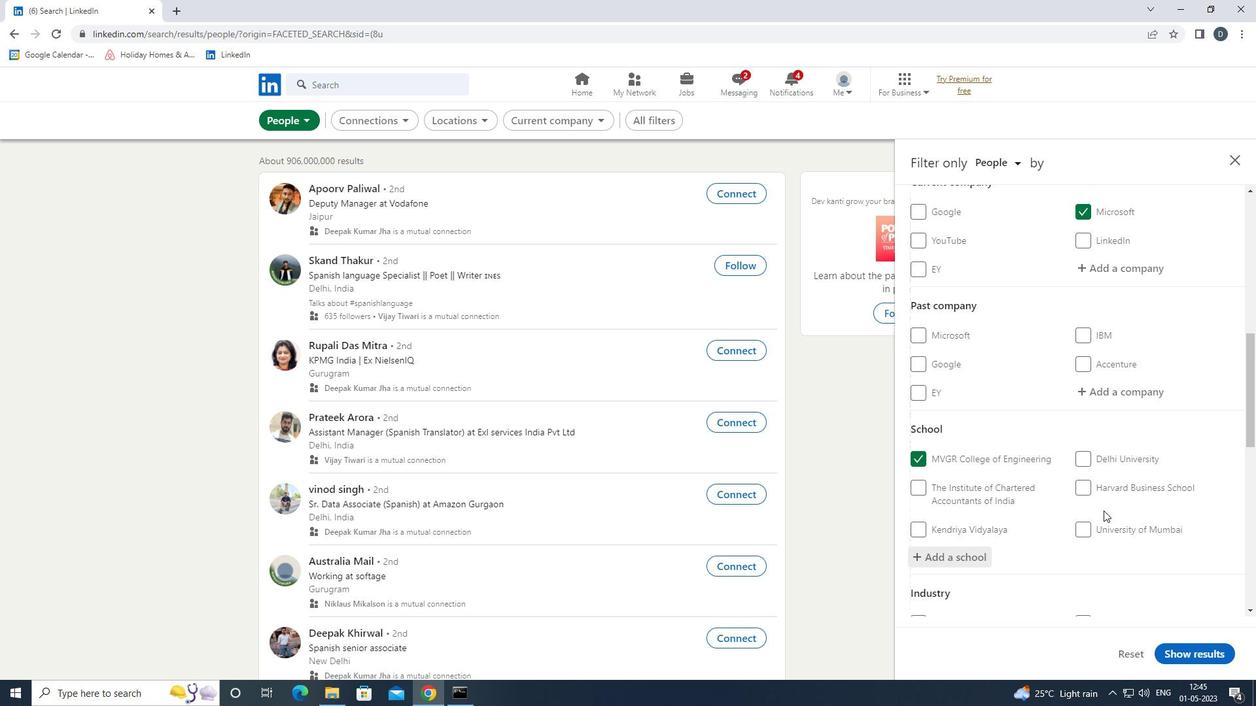
Action: Mouse scrolled (1120, 499) with delta (0, 0)
Screenshot: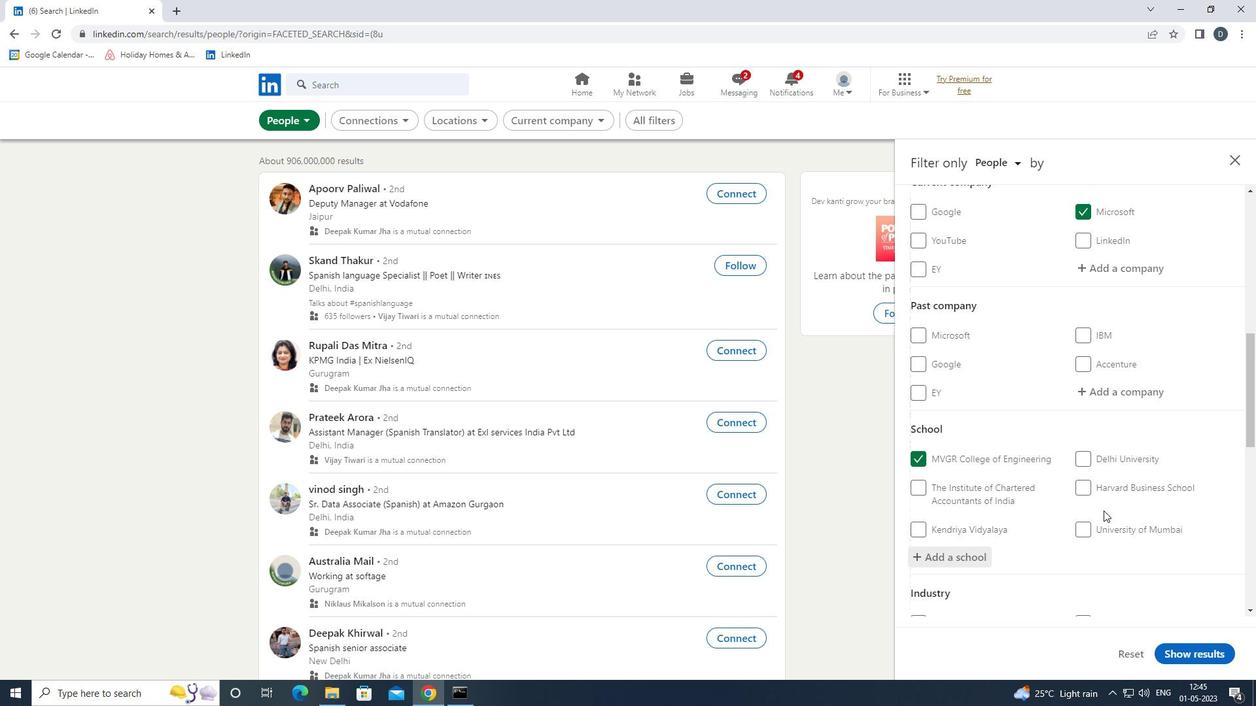 
Action: Mouse scrolled (1120, 499) with delta (0, 0)
Screenshot: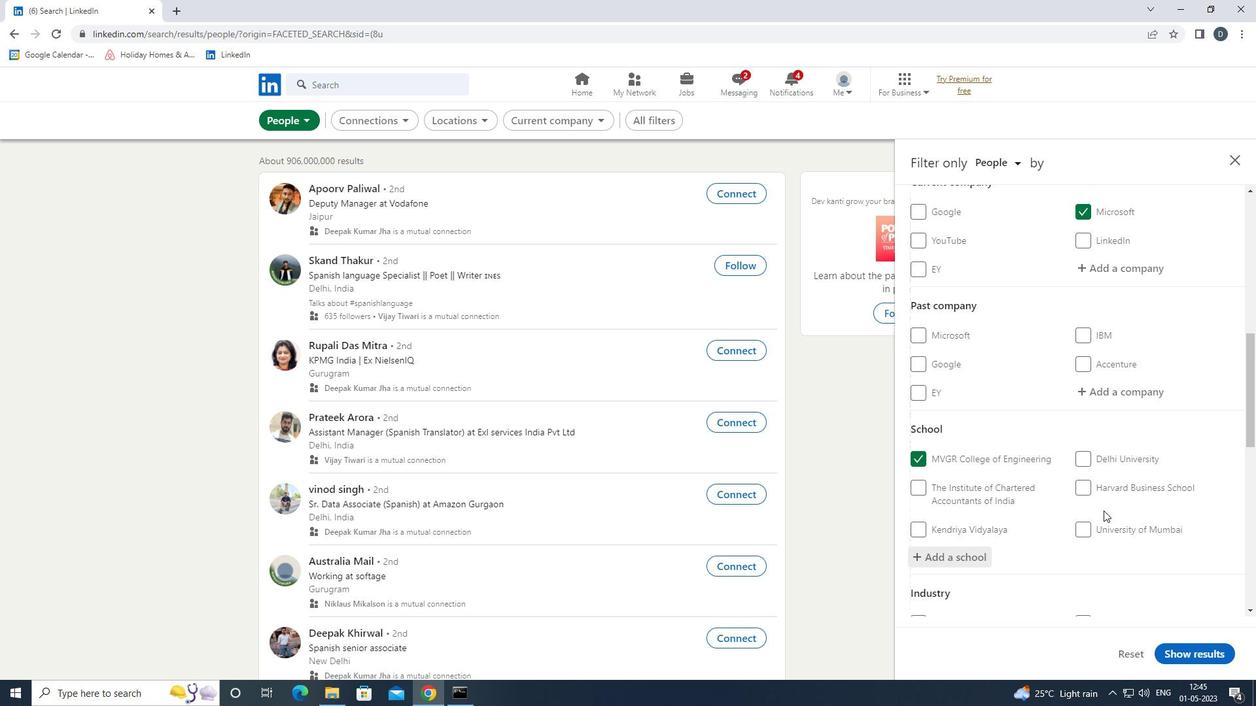 
Action: Mouse scrolled (1120, 499) with delta (0, 0)
Screenshot: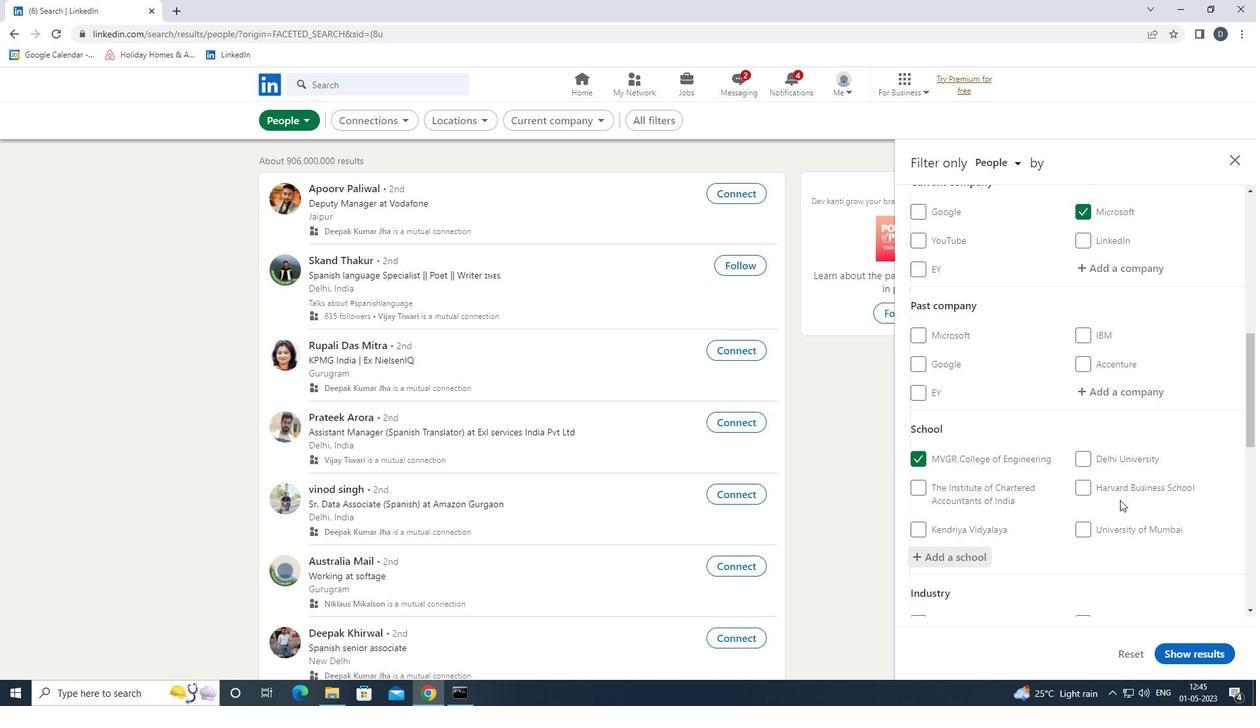 
Action: Mouse moved to (1133, 422)
Screenshot: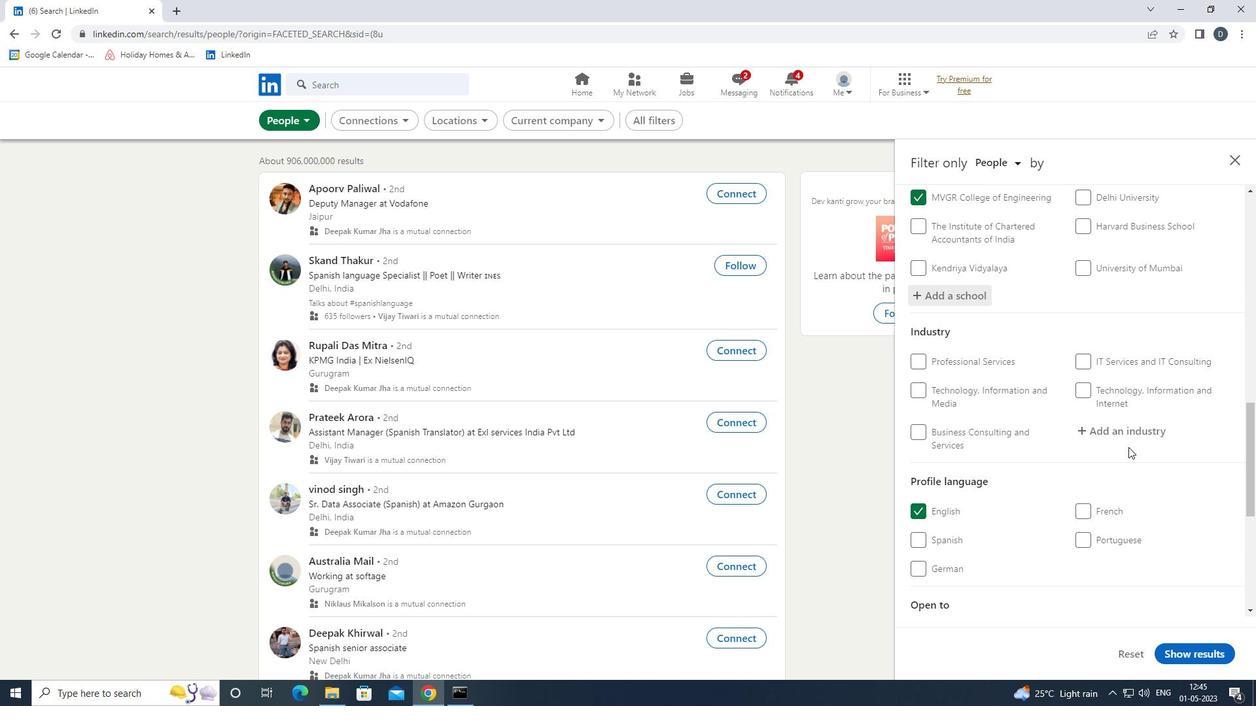 
Action: Mouse pressed left at (1133, 422)
Screenshot: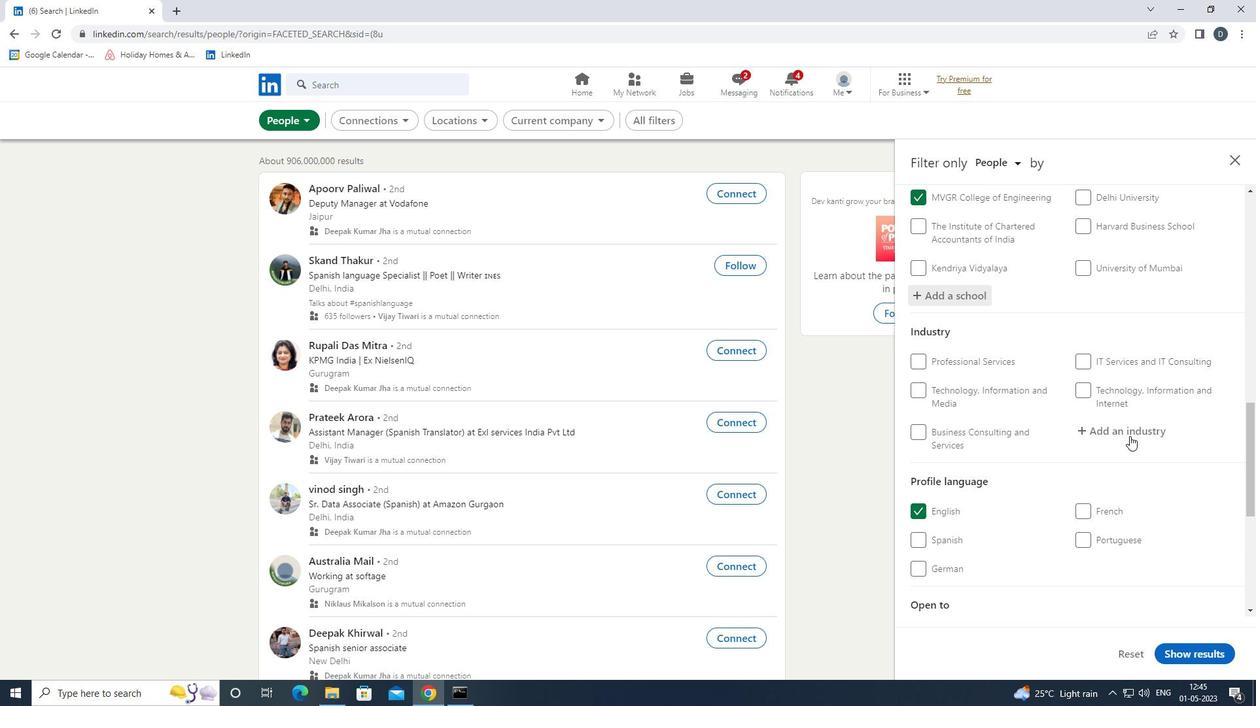
Action: Mouse moved to (1122, 425)
Screenshot: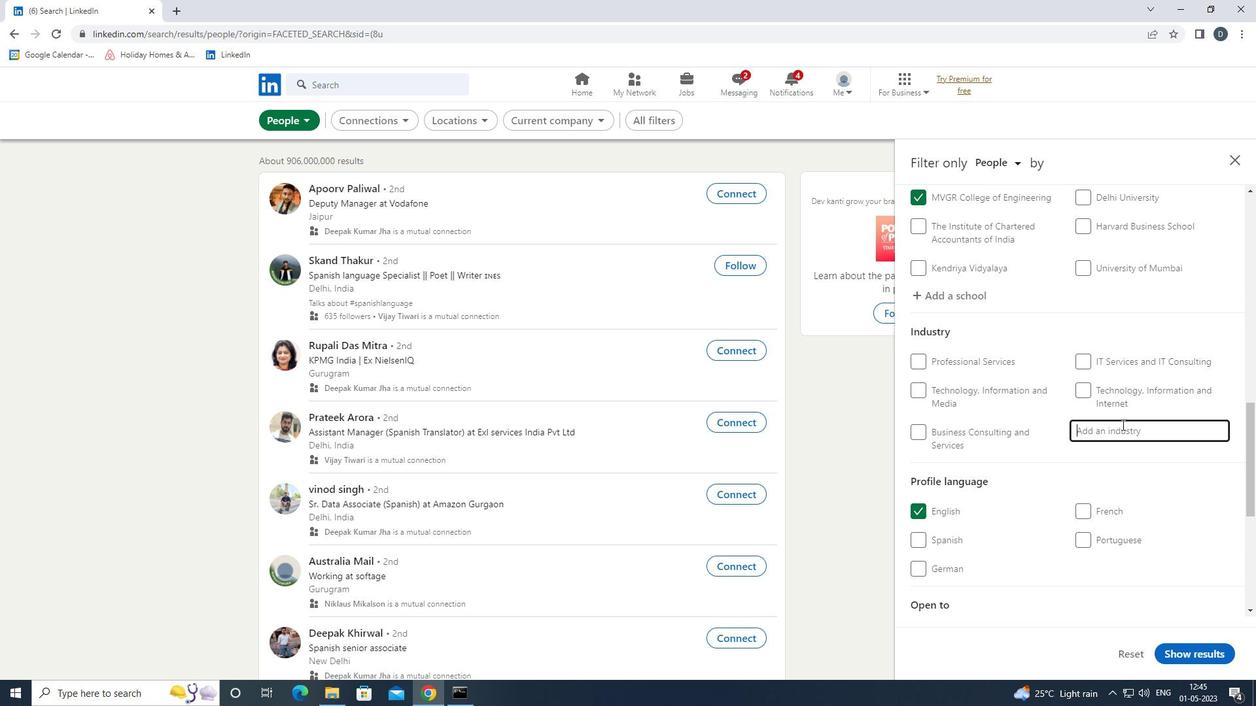 
Action: Key pressed <Key.shift>
Screenshot: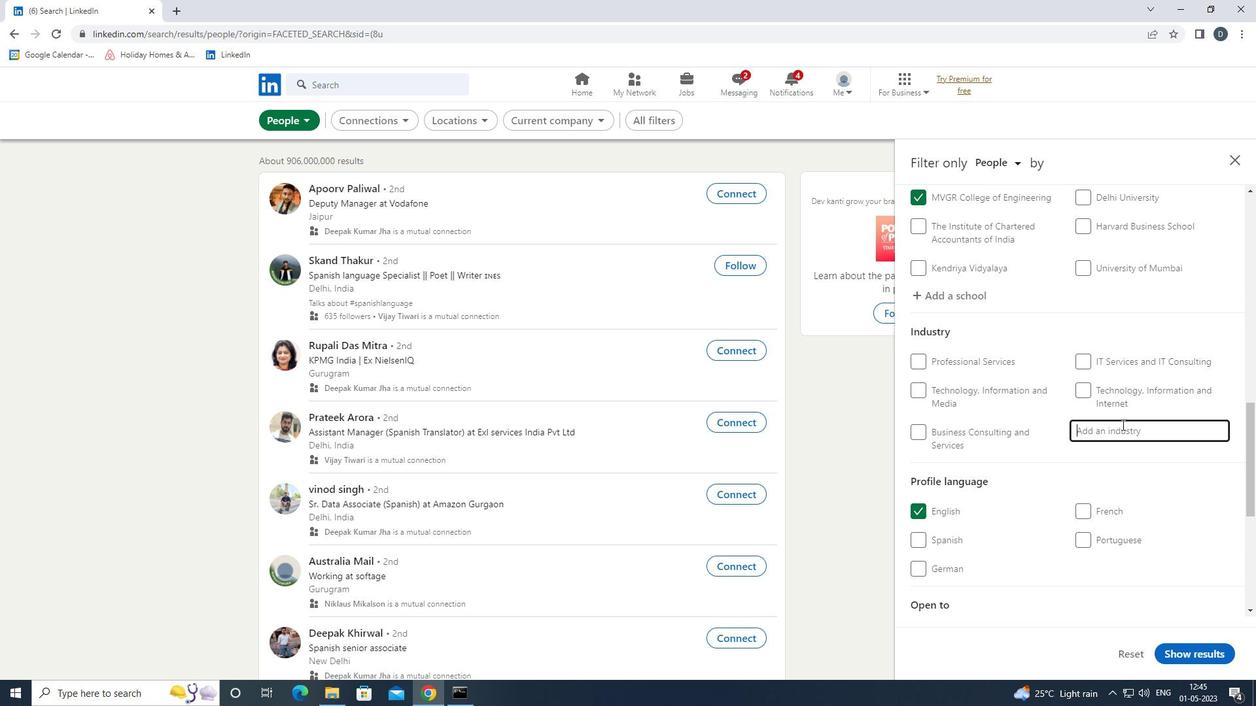 
Action: Mouse moved to (1121, 425)
Screenshot: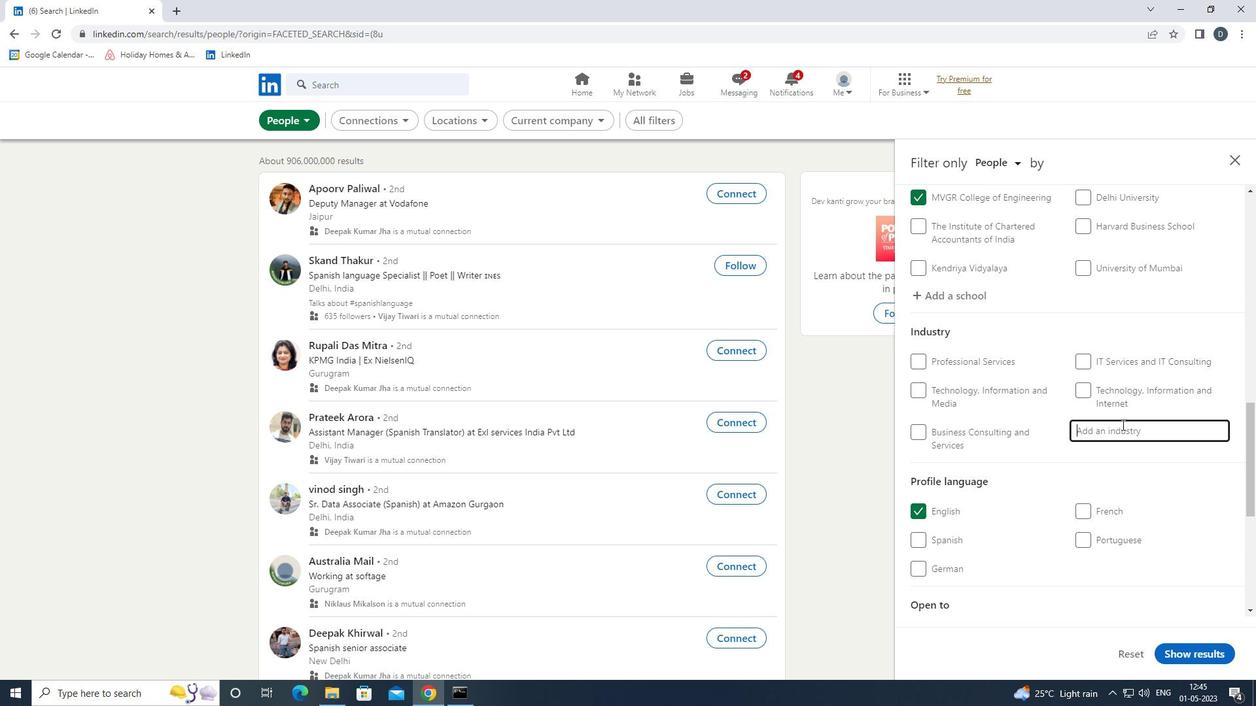 
Action: Key pressed HOUSING<Key.space>AND
Screenshot: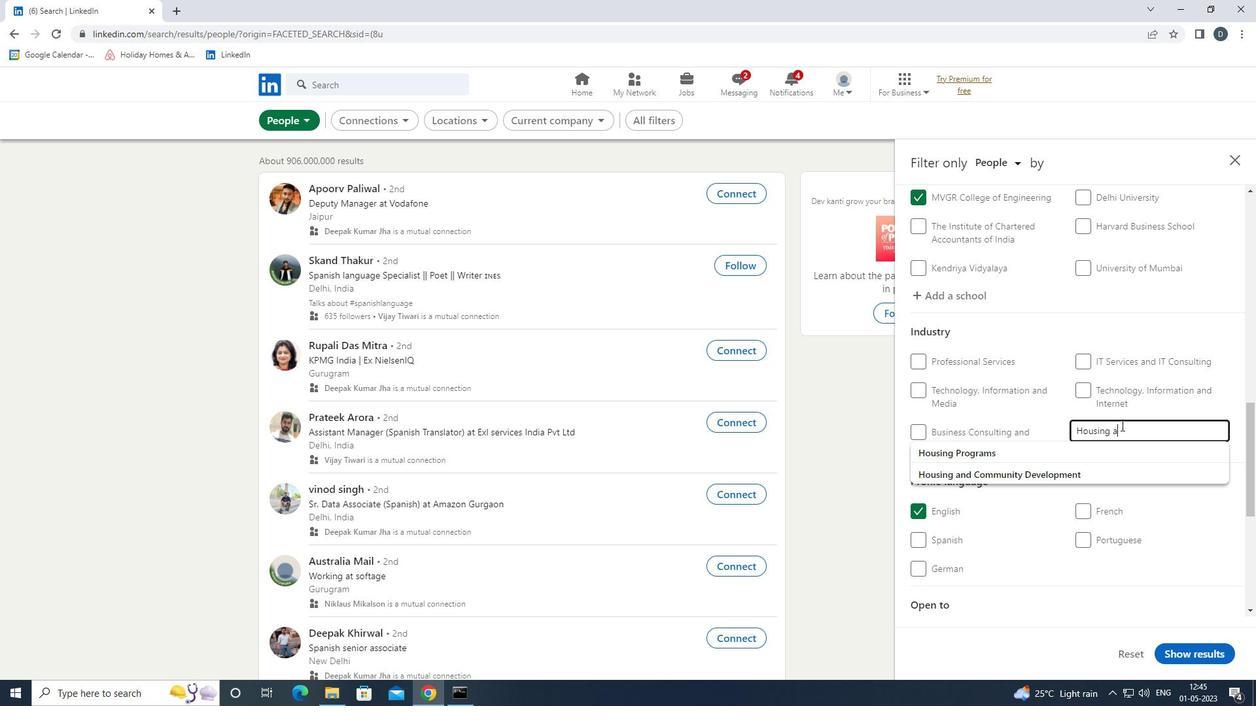 
Action: Mouse moved to (1066, 463)
Screenshot: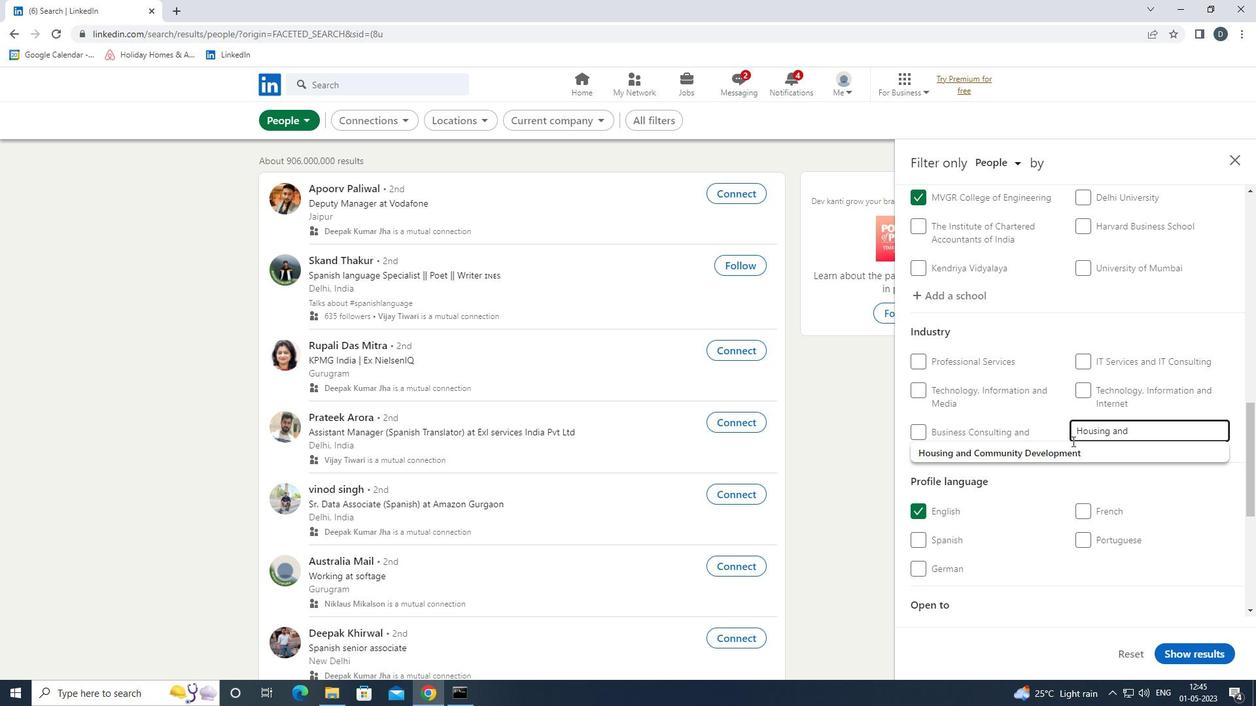 
Action: Mouse pressed left at (1066, 463)
Screenshot: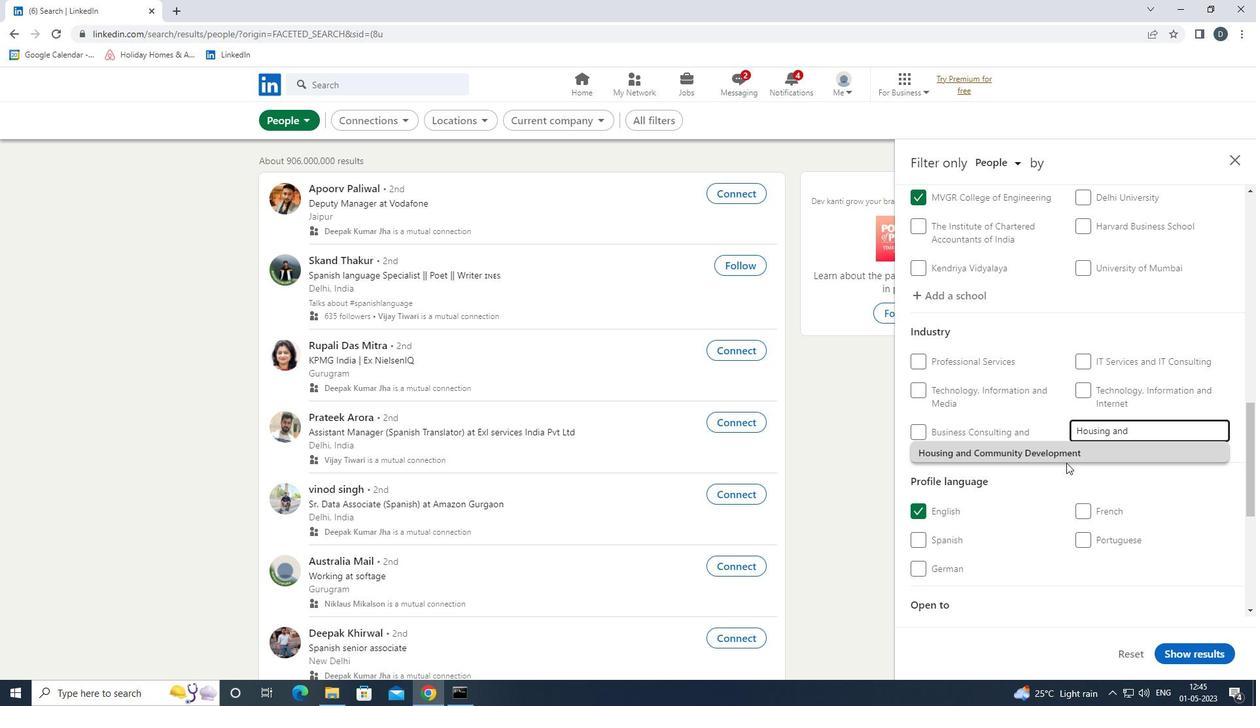 
Action: Mouse moved to (1165, 432)
Screenshot: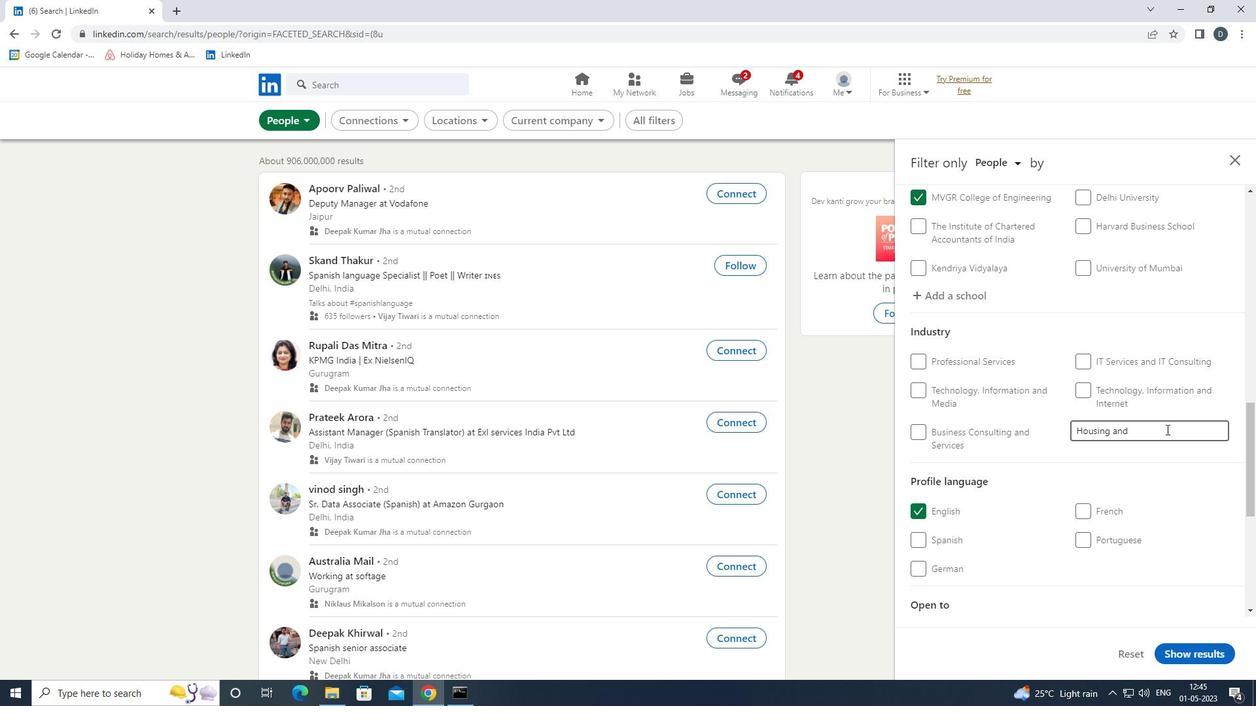 
Action: Mouse pressed left at (1165, 432)
Screenshot: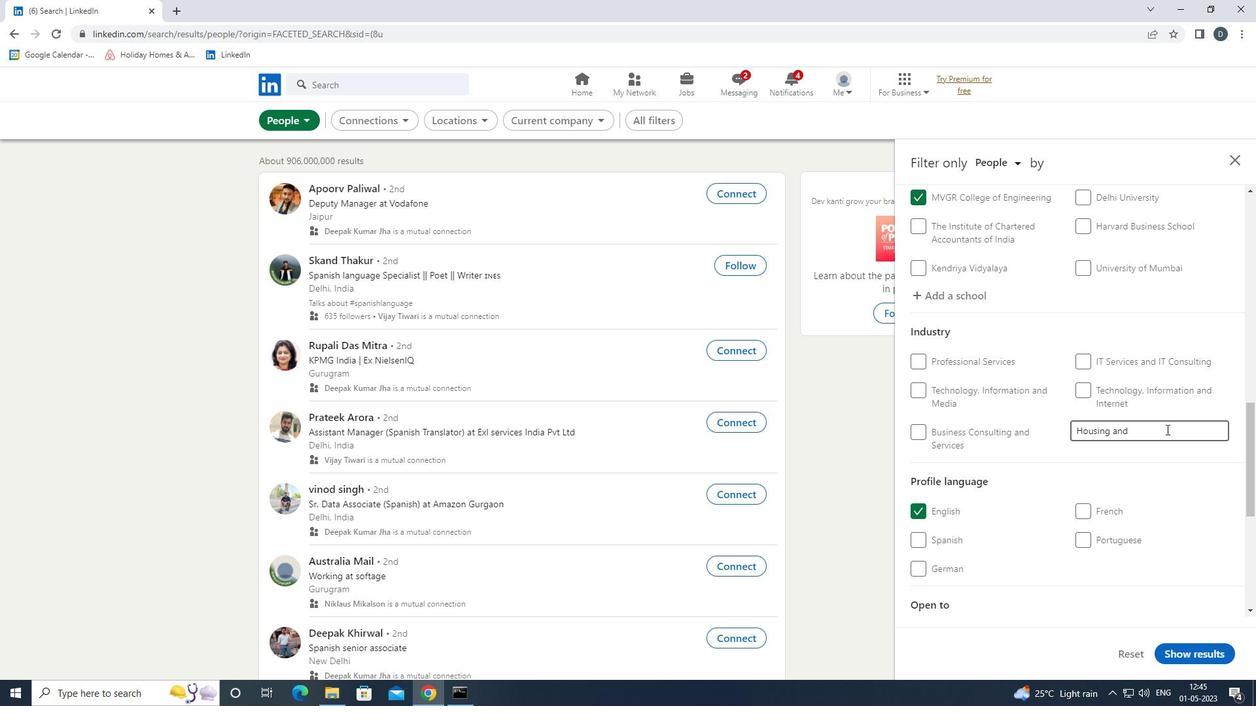 
Action: Mouse moved to (1114, 448)
Screenshot: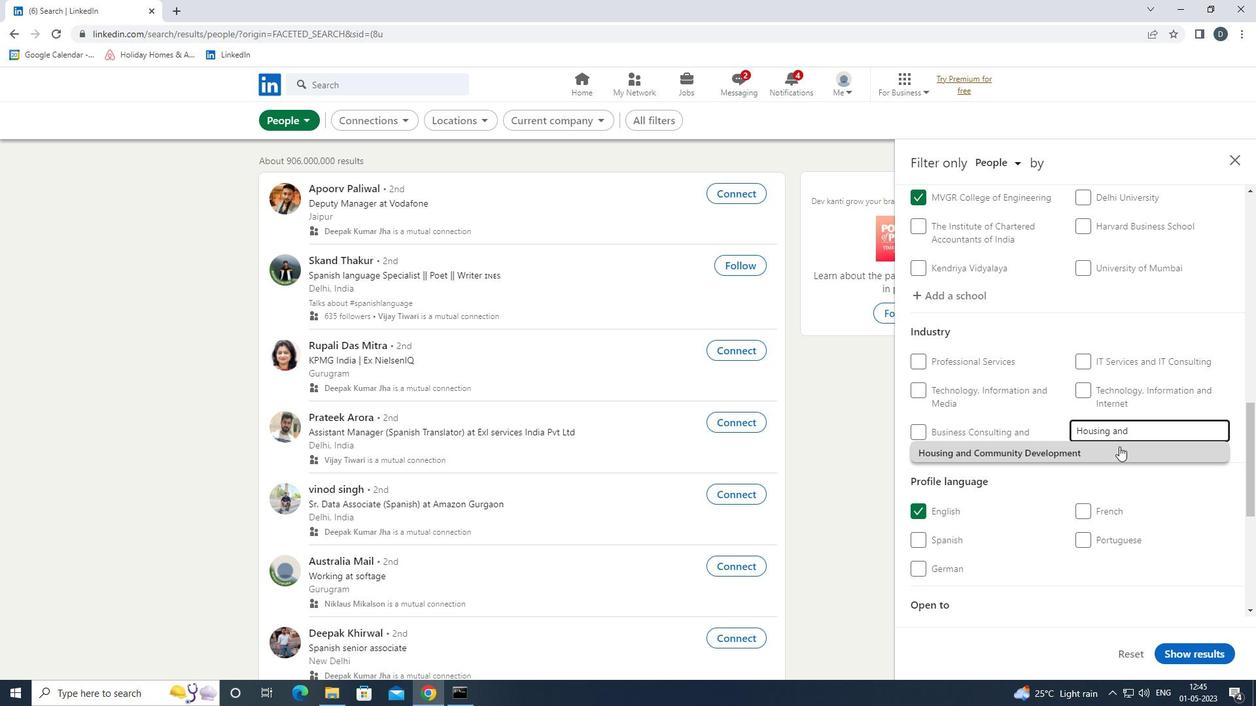 
Action: Mouse pressed left at (1114, 448)
Screenshot: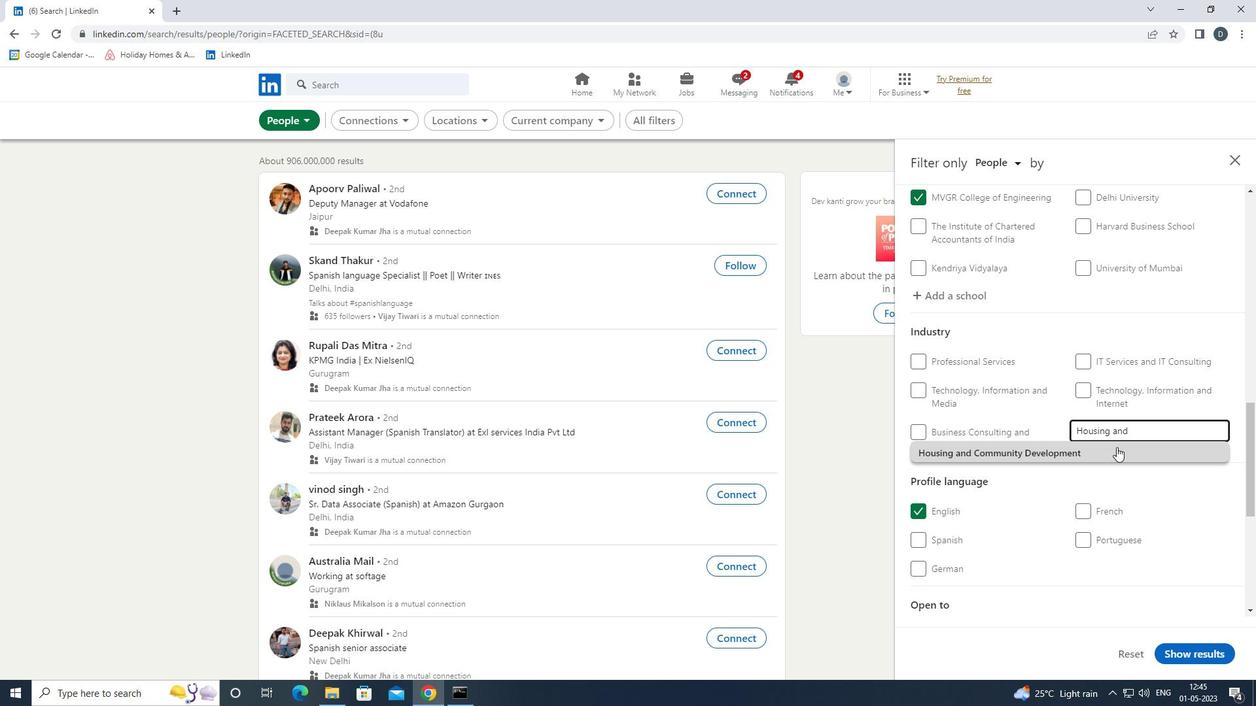 
Action: Mouse moved to (1115, 443)
Screenshot: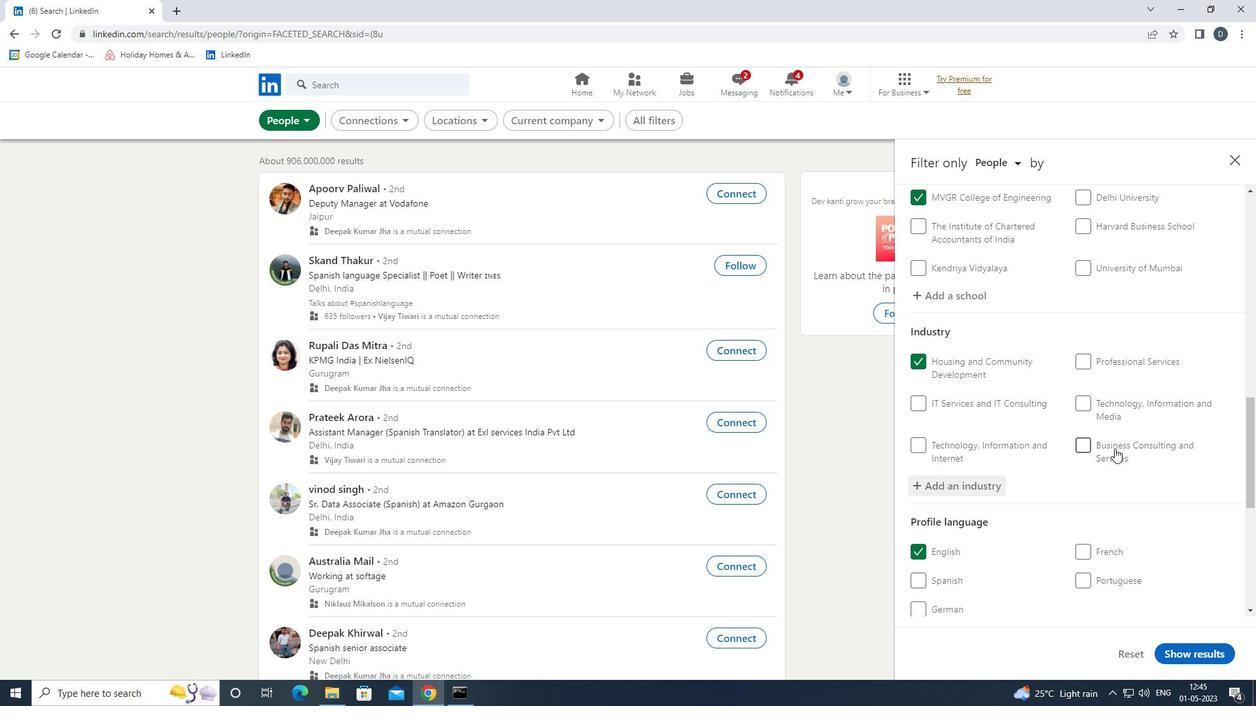 
Action: Mouse scrolled (1115, 442) with delta (0, 0)
Screenshot: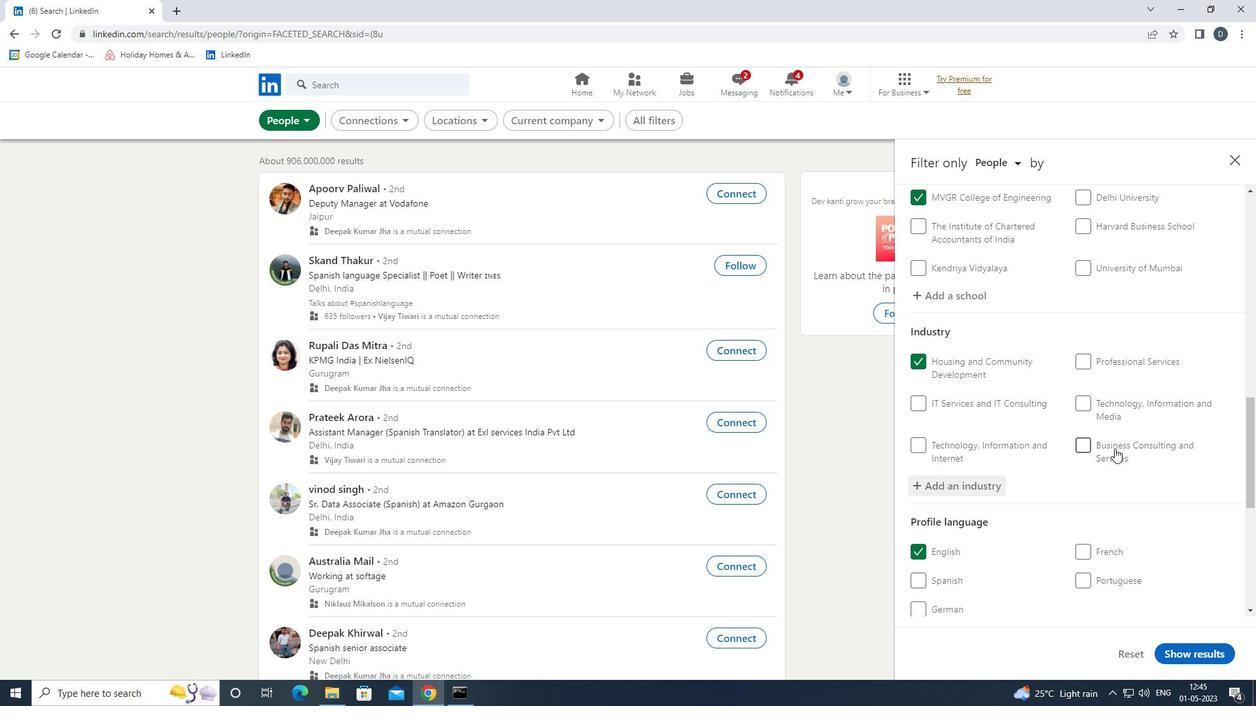 
Action: Mouse moved to (1115, 445)
Screenshot: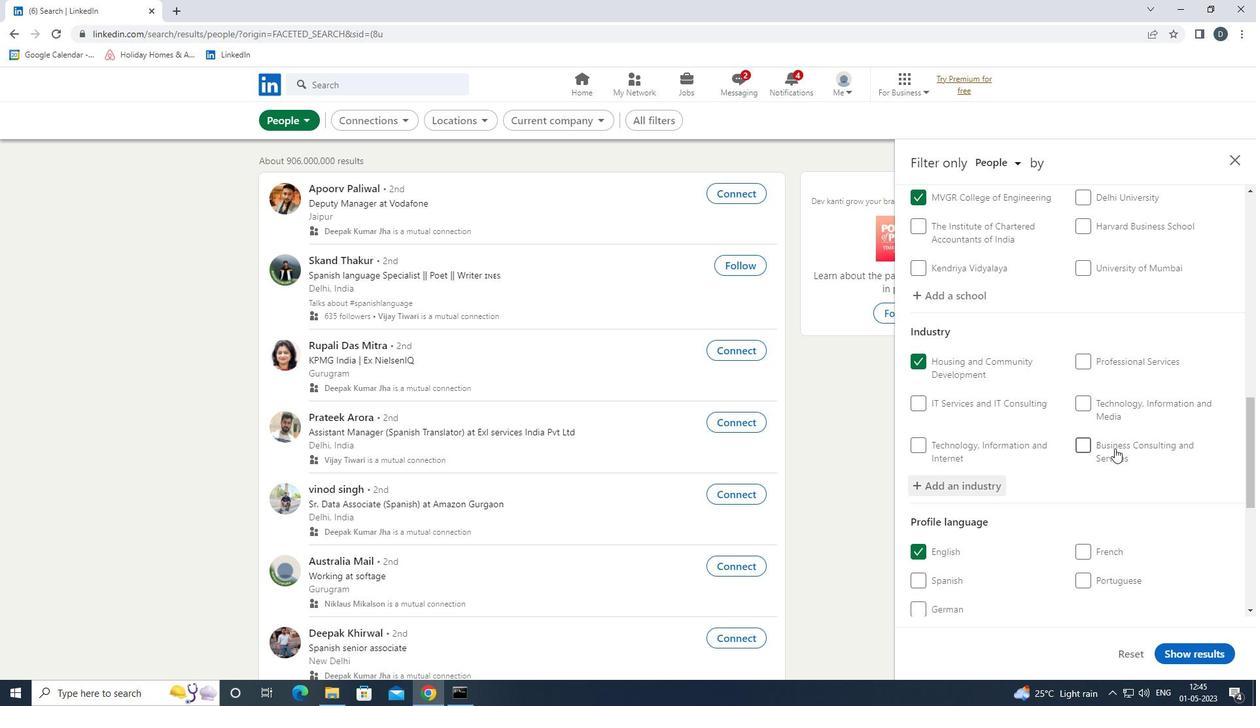 
Action: Mouse scrolled (1115, 444) with delta (0, 0)
Screenshot: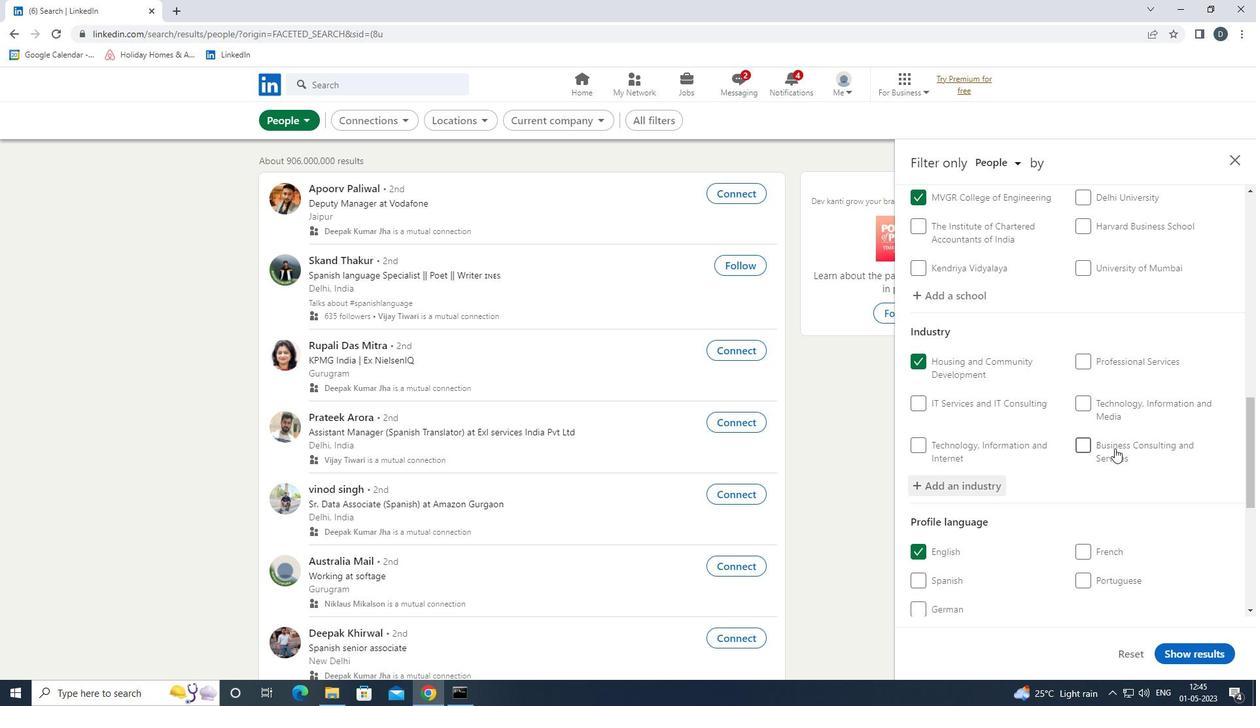 
Action: Mouse scrolled (1115, 444) with delta (0, 0)
Screenshot: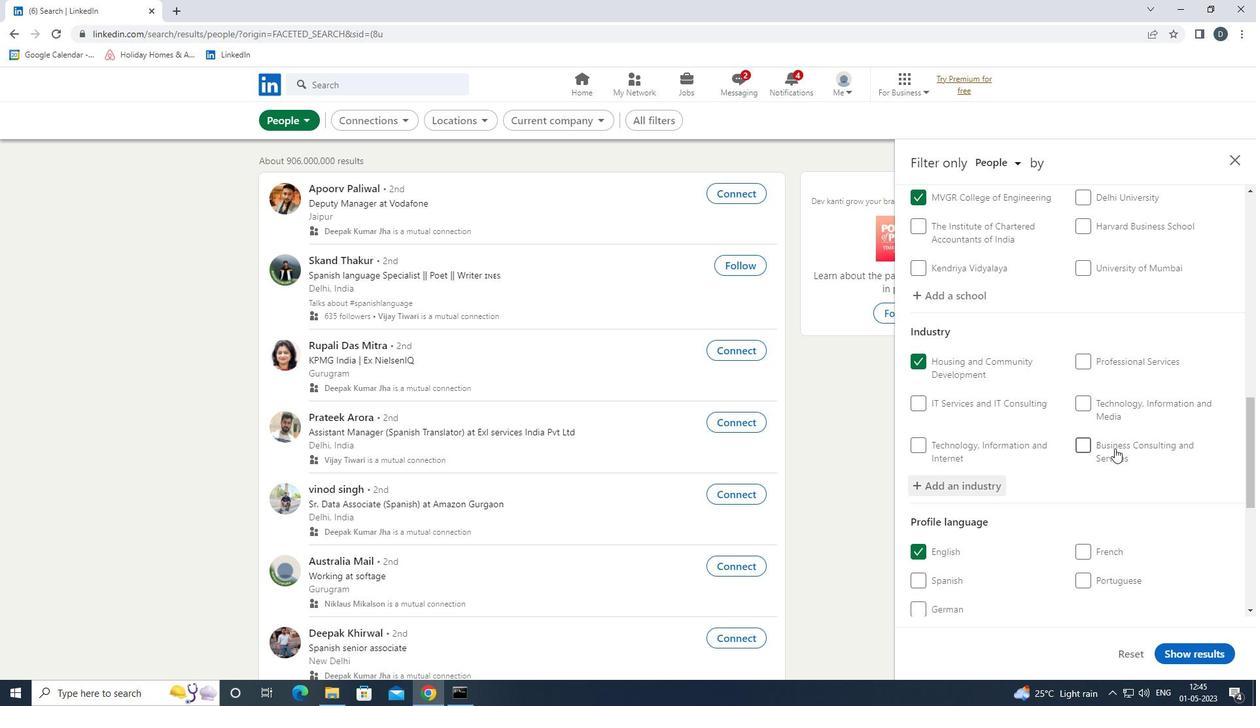 
Action: Mouse scrolled (1115, 444) with delta (0, 0)
Screenshot: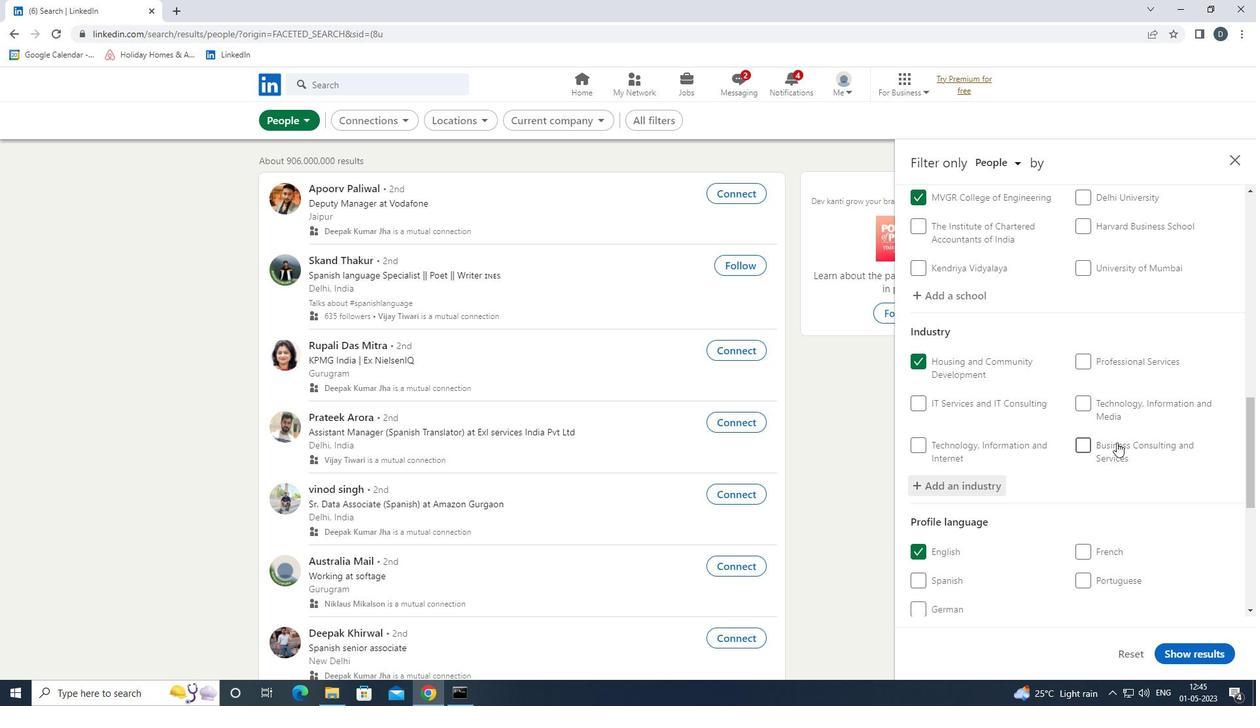 
Action: Mouse moved to (1113, 545)
Screenshot: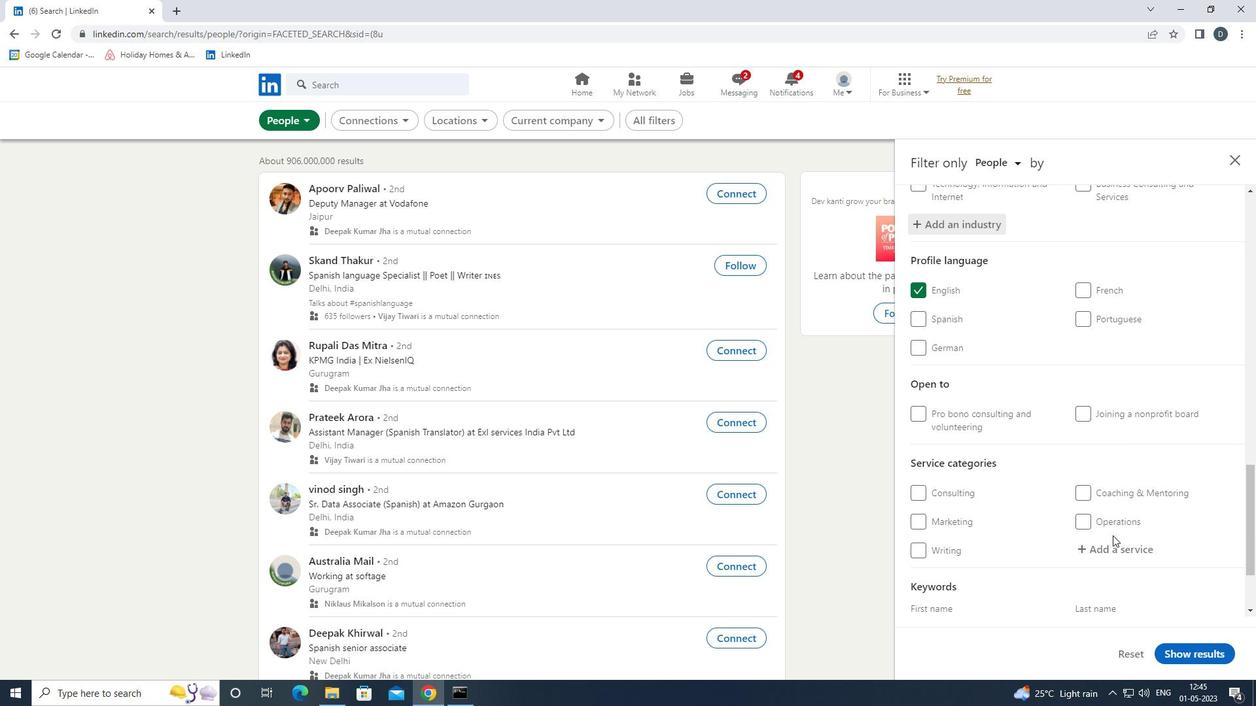 
Action: Mouse pressed left at (1113, 545)
Screenshot: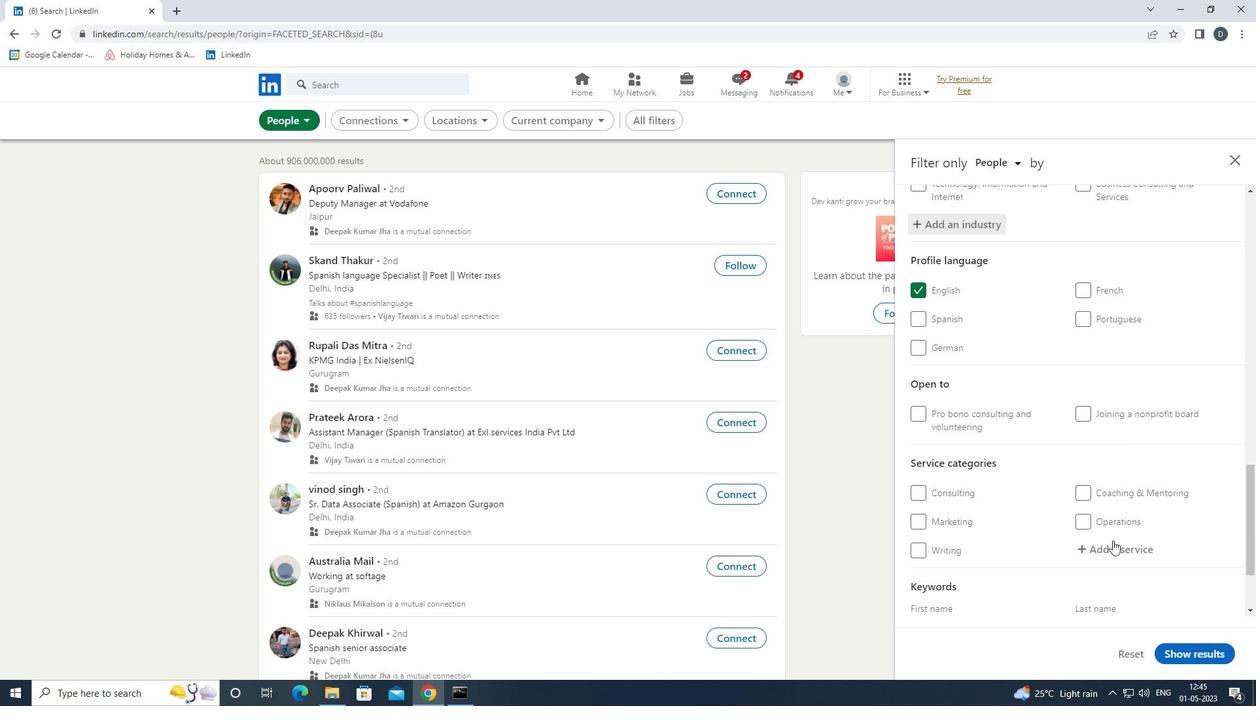 
Action: Mouse moved to (1130, 509)
Screenshot: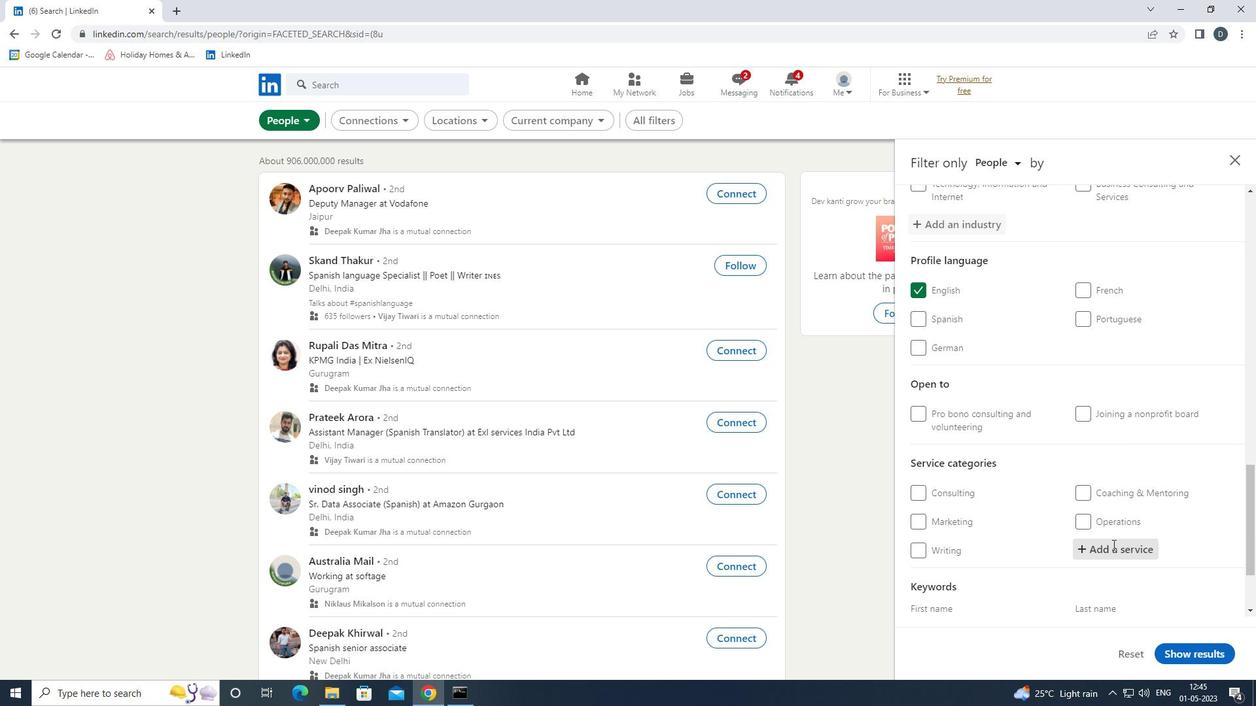 
Action: Mouse scrolled (1130, 508) with delta (0, 0)
Screenshot: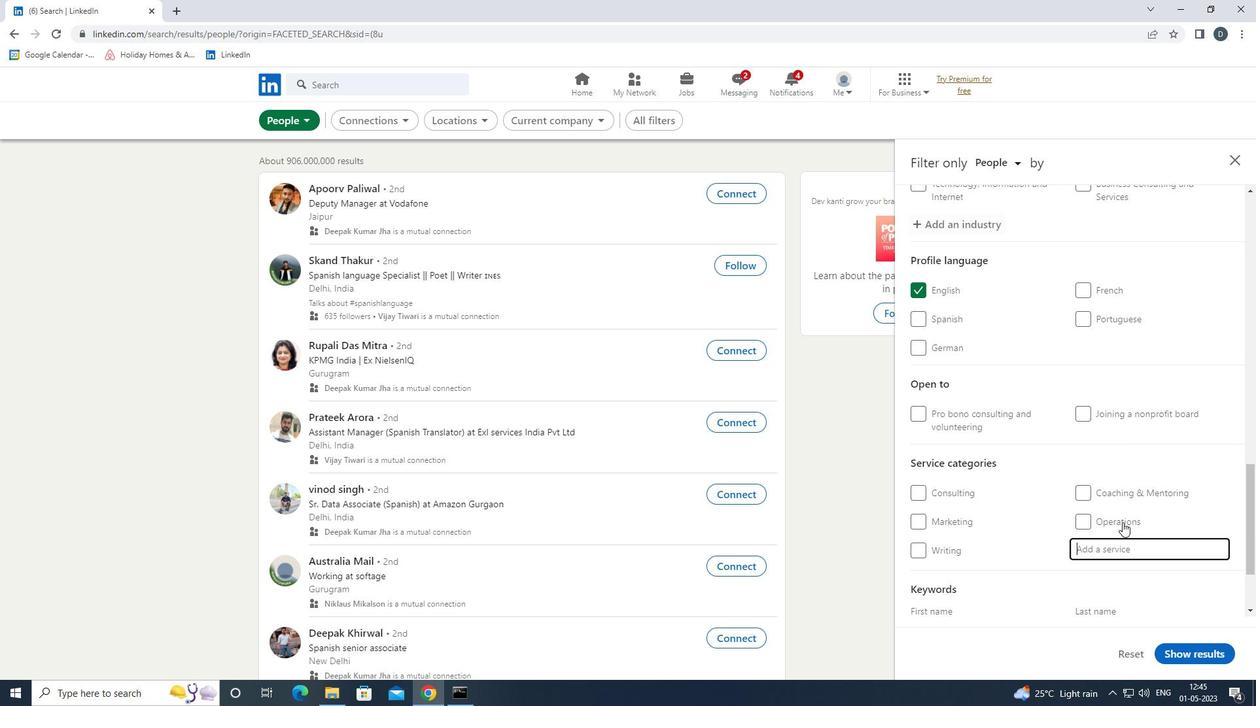 
Action: Mouse scrolled (1130, 508) with delta (0, 0)
Screenshot: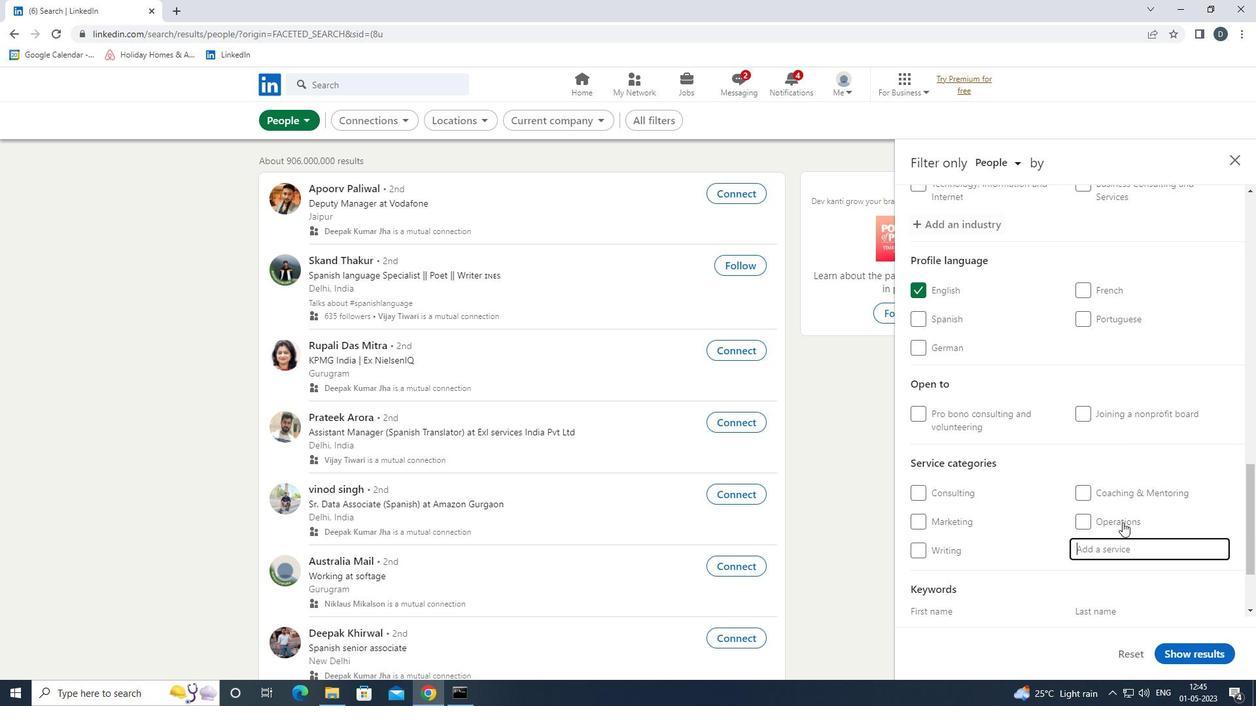 
Action: Key pressed <Key.shift>MANAGEMENT
Screenshot: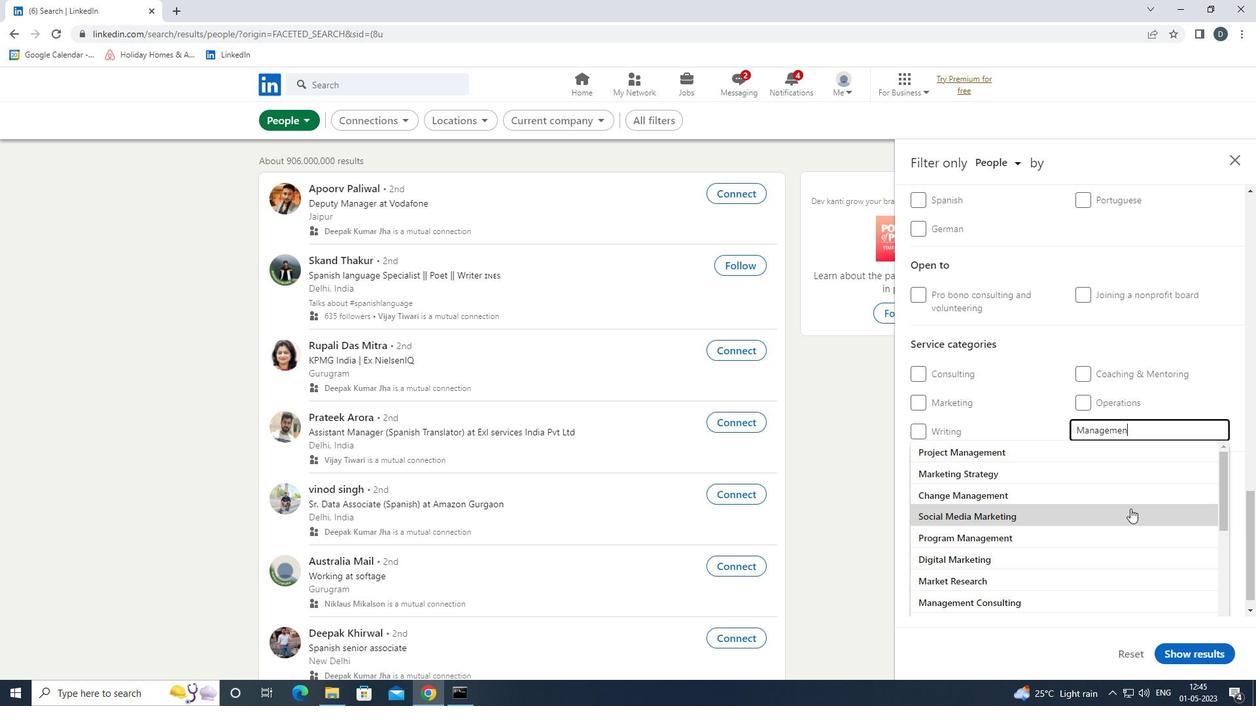 
Action: Mouse moved to (1131, 497)
Screenshot: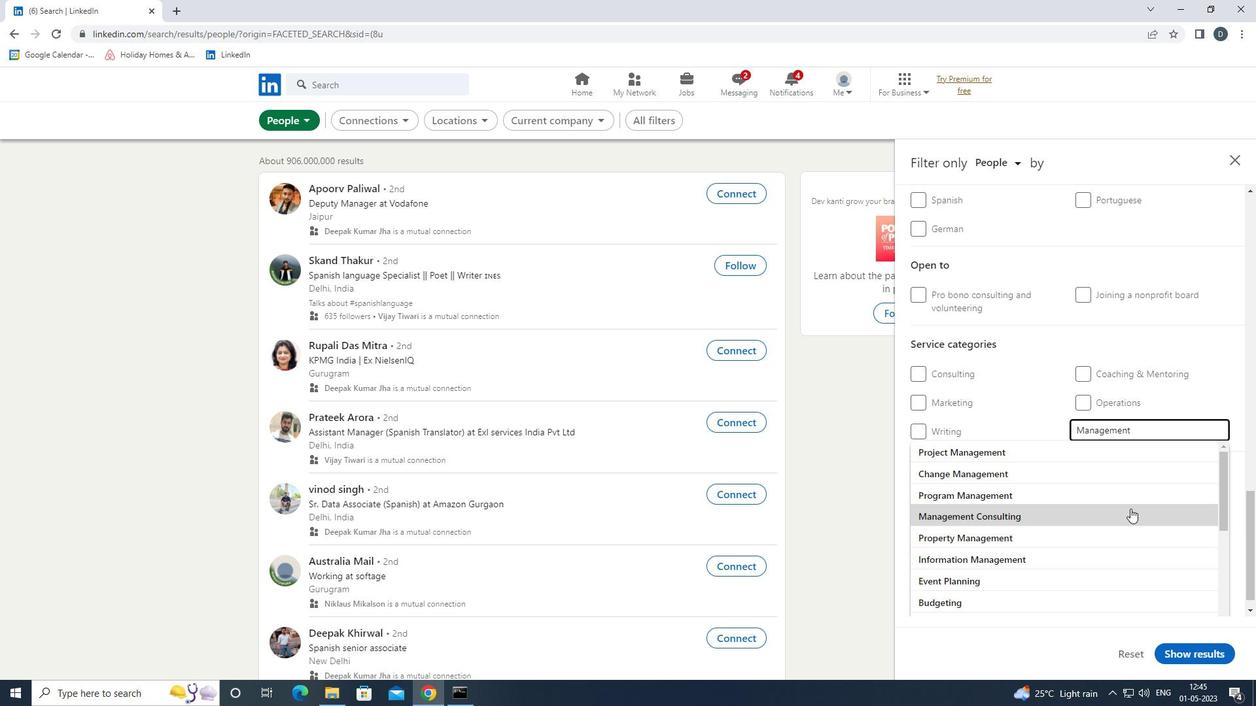 
Action: Mouse scrolled (1131, 497) with delta (0, 0)
Screenshot: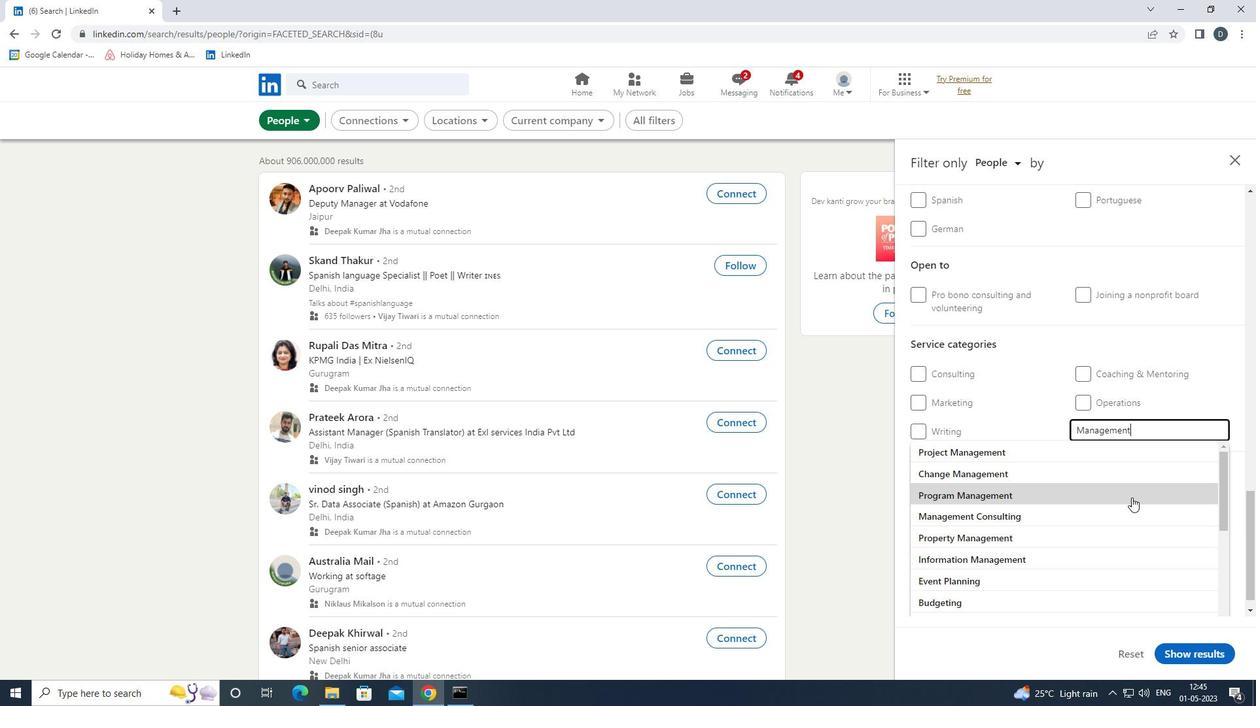 
Action: Mouse moved to (1131, 497)
Screenshot: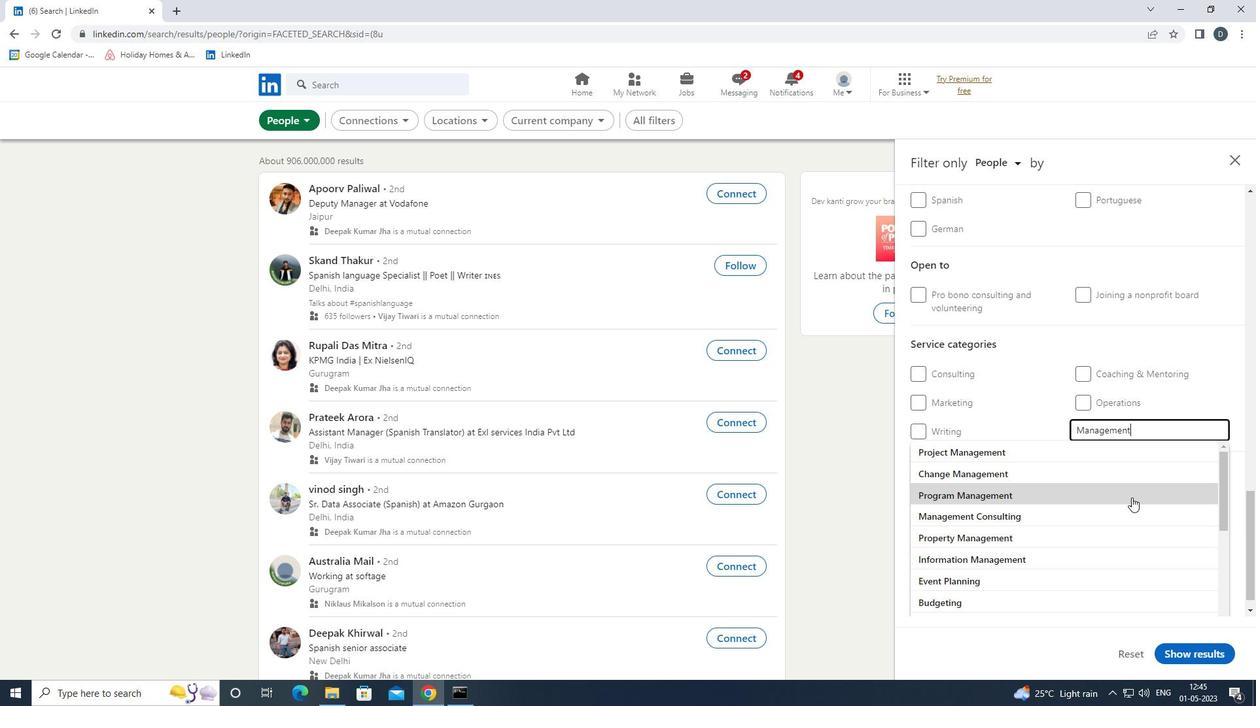 
Action: Mouse scrolled (1131, 497) with delta (0, 0)
Screenshot: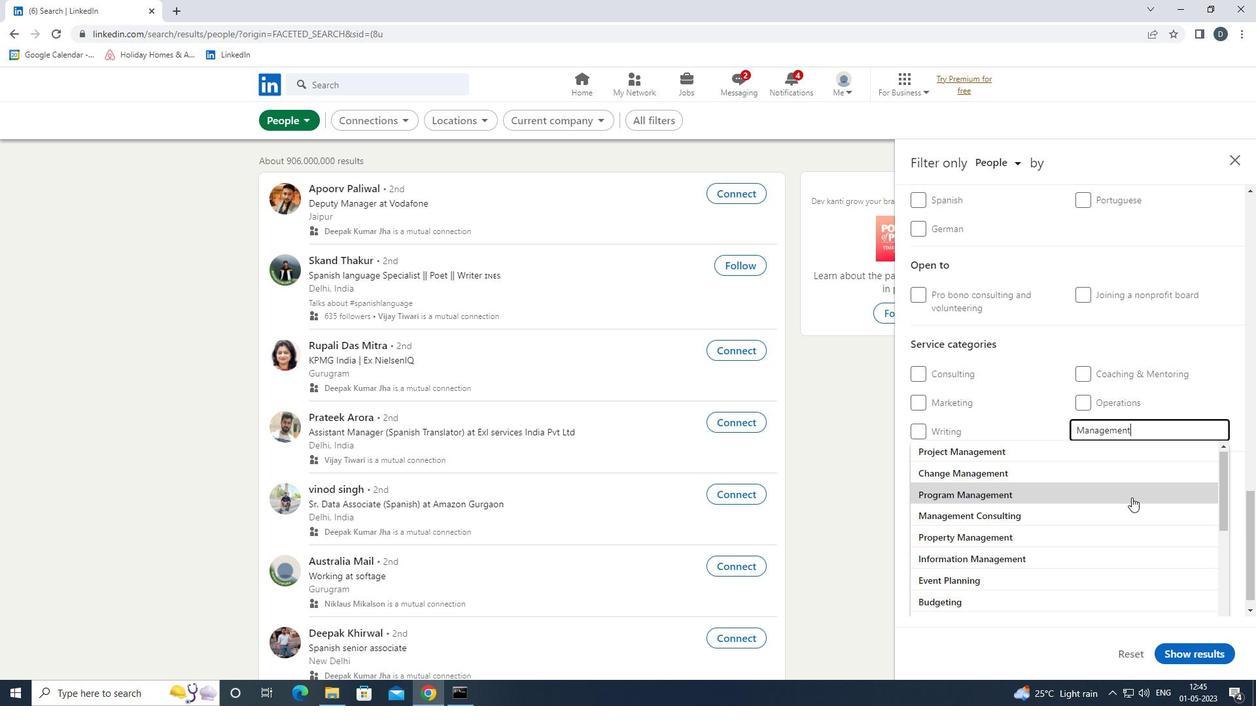 
Action: Mouse scrolled (1131, 497) with delta (0, 0)
Screenshot: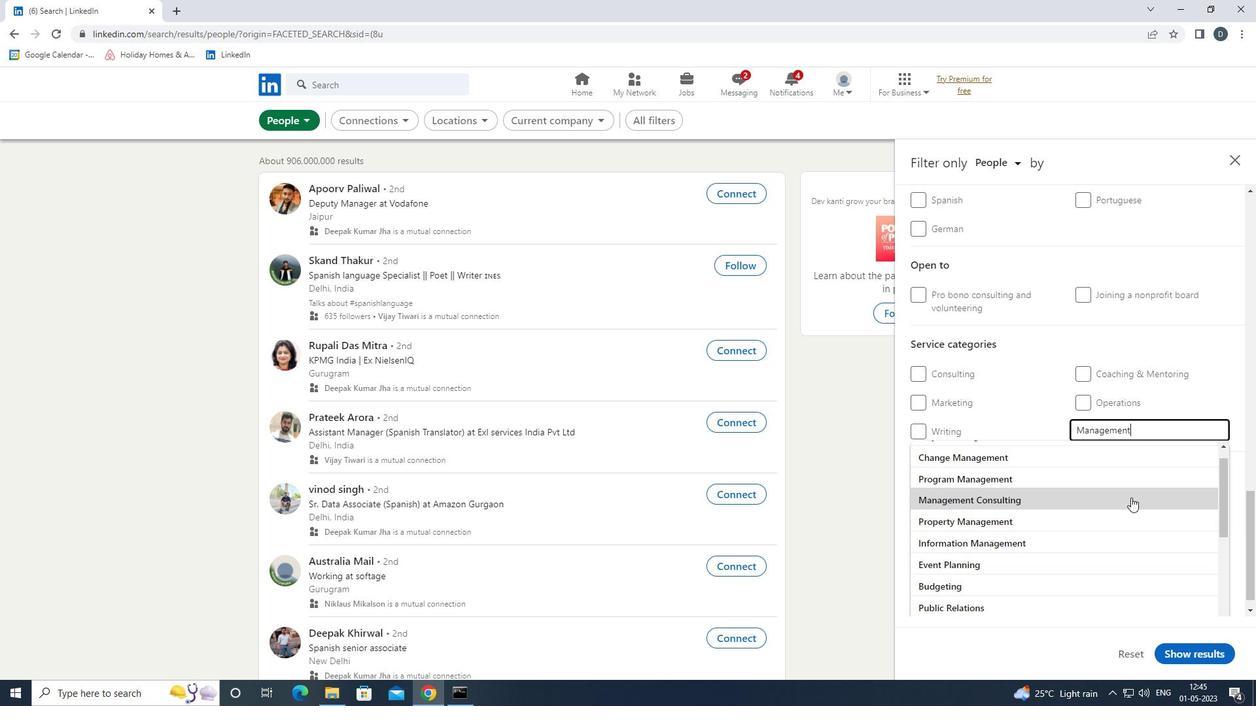 
Action: Mouse scrolled (1131, 497) with delta (0, 0)
Screenshot: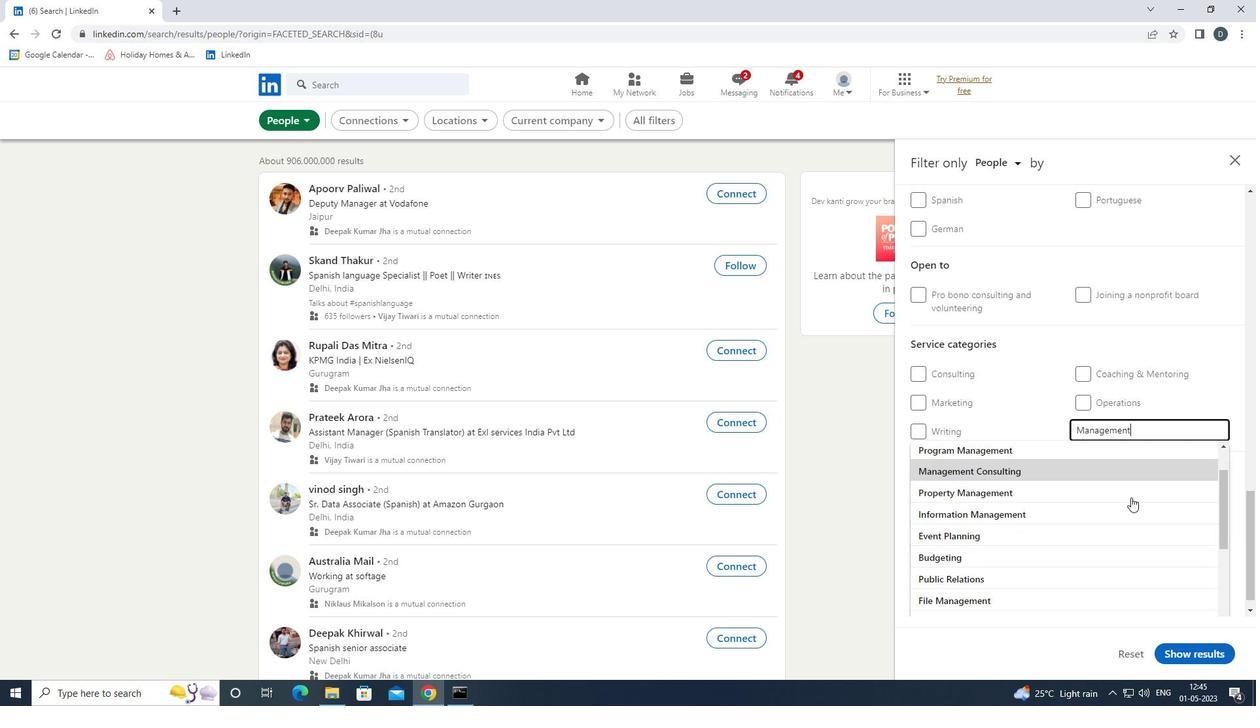
Action: Mouse scrolled (1131, 497) with delta (0, 0)
Screenshot: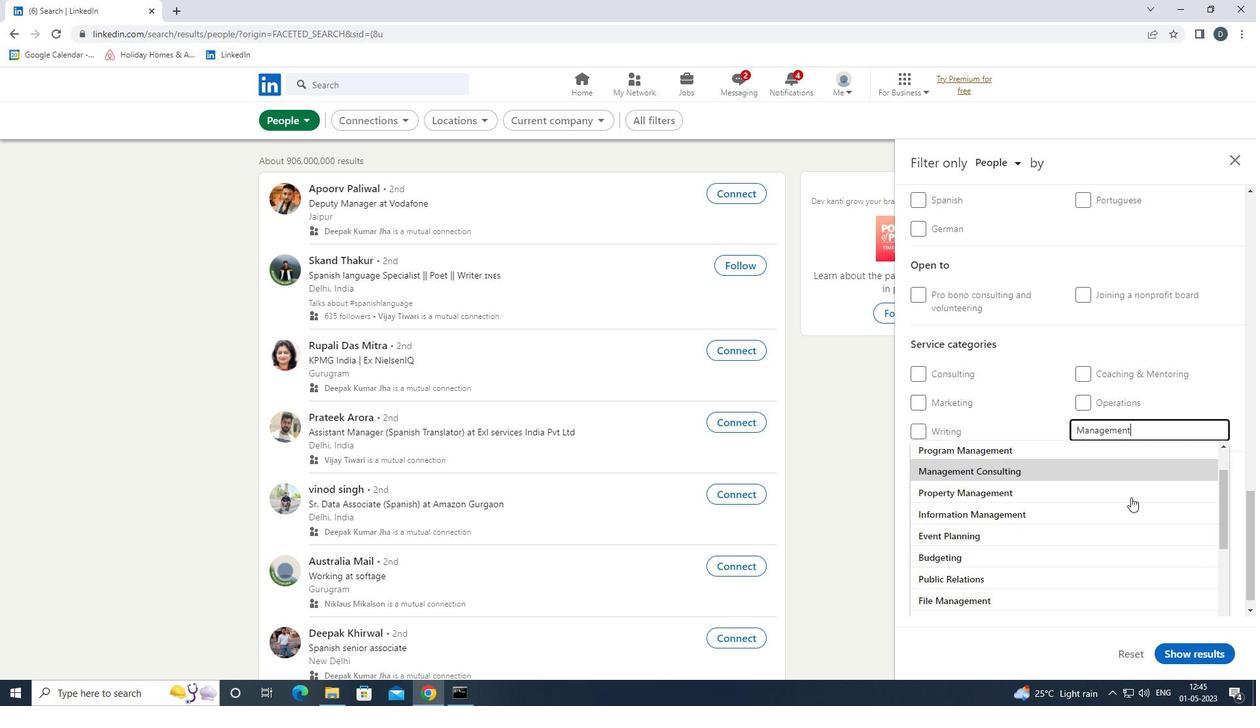 
Action: Mouse scrolled (1131, 497) with delta (0, 0)
Screenshot: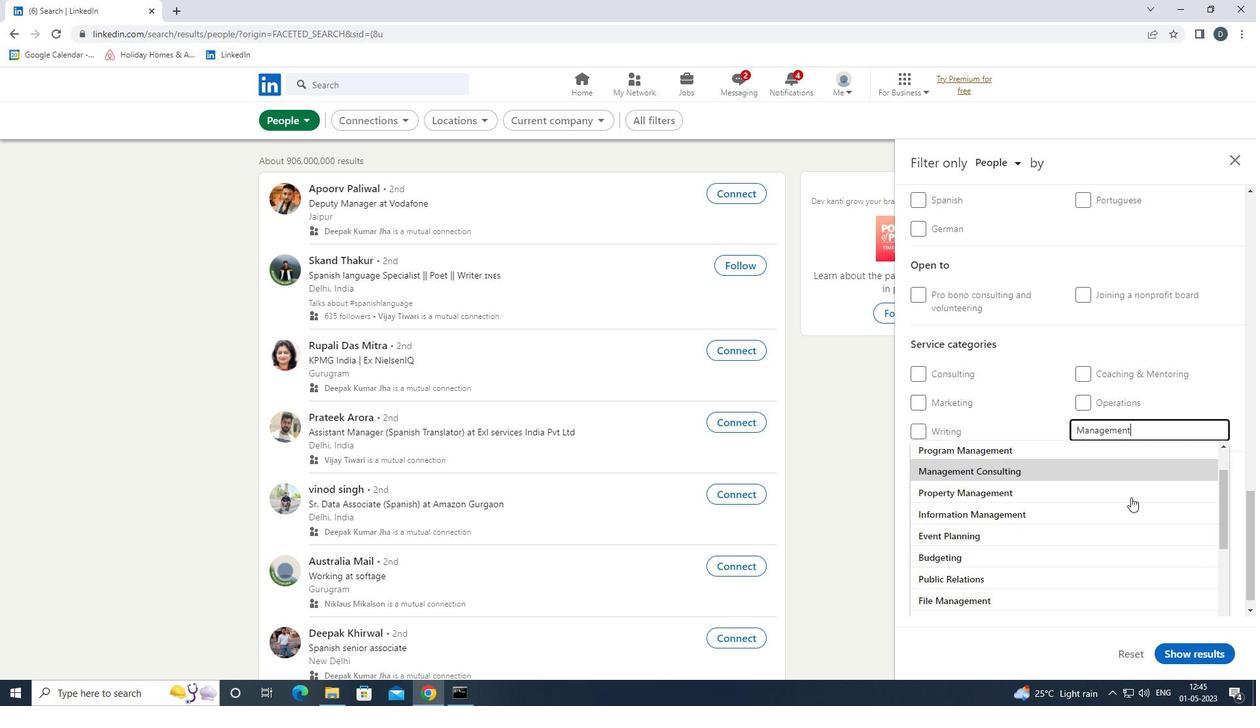 
Action: Mouse moved to (1126, 505)
Screenshot: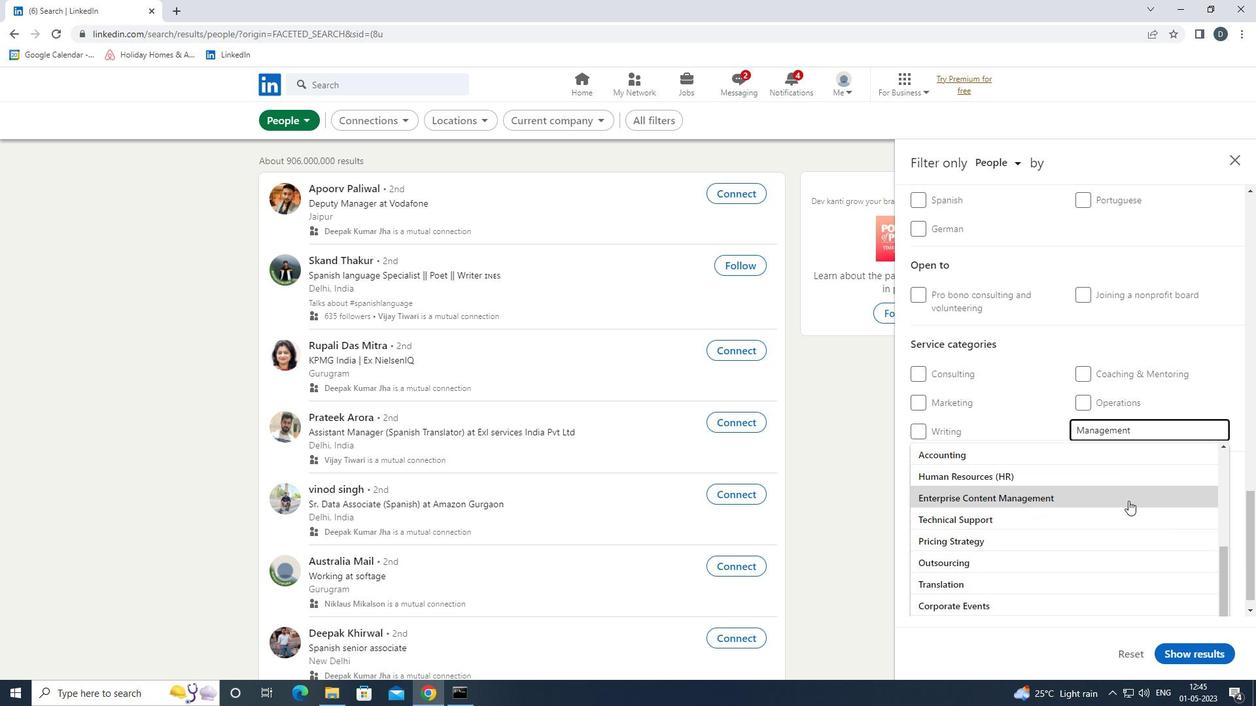 
Action: Mouse scrolled (1126, 506) with delta (0, 0)
Screenshot: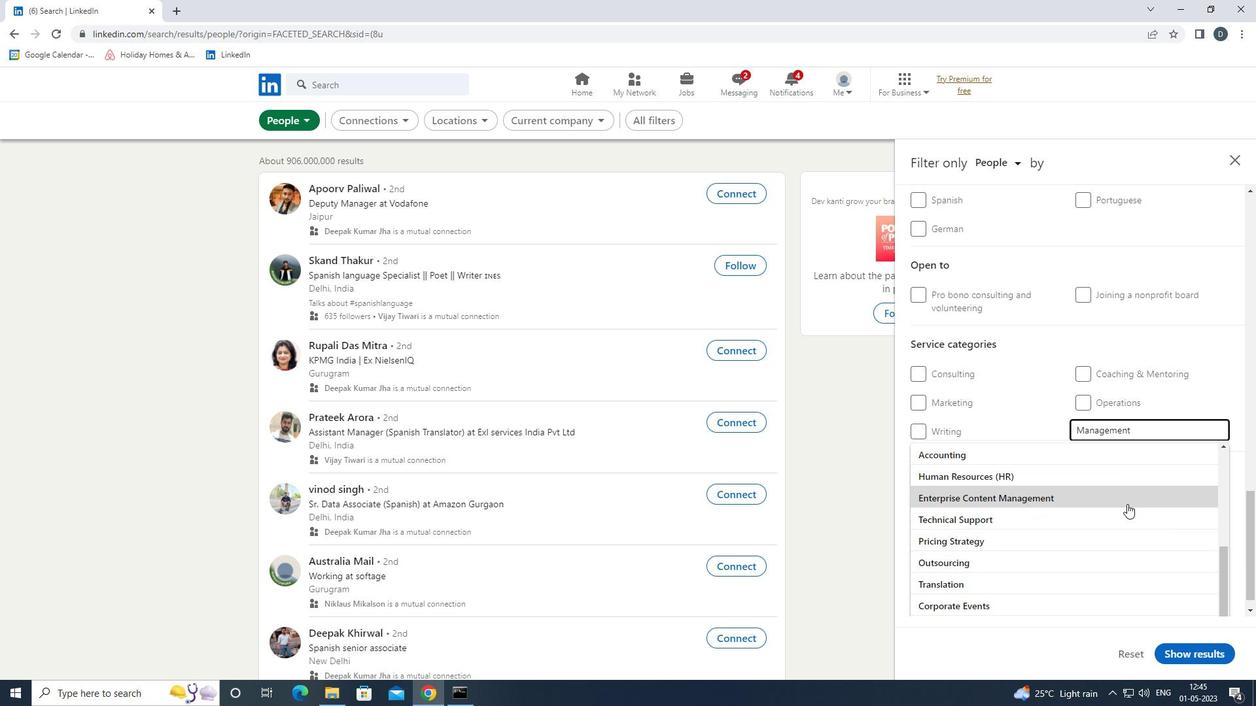 
Action: Mouse scrolled (1126, 505) with delta (0, 0)
Screenshot: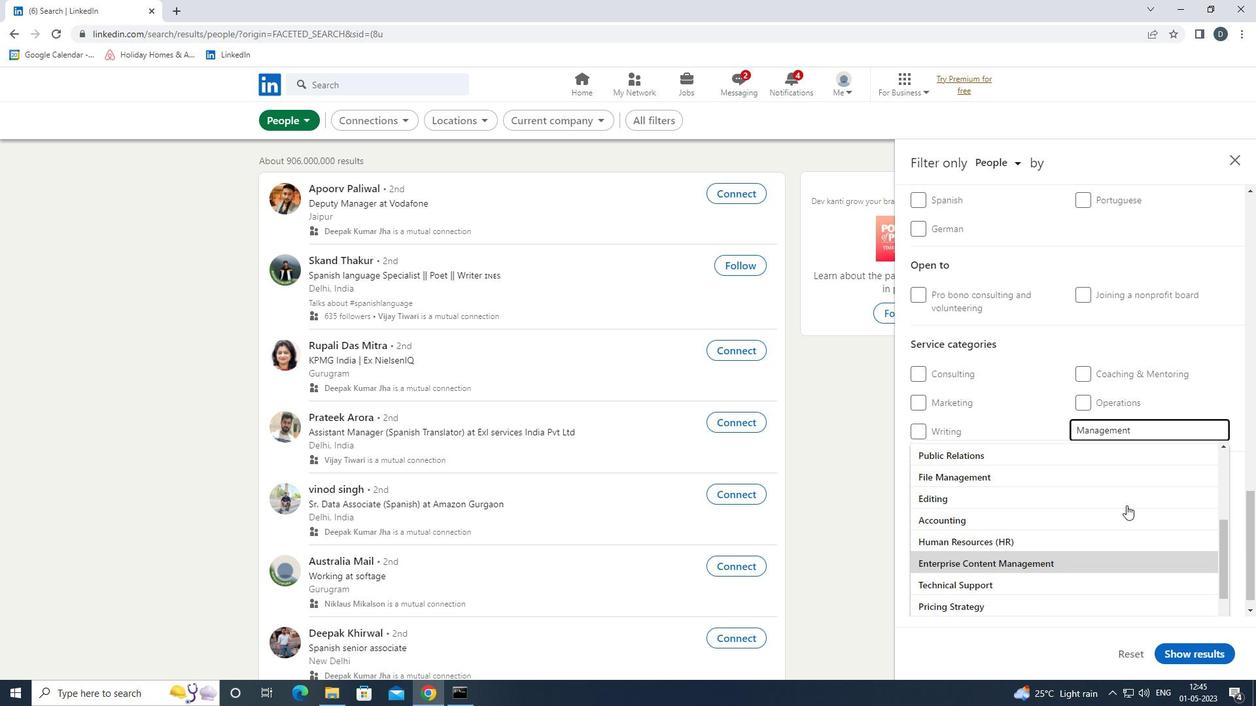 
Action: Mouse scrolled (1126, 505) with delta (0, 0)
Screenshot: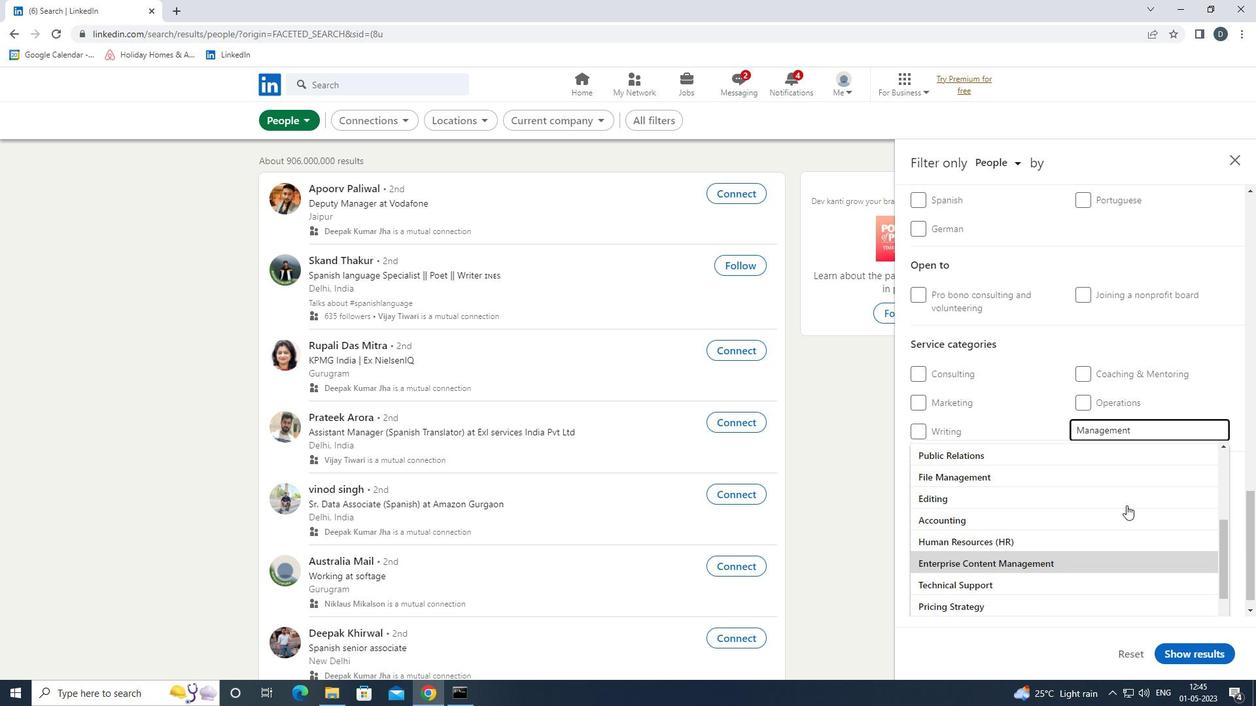 
Action: Mouse scrolled (1126, 505) with delta (0, 0)
Screenshot: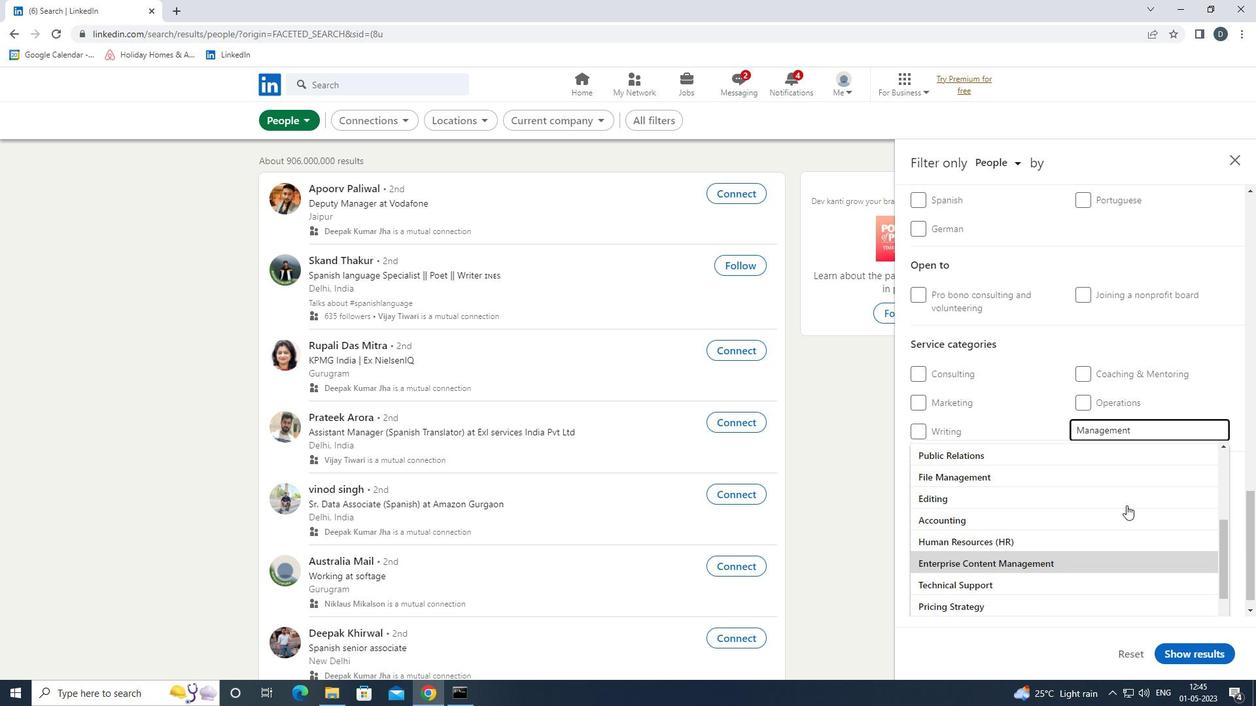 
Action: Mouse scrolled (1126, 505) with delta (0, 0)
Screenshot: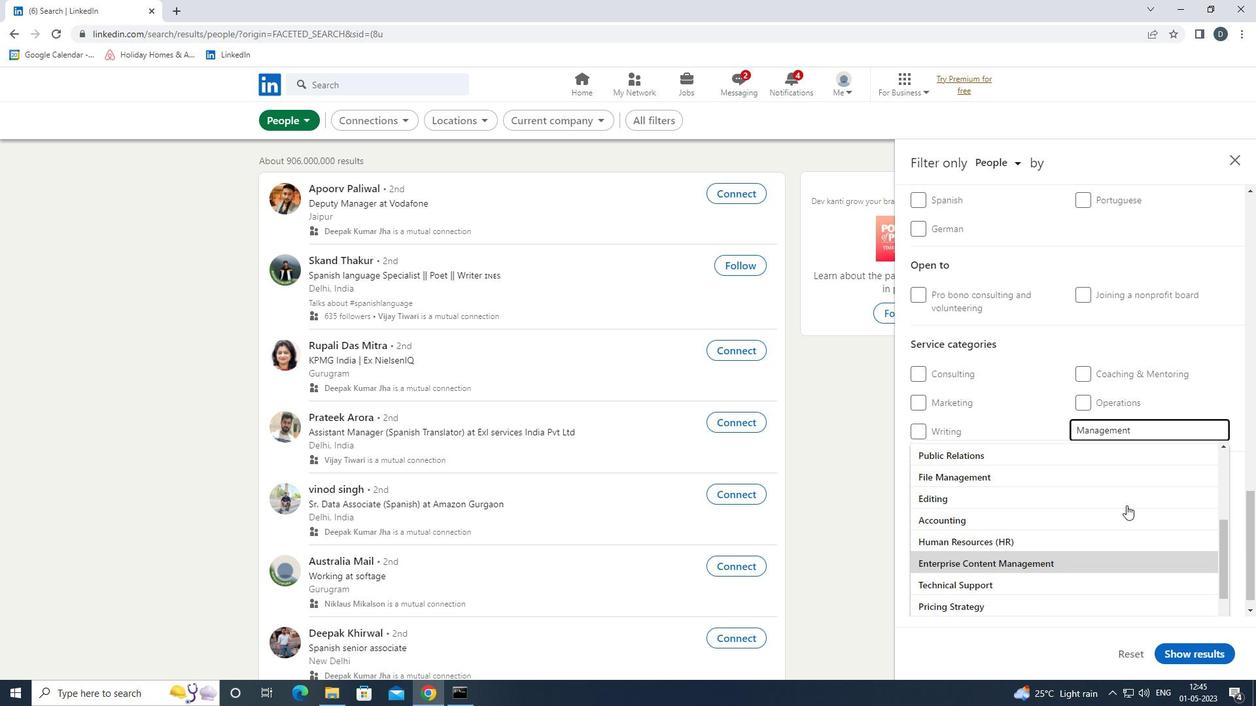 
Action: Mouse scrolled (1126, 505) with delta (0, 0)
Screenshot: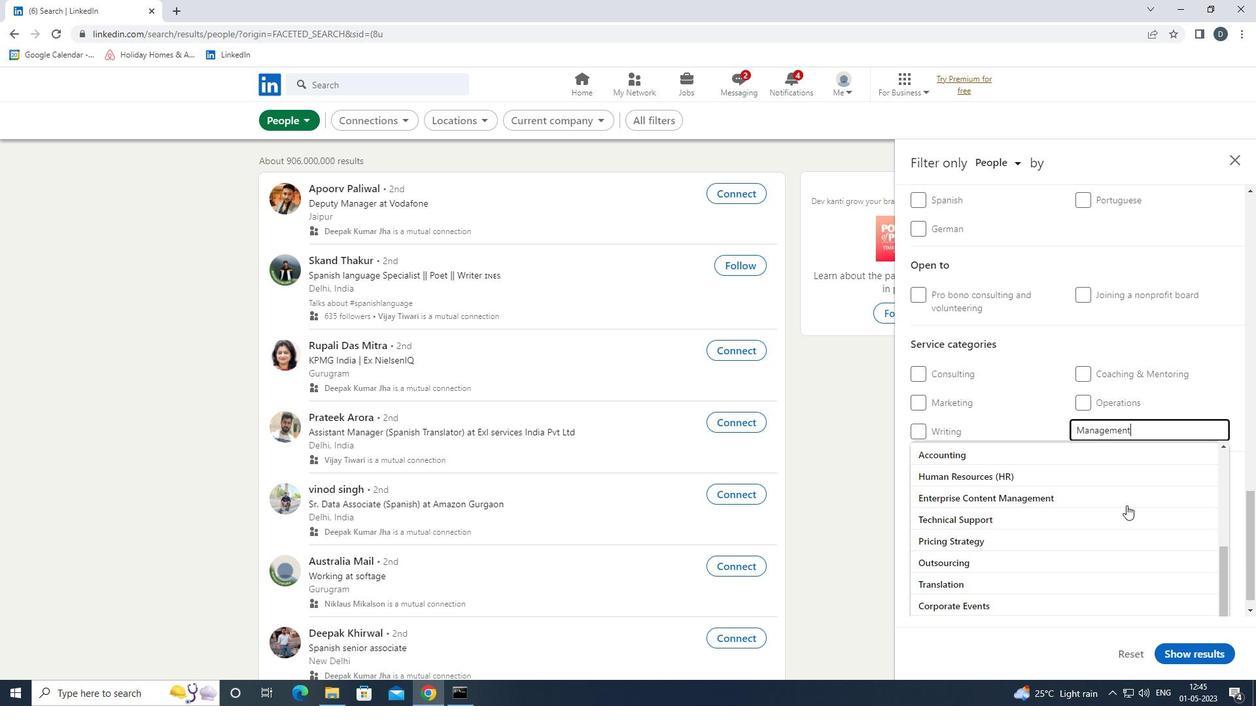 
Action: Mouse scrolled (1126, 505) with delta (0, 0)
Screenshot: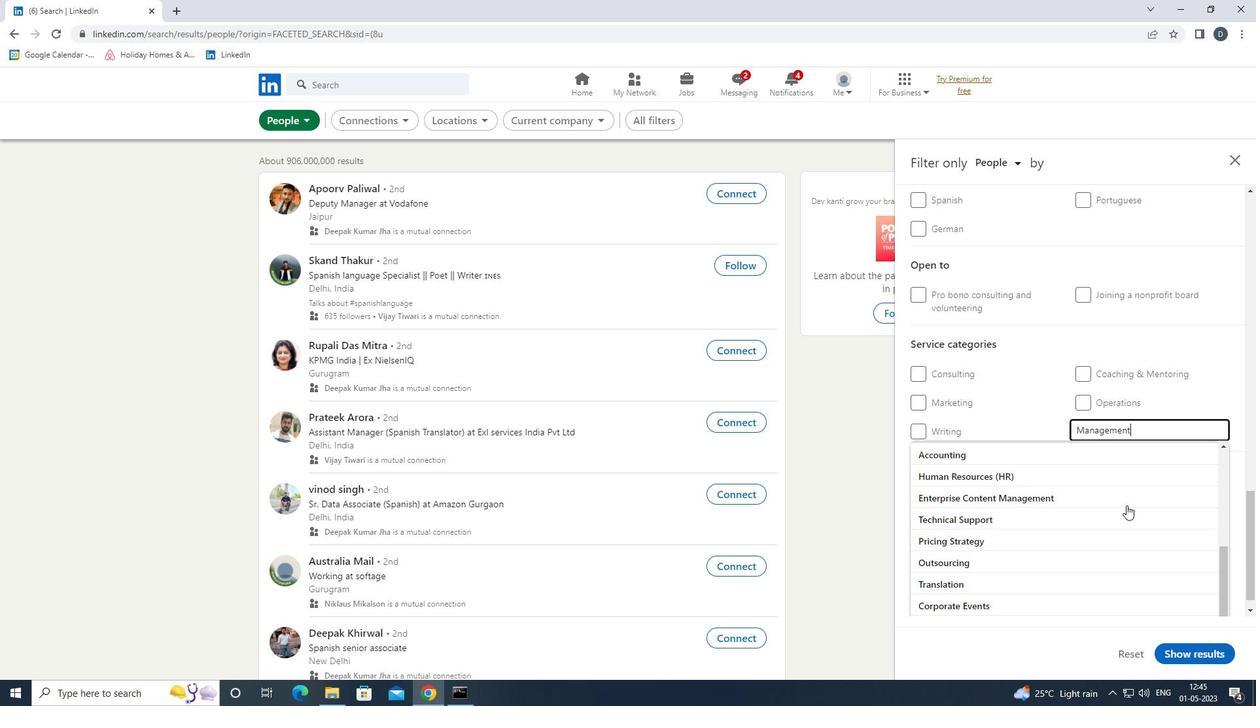 
Action: Mouse scrolled (1126, 505) with delta (0, 0)
Screenshot: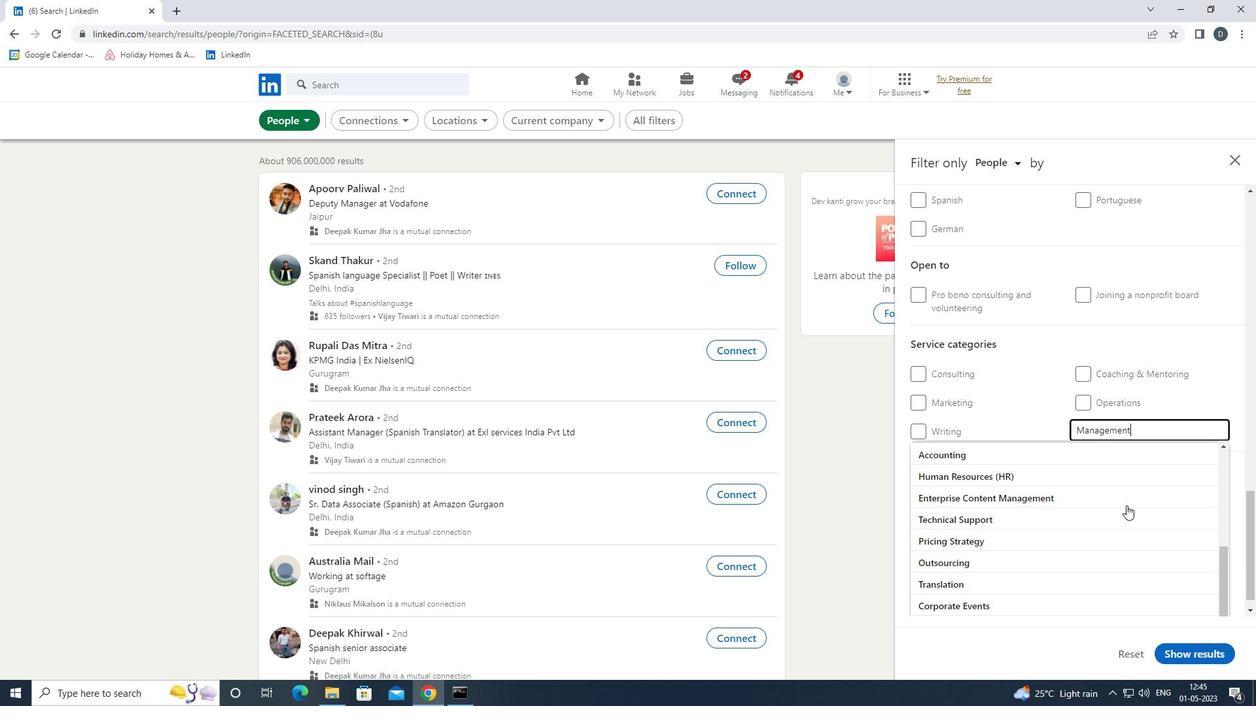 
Action: Mouse scrolled (1126, 506) with delta (0, 0)
Screenshot: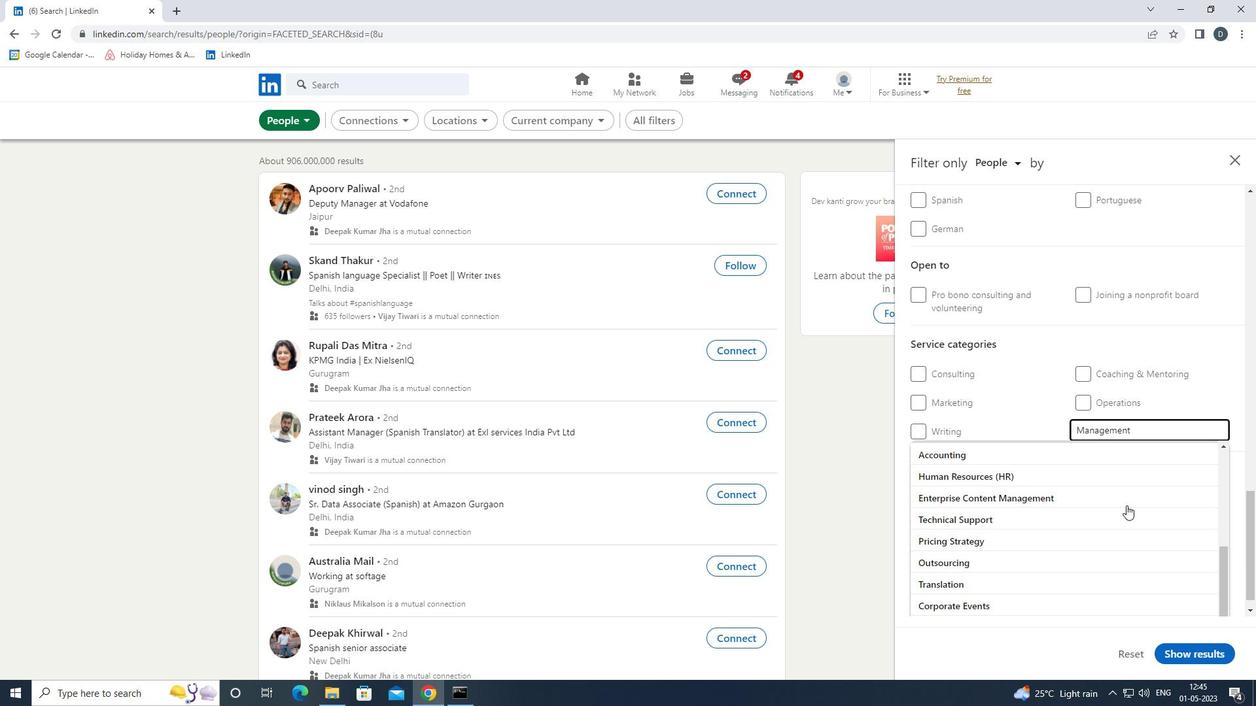 
Action: Mouse scrolled (1126, 506) with delta (0, 0)
Screenshot: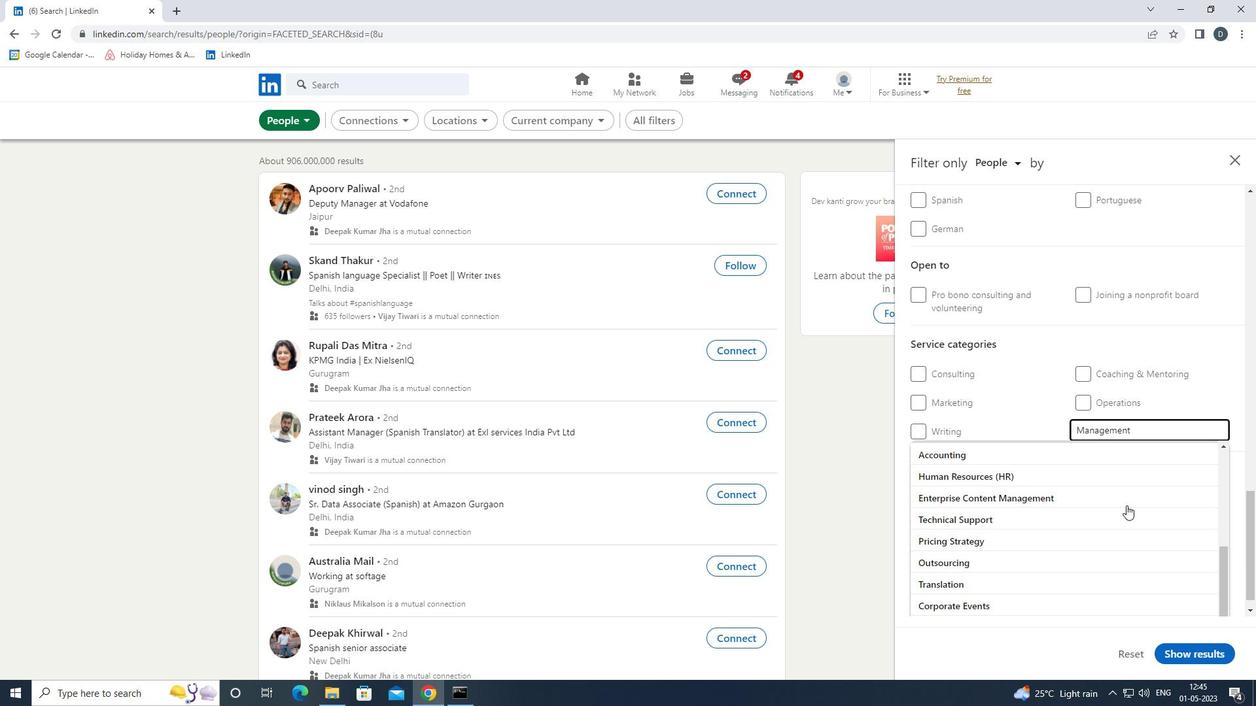 
Action: Mouse scrolled (1126, 506) with delta (0, 0)
Screenshot: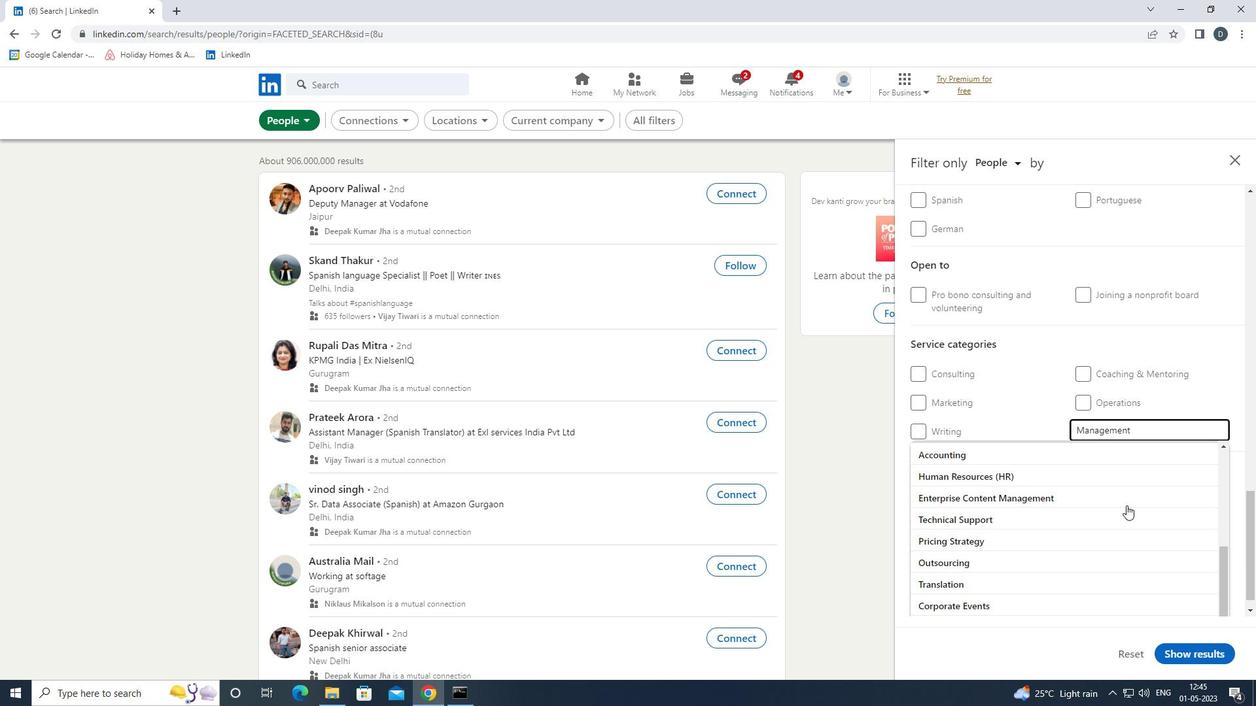 
Action: Mouse scrolled (1126, 506) with delta (0, 0)
Screenshot: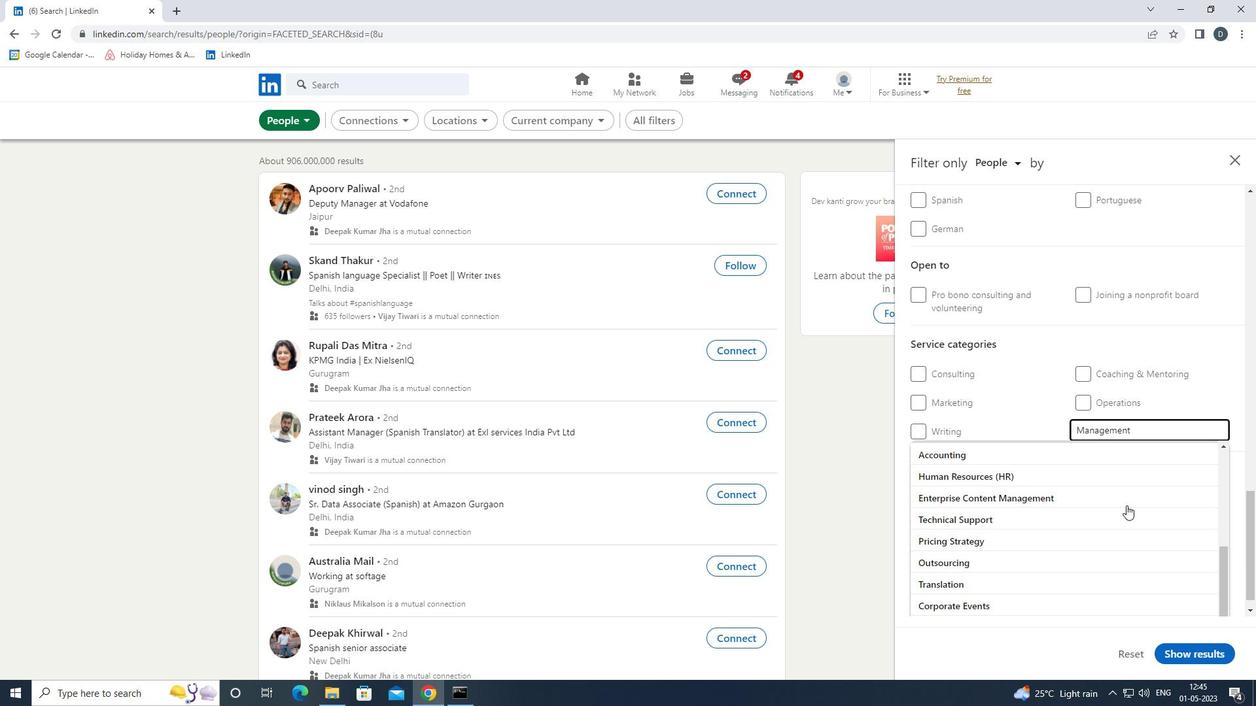
Action: Mouse scrolled (1126, 506) with delta (0, 0)
Screenshot: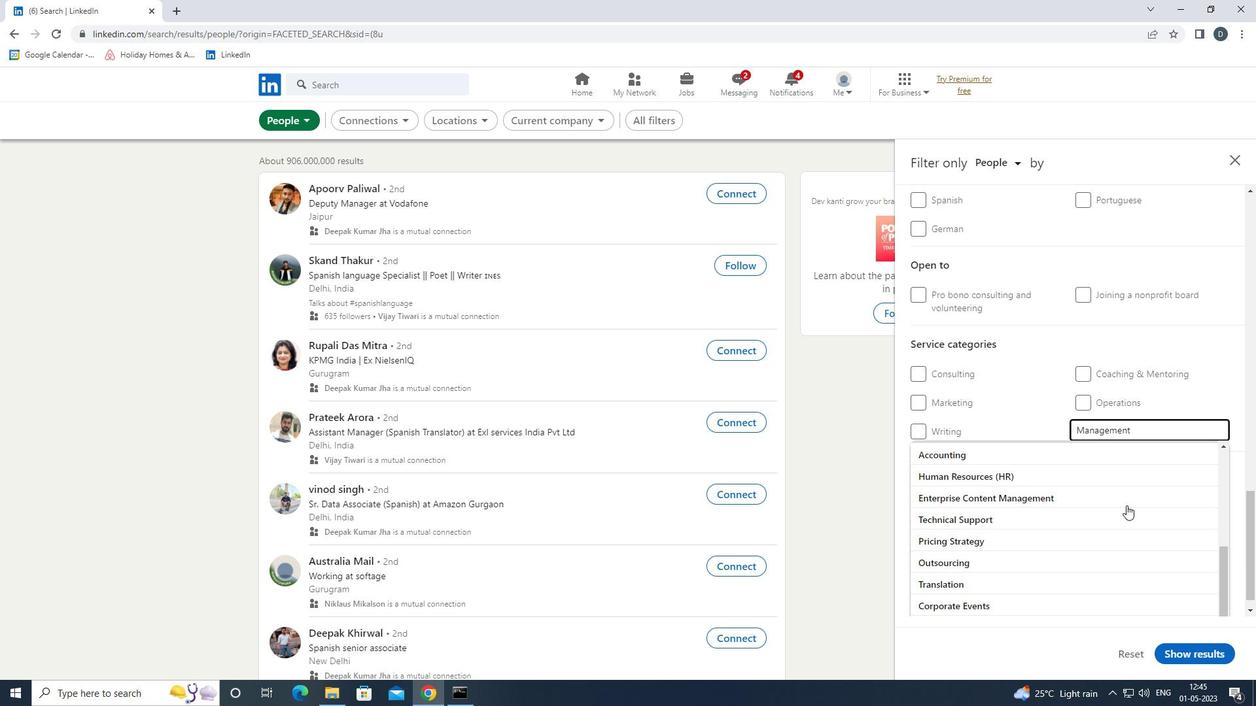 
Action: Mouse scrolled (1126, 506) with delta (0, 0)
Screenshot: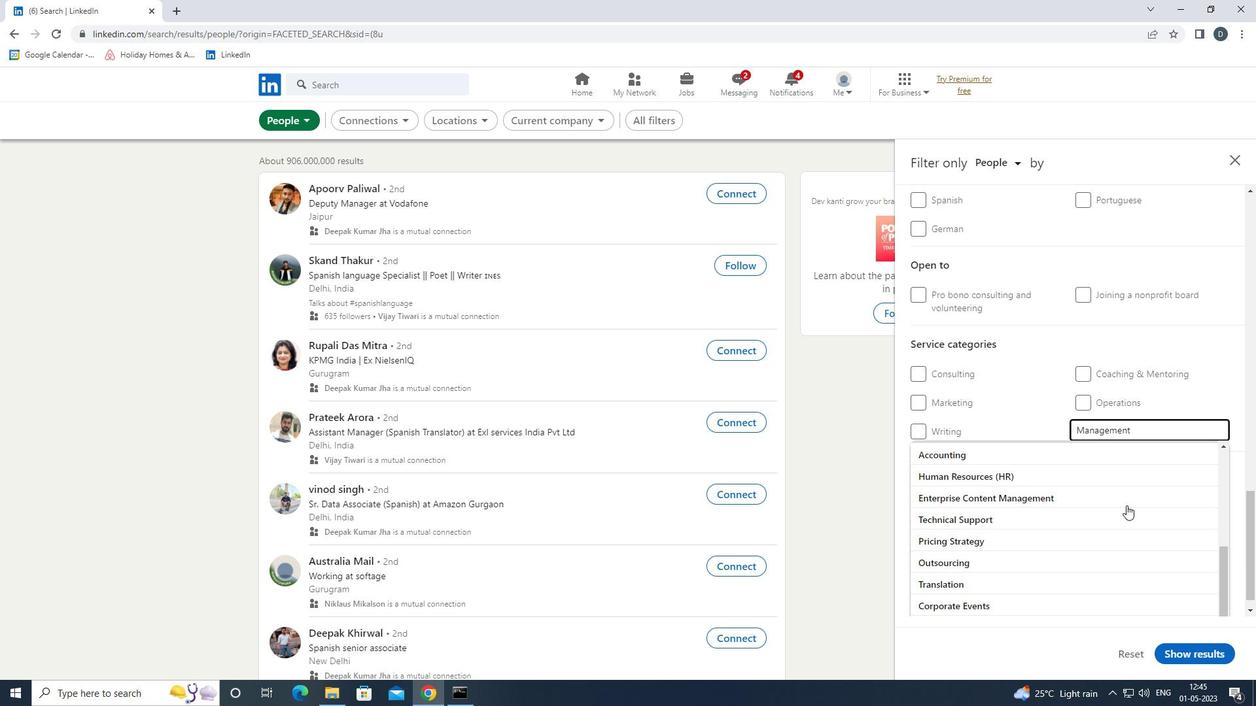 
Action: Mouse moved to (1178, 425)
Screenshot: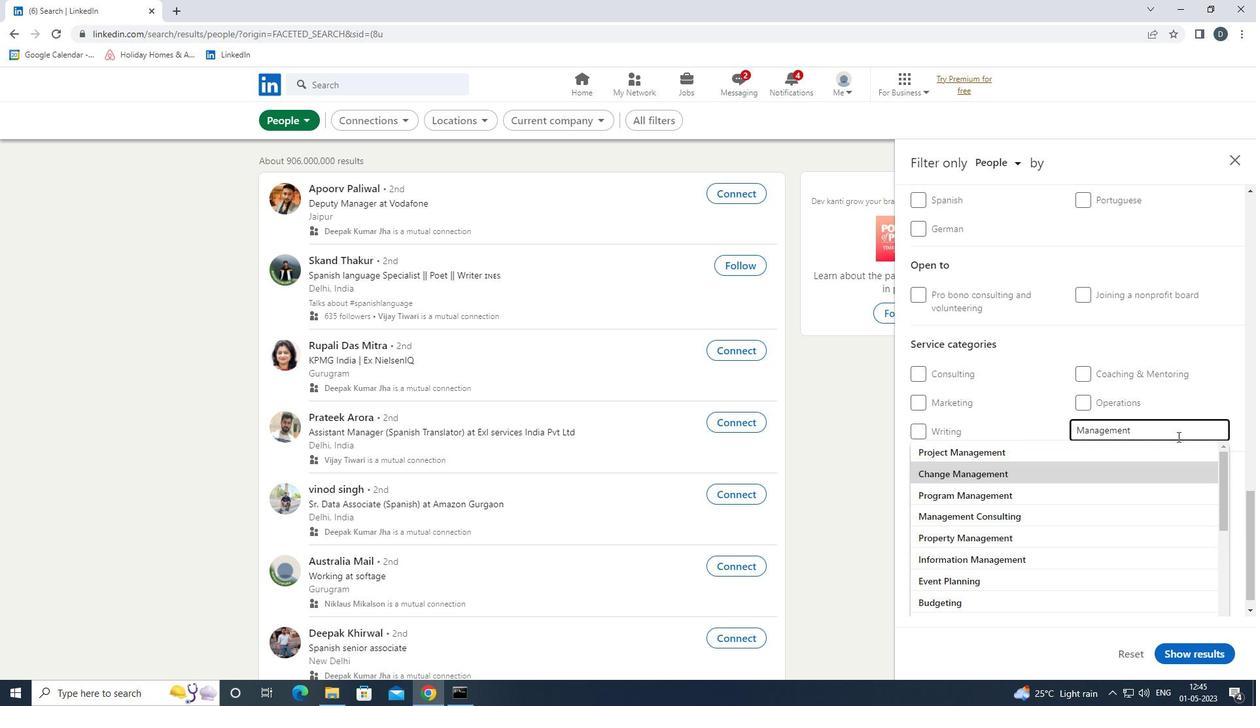 
Action: Key pressed <Key.enter>
Screenshot: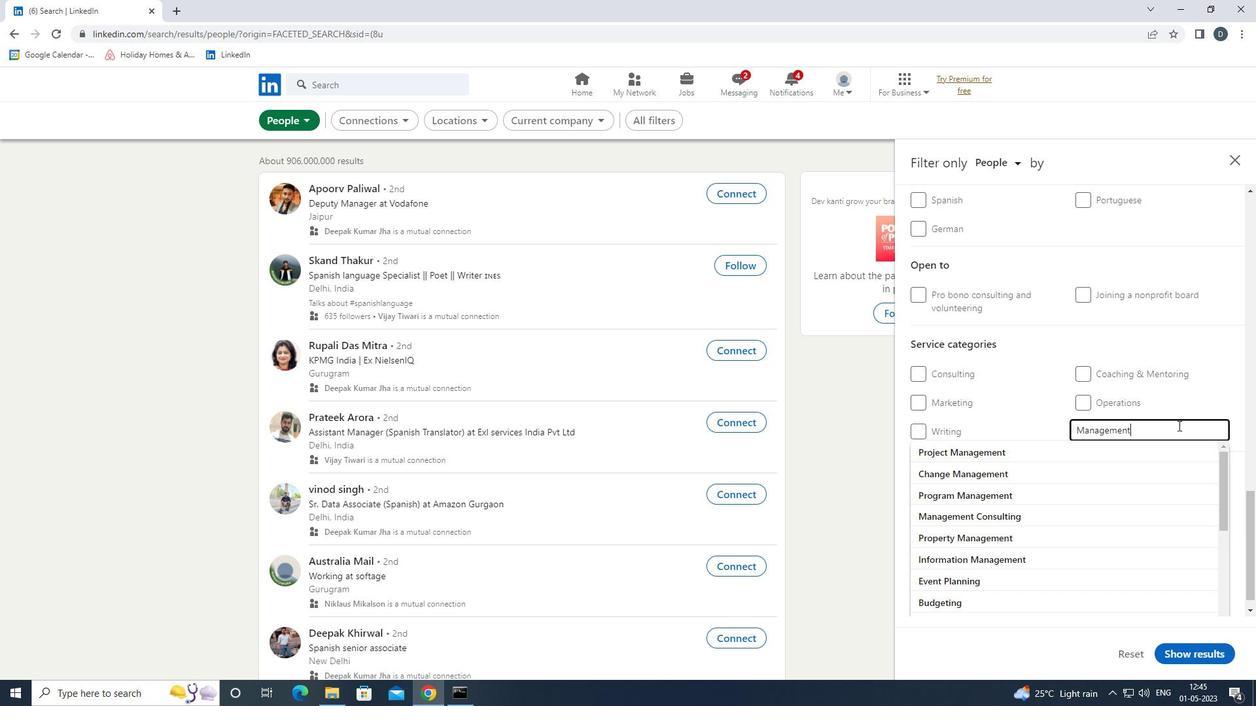 
Action: Mouse moved to (1169, 429)
Screenshot: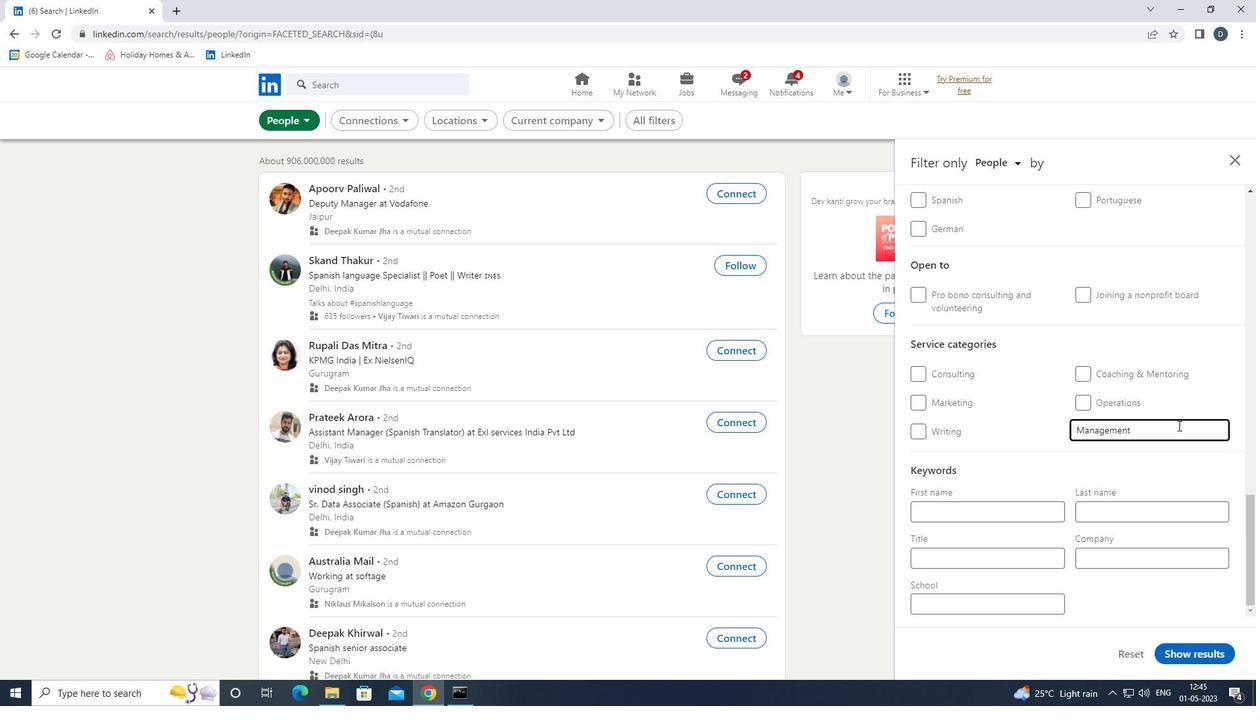 
Action: Mouse scrolled (1169, 429) with delta (0, 0)
Screenshot: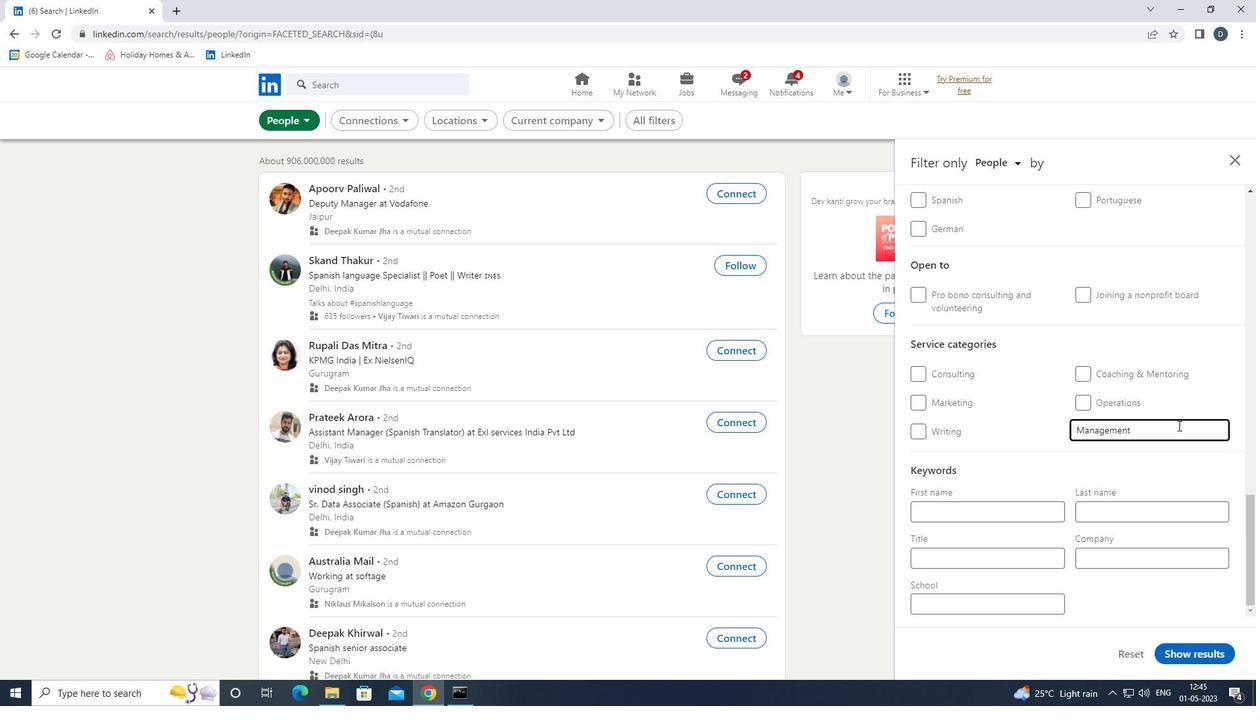 
Action: Mouse moved to (1164, 433)
Screenshot: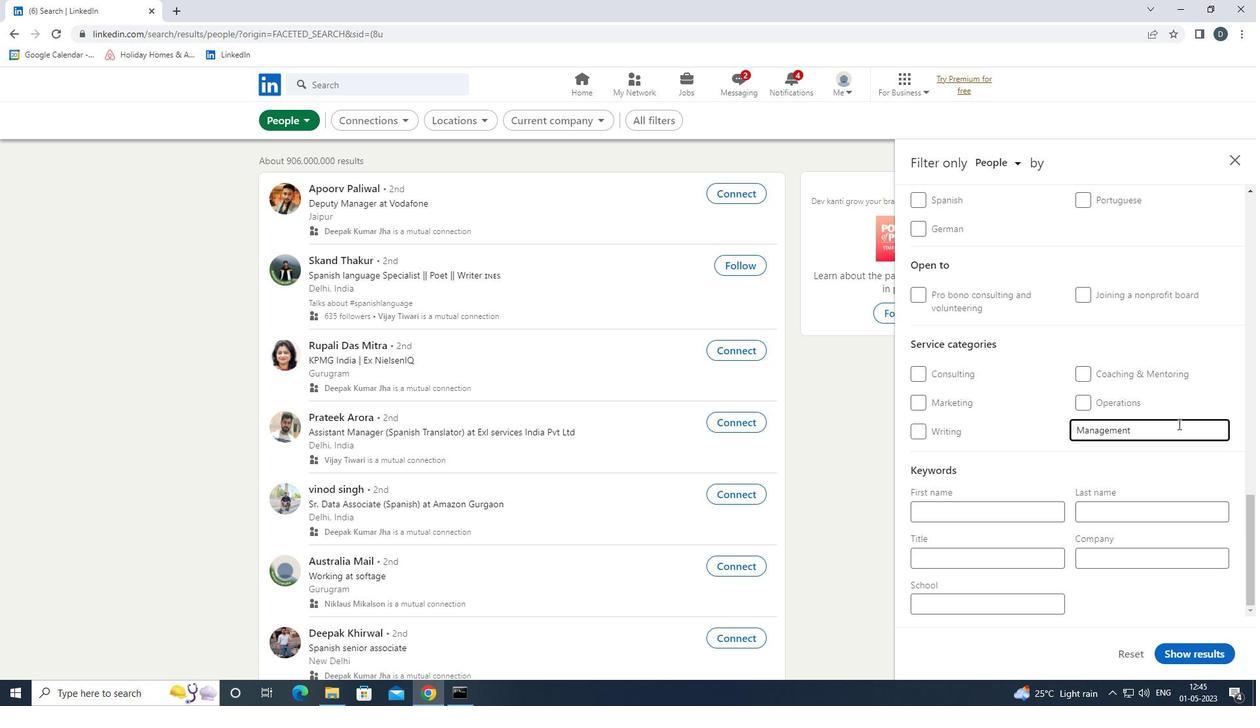 
Action: Mouse scrolled (1164, 433) with delta (0, 0)
Screenshot: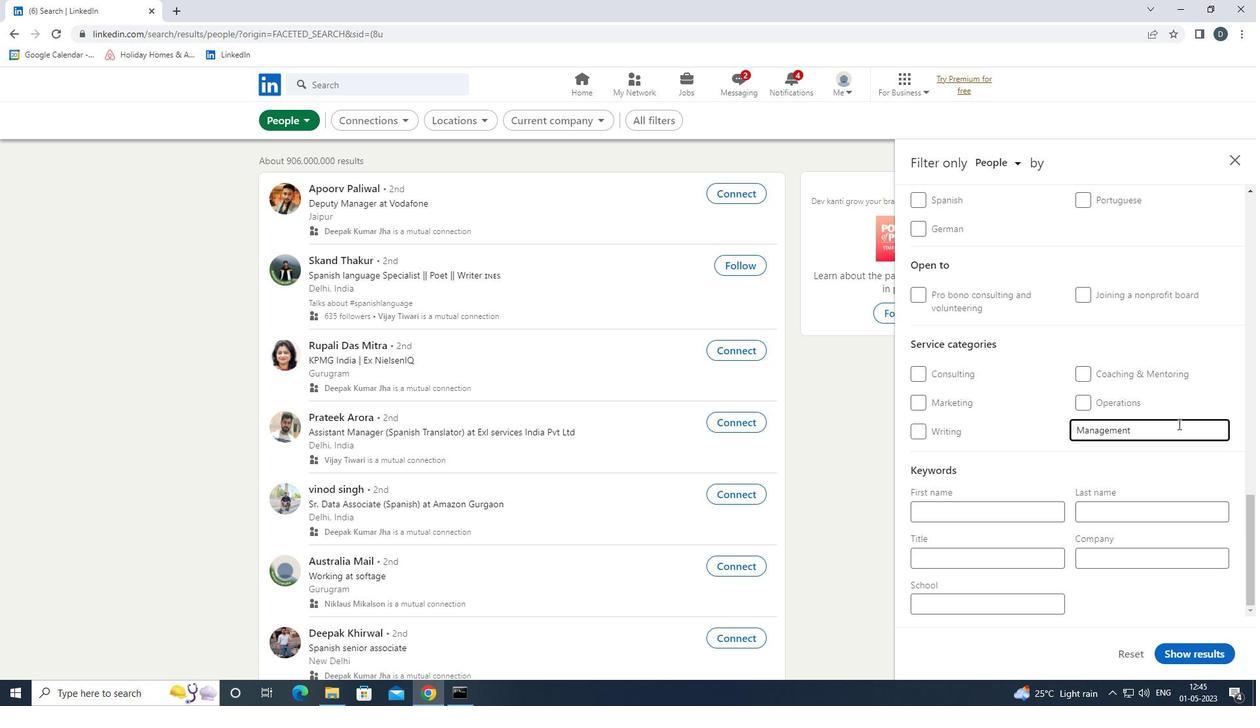 
Action: Mouse moved to (938, 565)
Screenshot: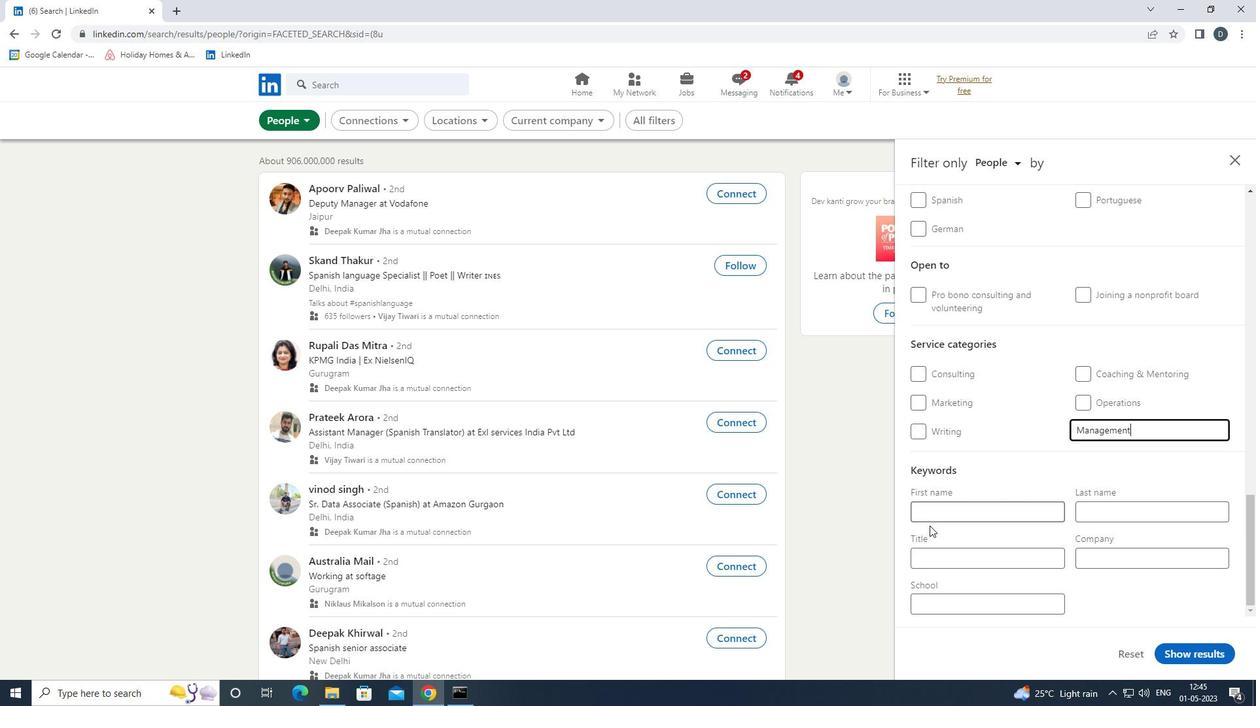
Action: Mouse pressed left at (938, 565)
Screenshot: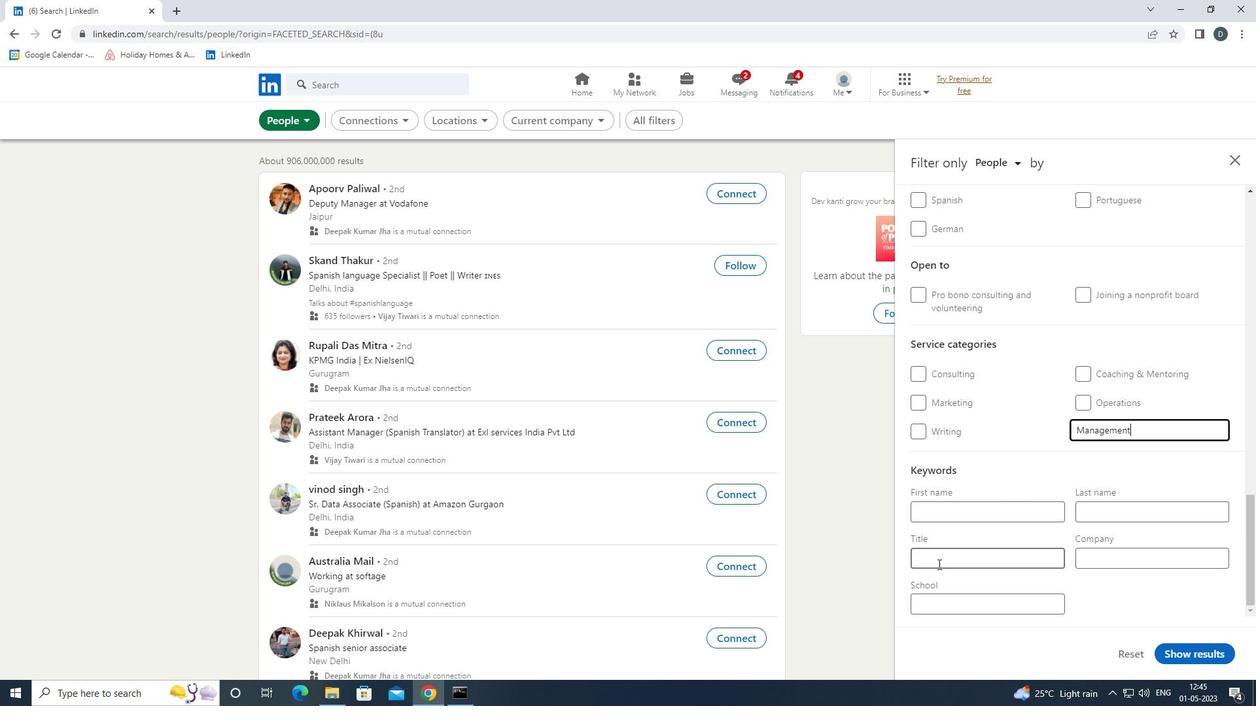 
Action: Mouse moved to (939, 565)
Screenshot: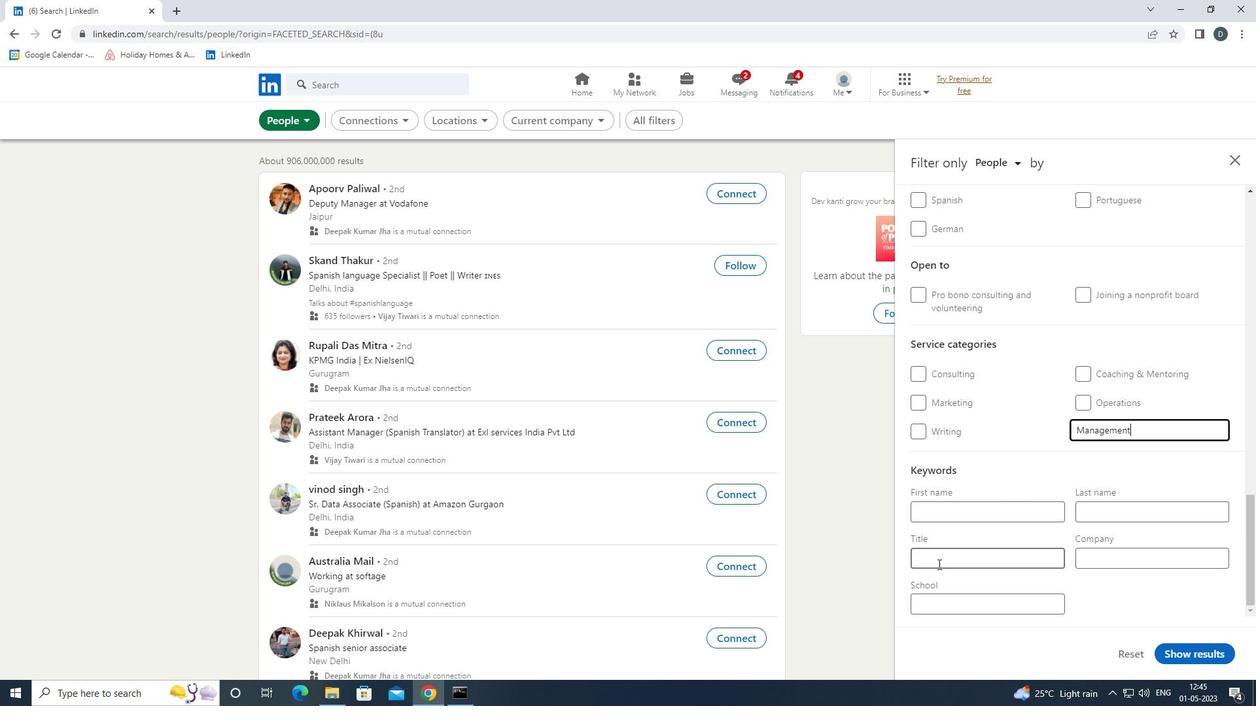 
Action: Key pressed <Key.shift>TRUCK<Key.space><Key.shift>DRIVER
Screenshot: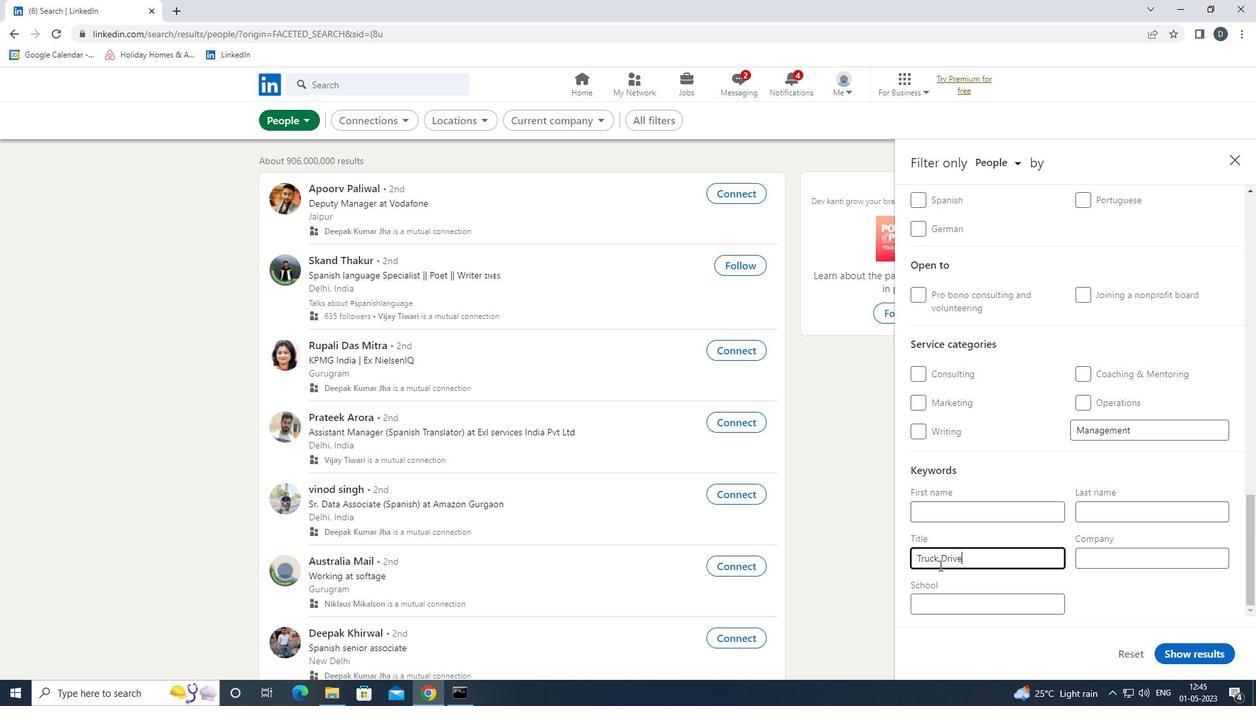 
Action: Mouse moved to (1197, 656)
Screenshot: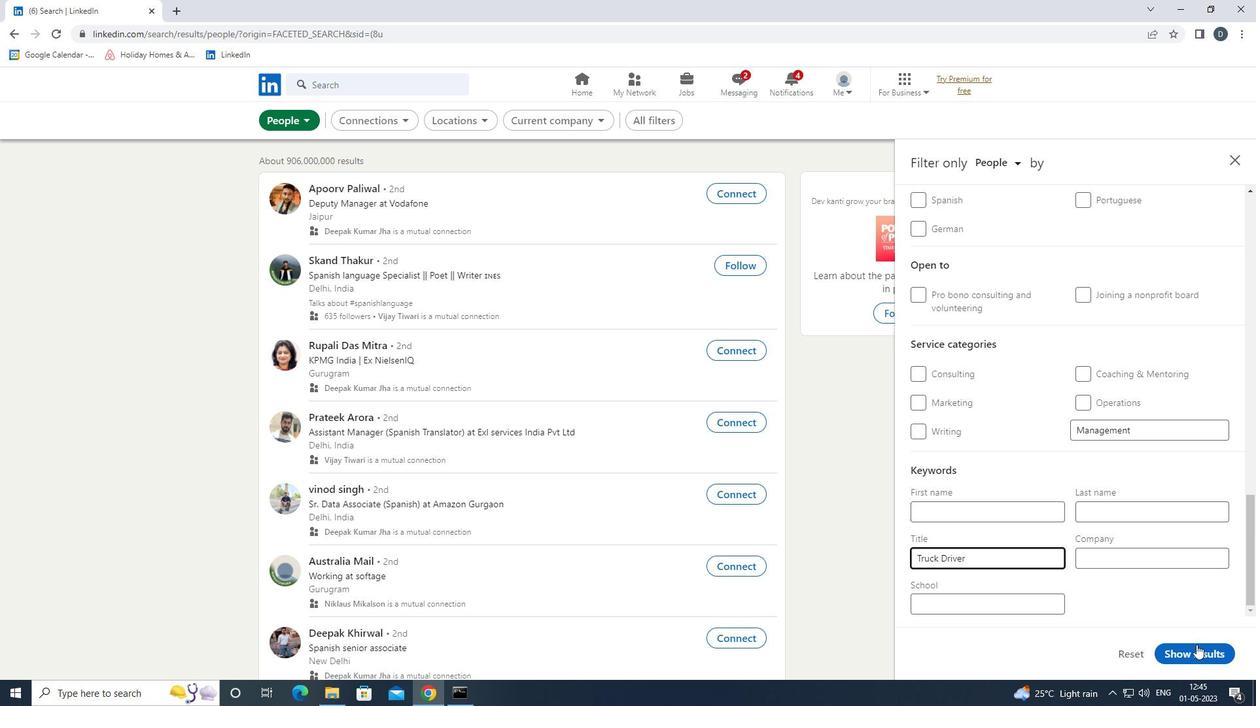 
Action: Mouse pressed left at (1197, 656)
Screenshot: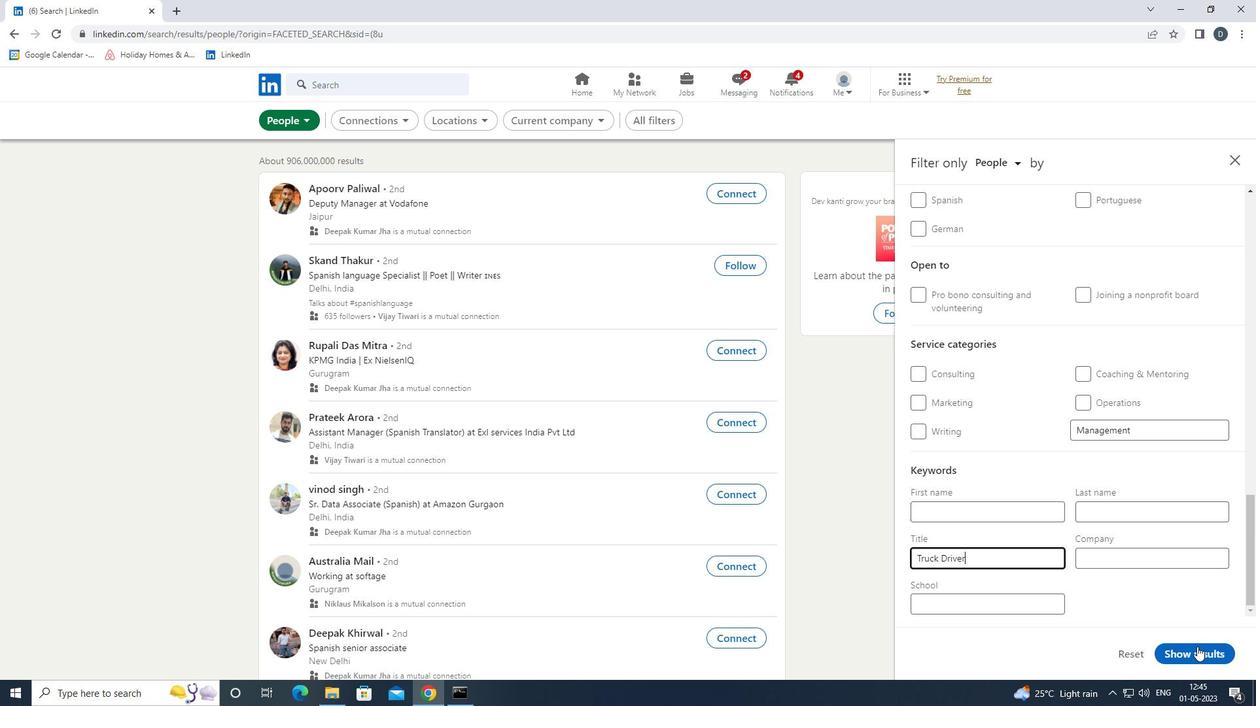 
Action: Mouse moved to (942, 512)
Screenshot: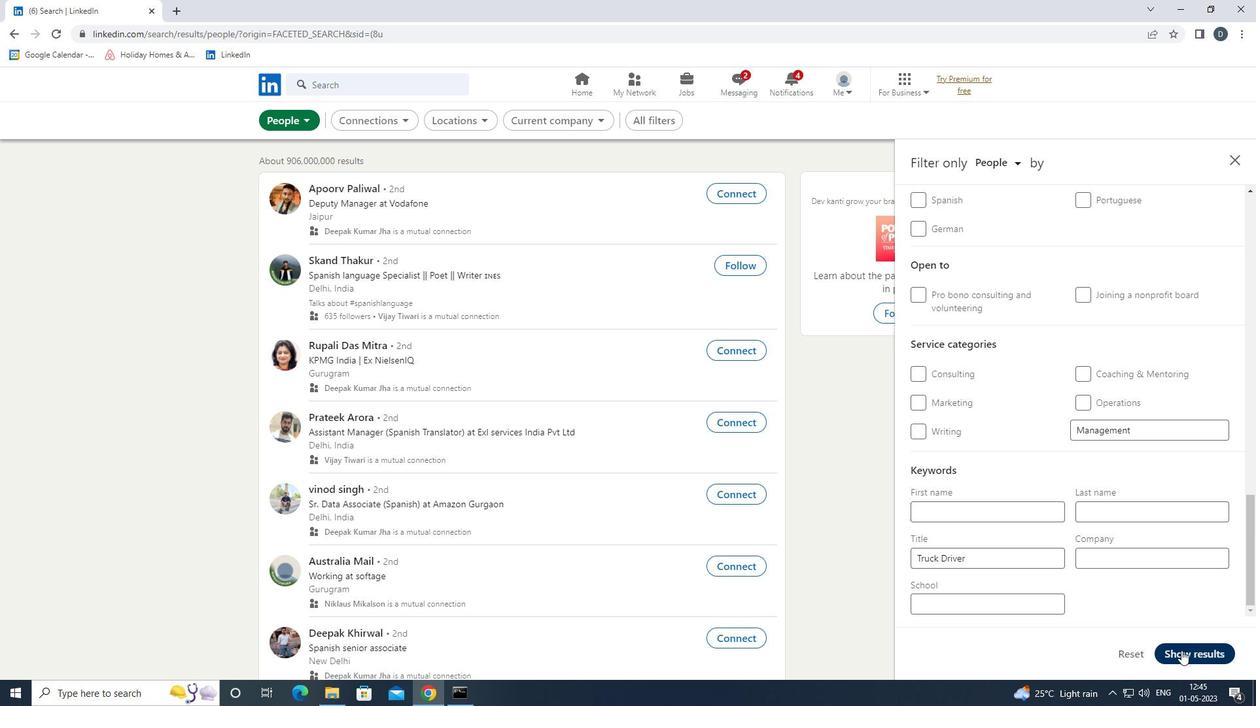 
